 Task: Find connections with filter location Jinjiang with filter topic #customerrelationswith filter profile language English with filter current company Shyft  with filter school Chitkara University with filter industry Wood Product Manufacturing with filter service category Management Consulting with filter keywords title Taper
Action: Mouse moved to (177, 258)
Screenshot: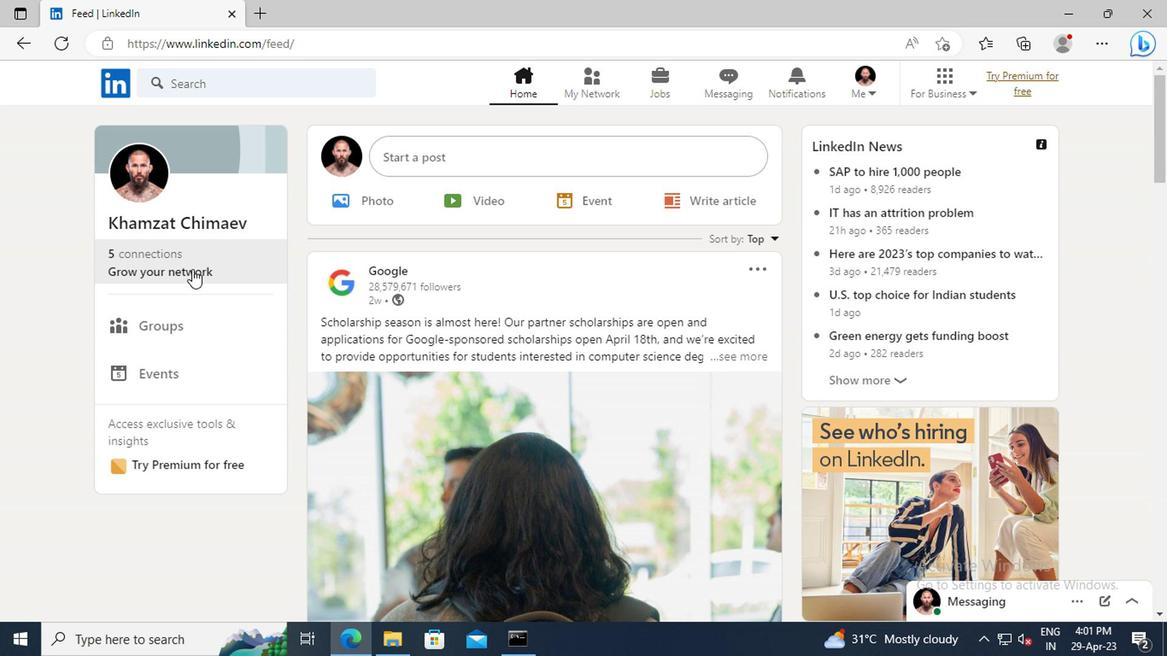 
Action: Mouse pressed left at (177, 258)
Screenshot: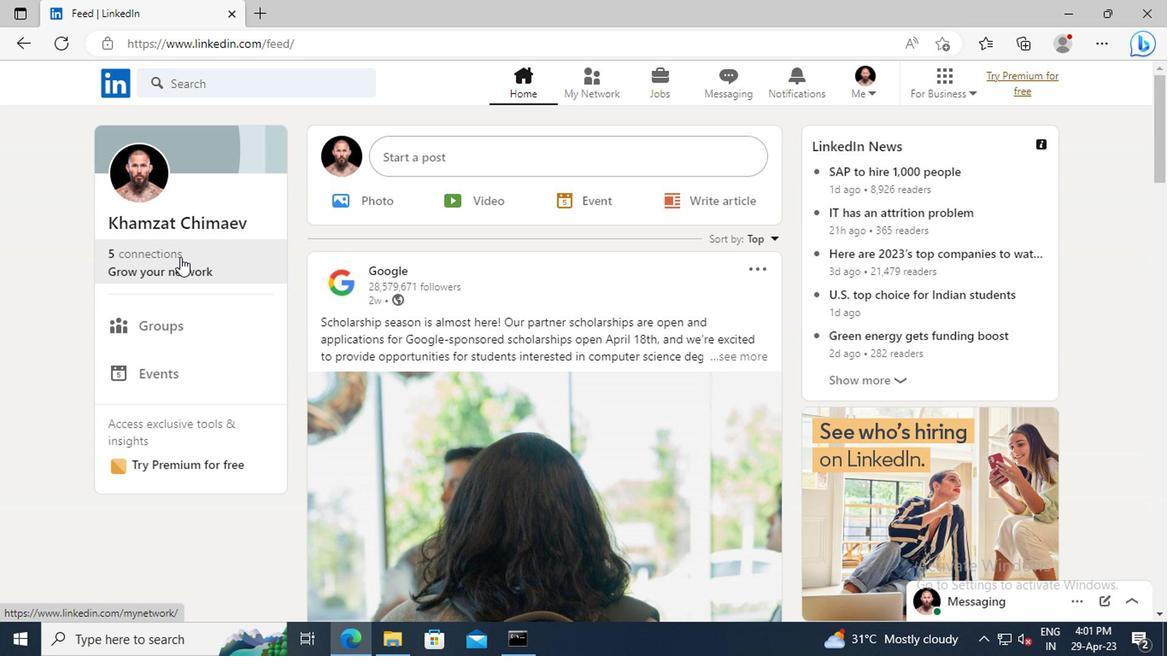 
Action: Mouse moved to (181, 181)
Screenshot: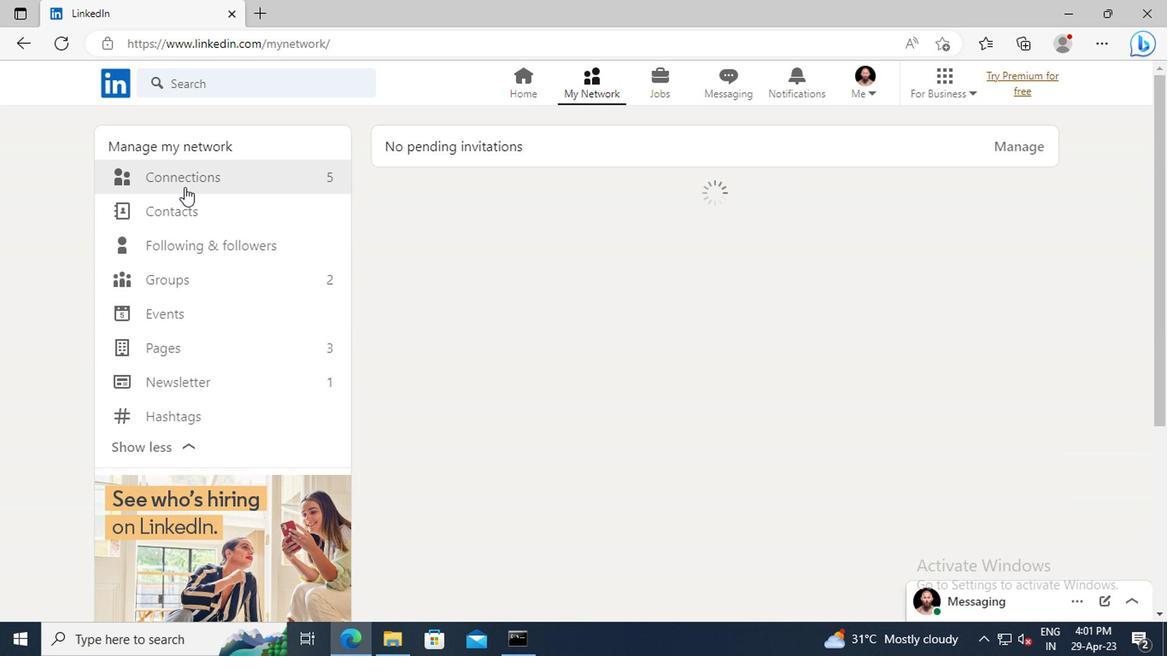 
Action: Mouse pressed left at (181, 181)
Screenshot: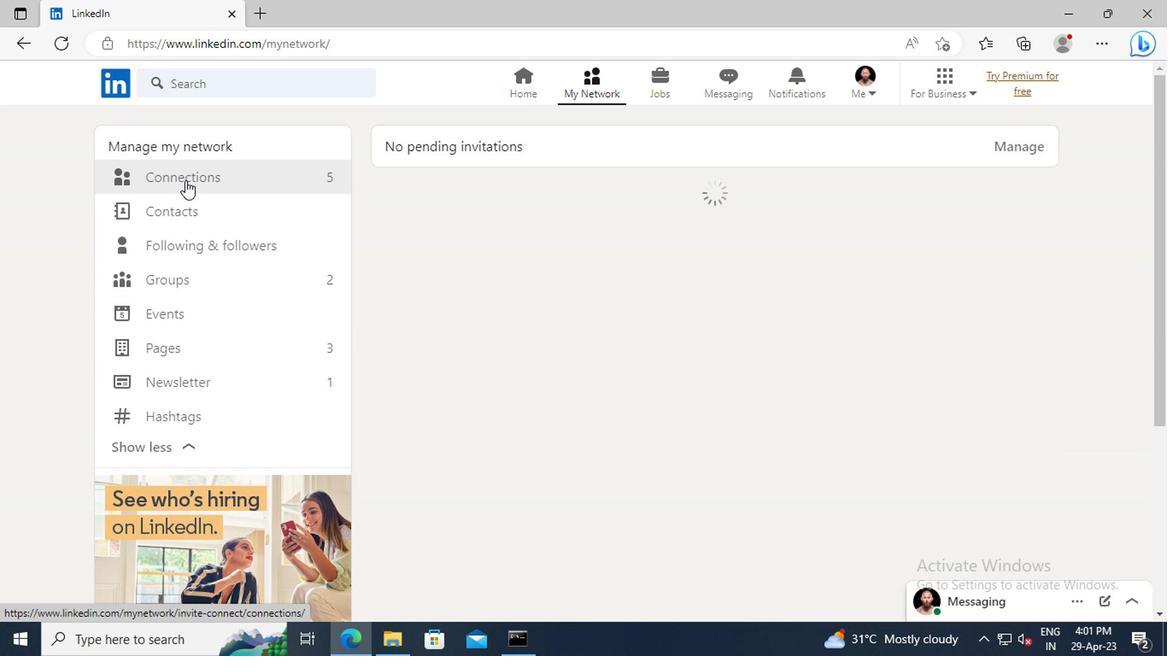 
Action: Mouse moved to (704, 186)
Screenshot: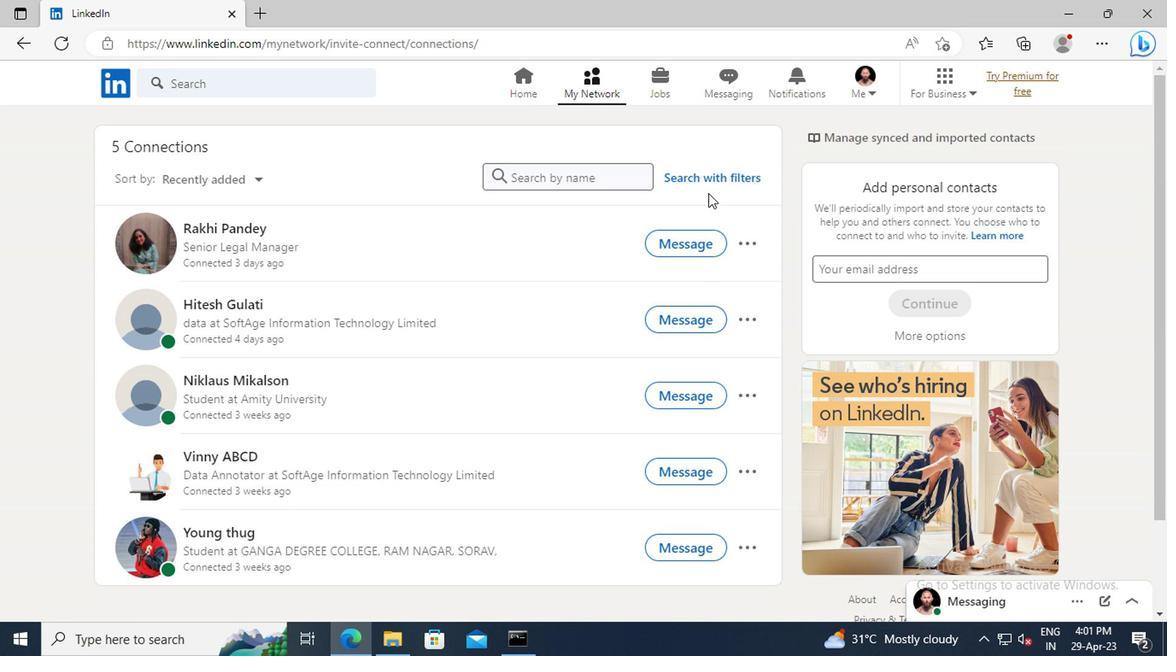 
Action: Mouse pressed left at (704, 186)
Screenshot: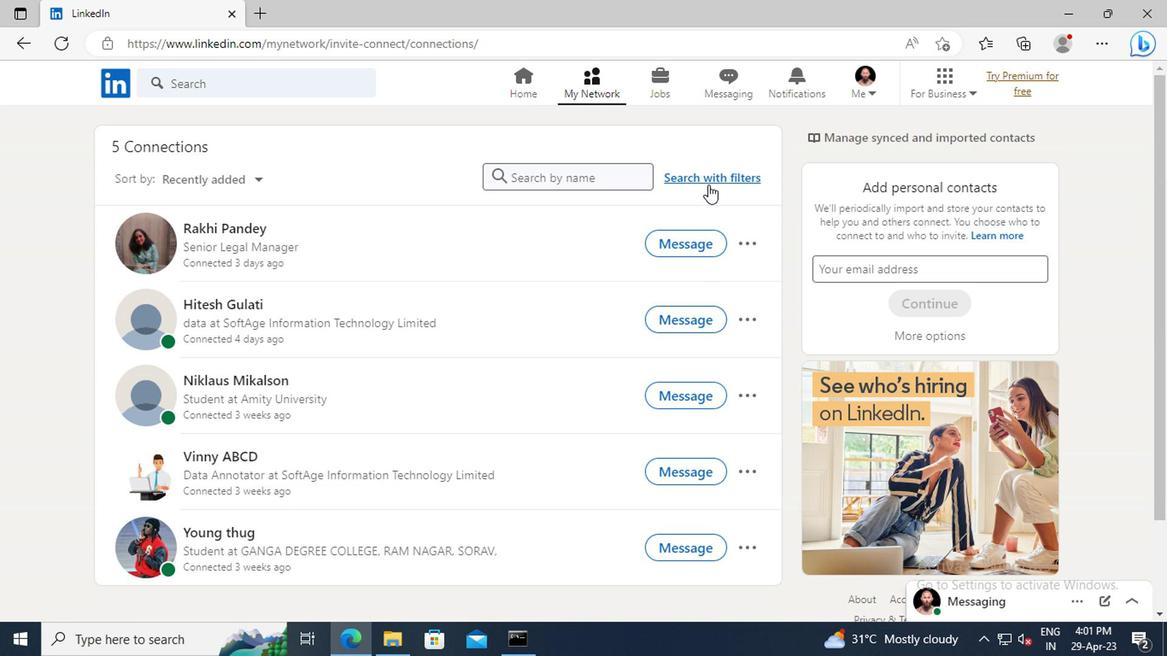 
Action: Mouse moved to (649, 136)
Screenshot: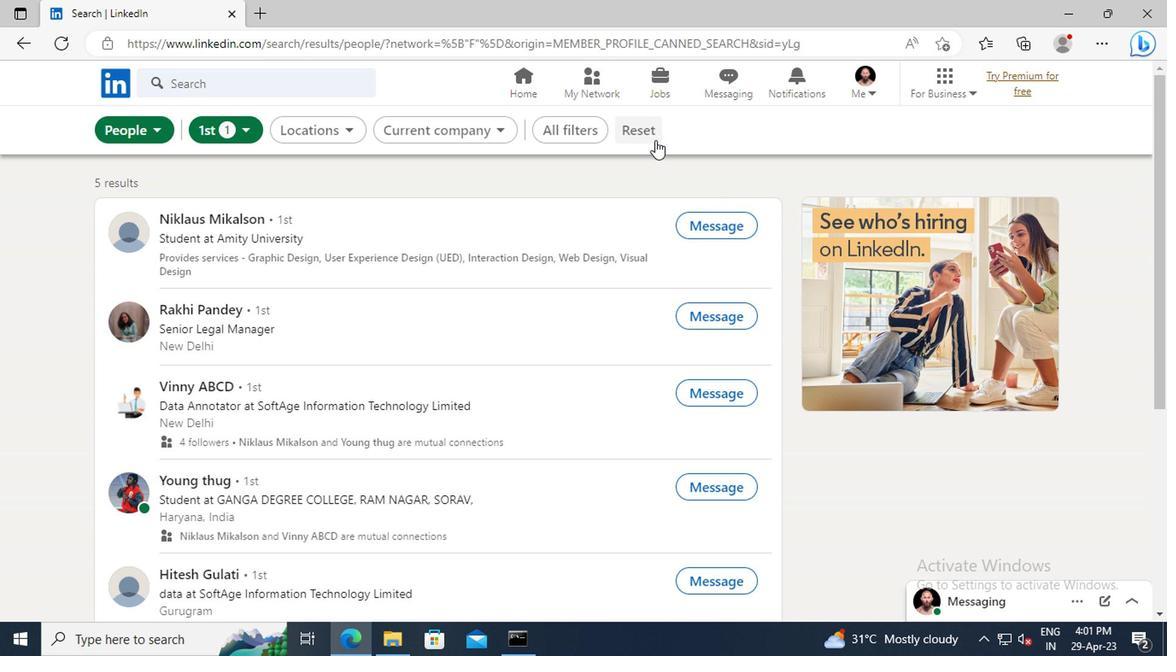 
Action: Mouse pressed left at (649, 136)
Screenshot: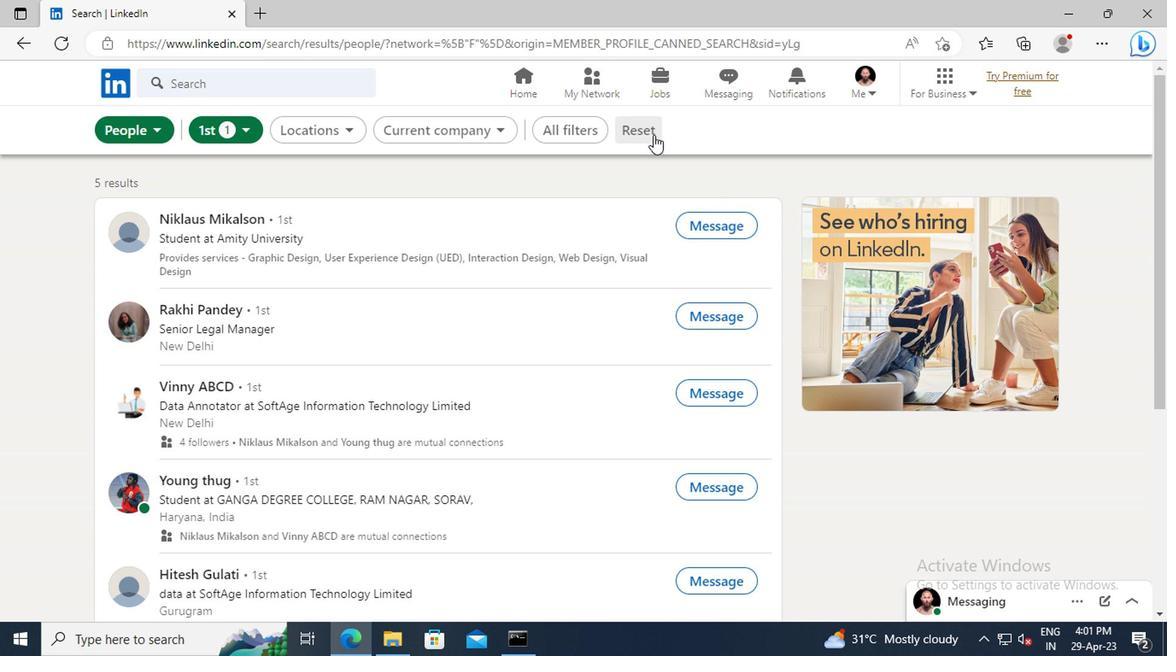 
Action: Mouse moved to (613, 135)
Screenshot: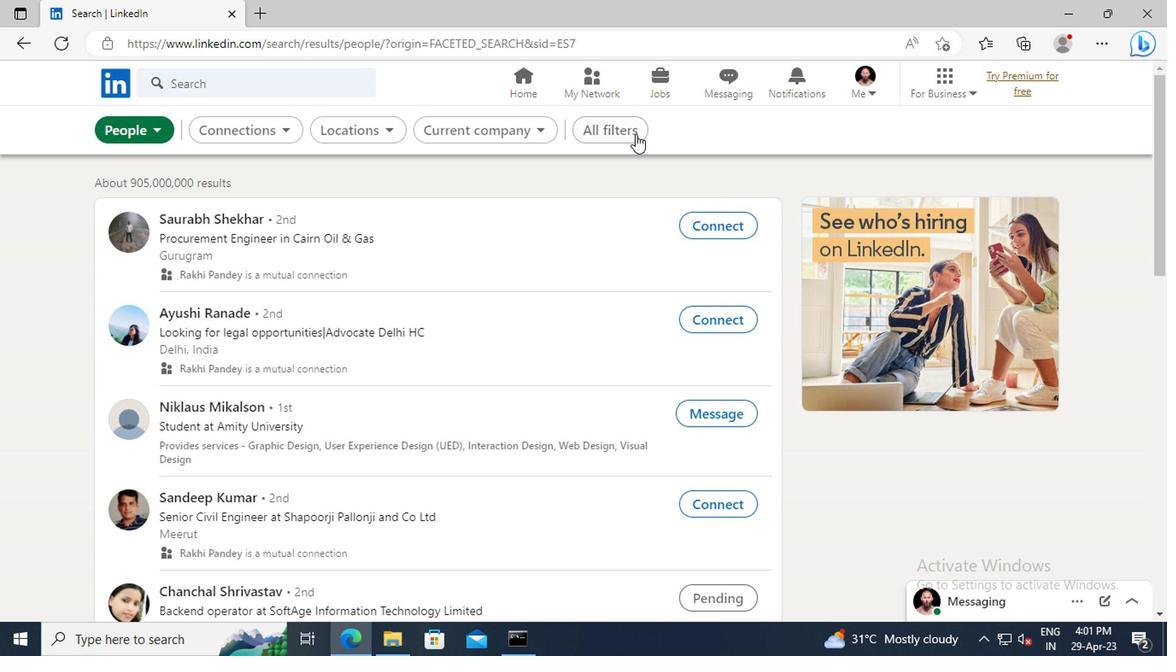 
Action: Mouse pressed left at (613, 135)
Screenshot: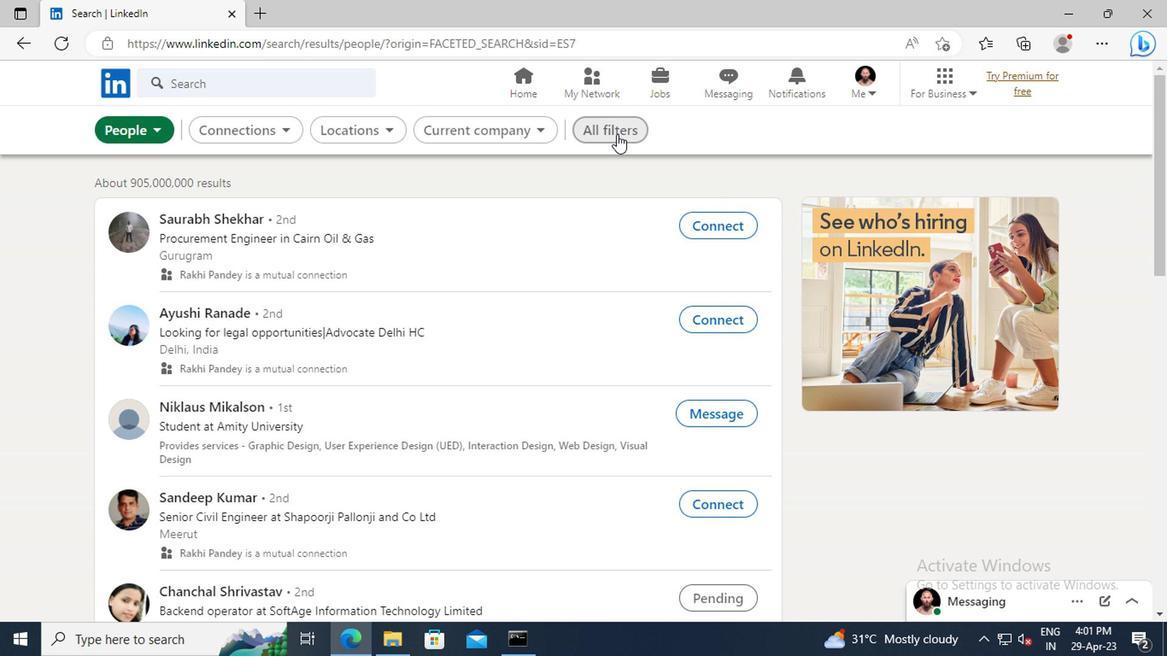 
Action: Mouse moved to (978, 324)
Screenshot: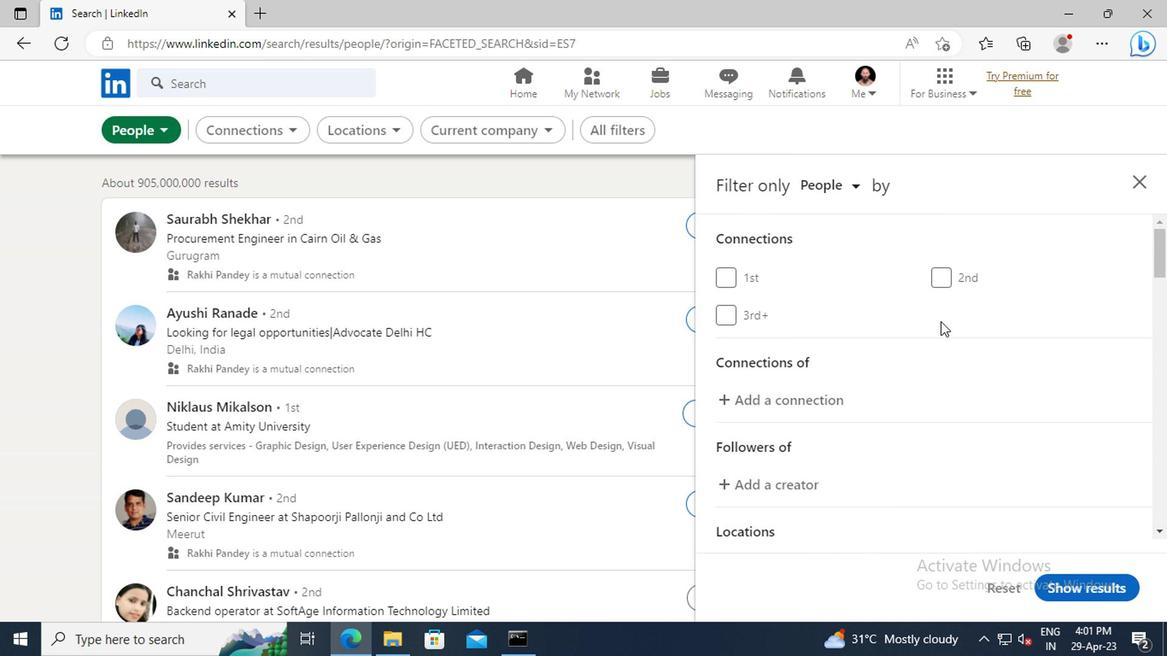 
Action: Mouse scrolled (978, 324) with delta (0, 0)
Screenshot: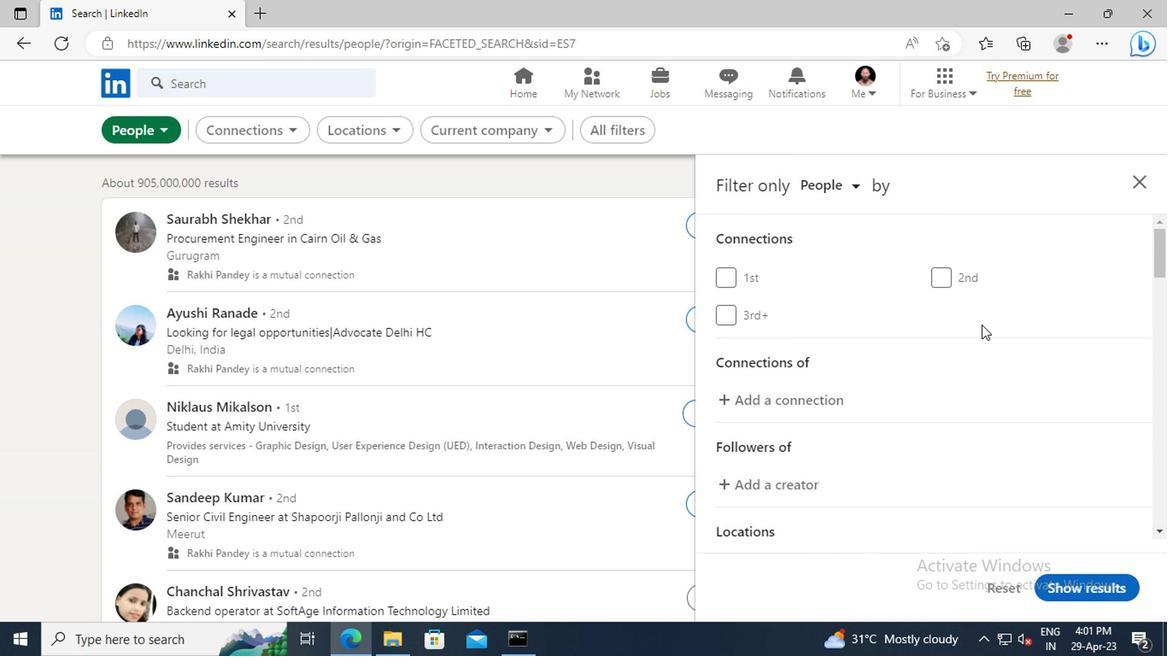 
Action: Mouse scrolled (978, 324) with delta (0, 0)
Screenshot: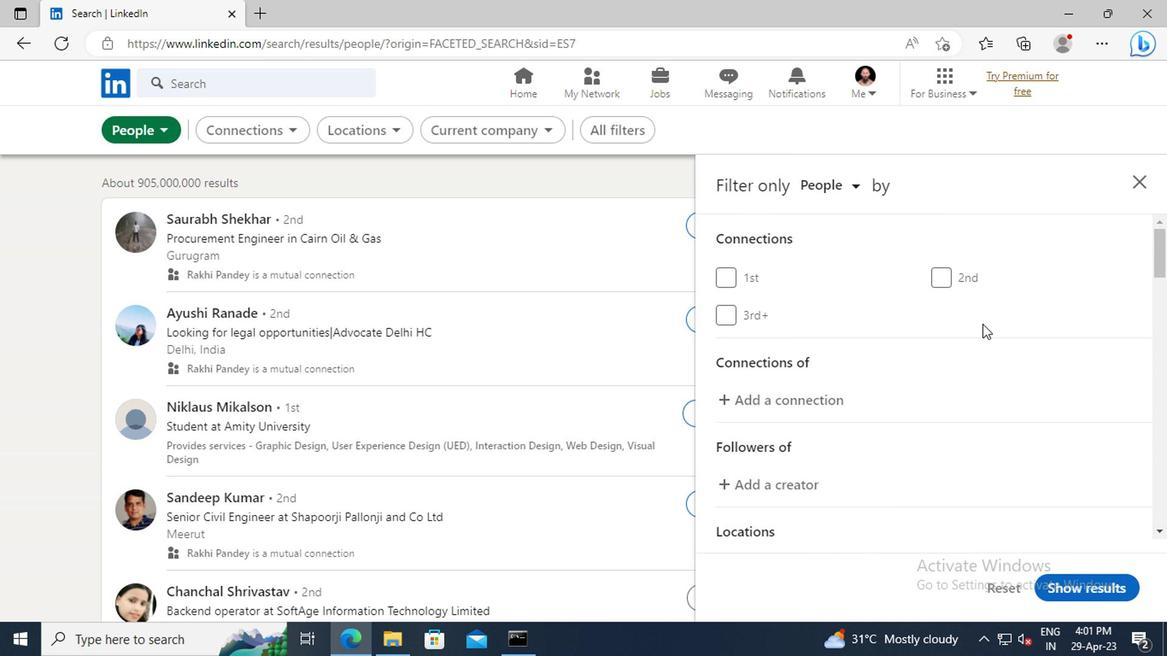 
Action: Mouse scrolled (978, 324) with delta (0, 0)
Screenshot: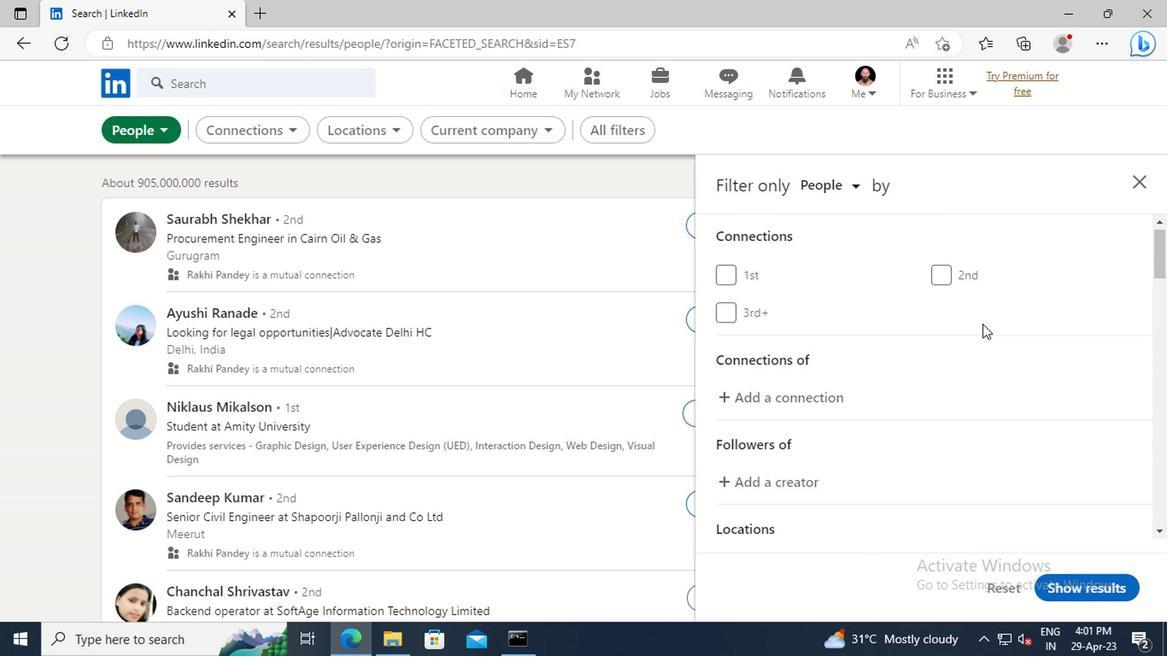 
Action: Mouse scrolled (978, 324) with delta (0, 0)
Screenshot: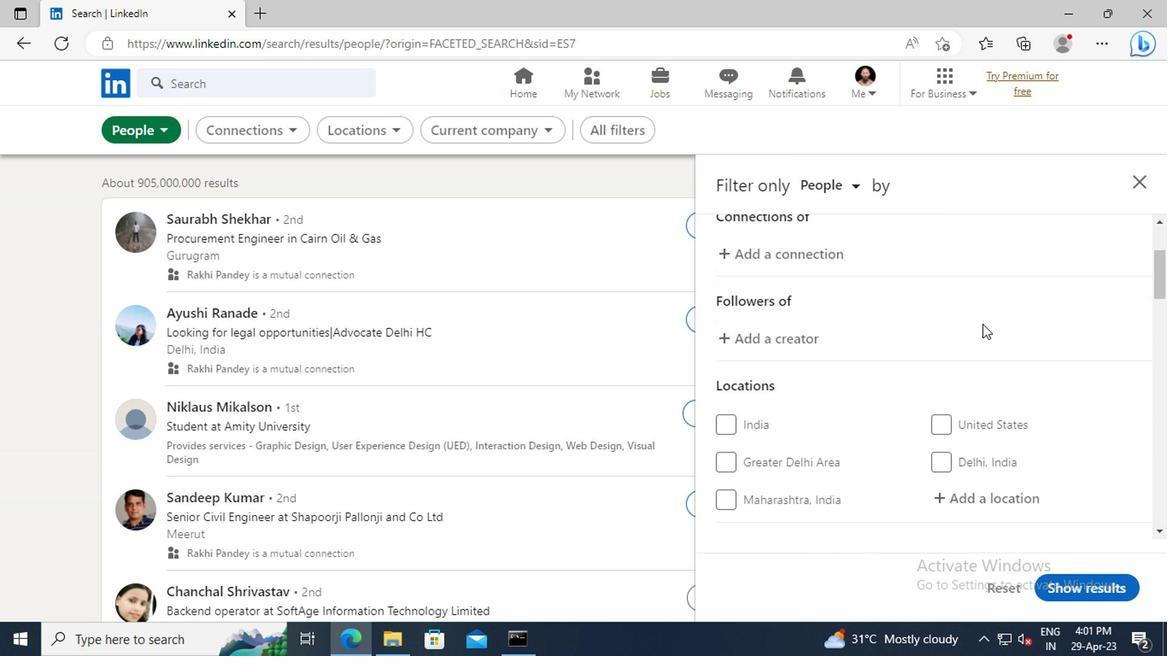 
Action: Mouse scrolled (978, 324) with delta (0, 0)
Screenshot: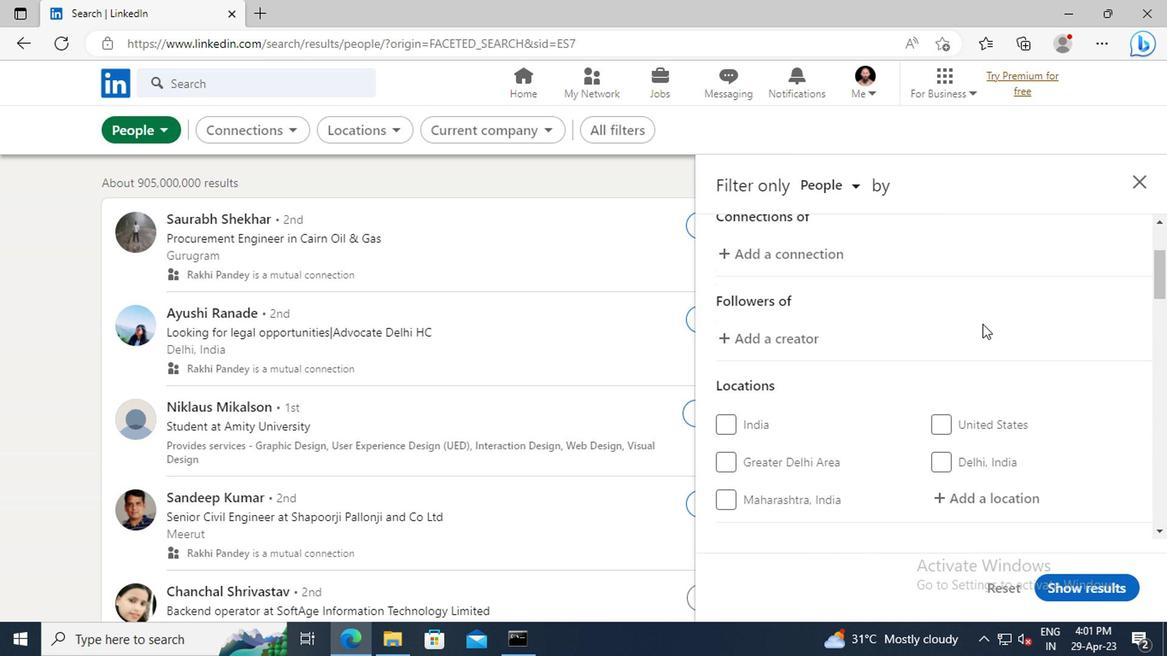 
Action: Mouse scrolled (978, 324) with delta (0, 0)
Screenshot: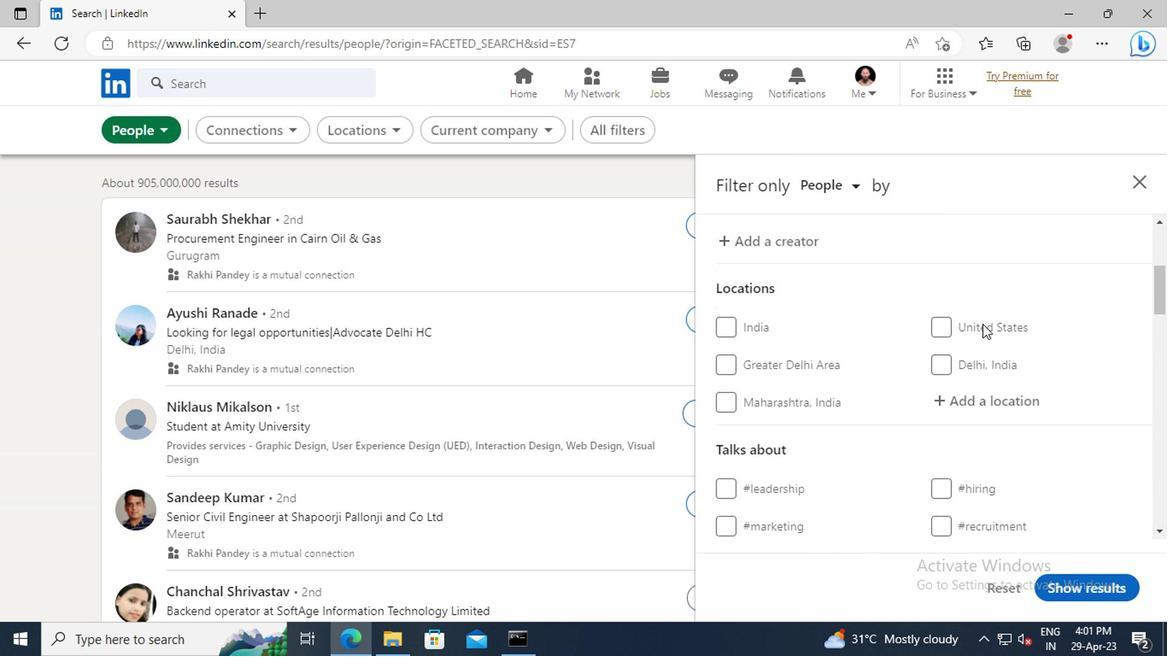 
Action: Mouse moved to (963, 347)
Screenshot: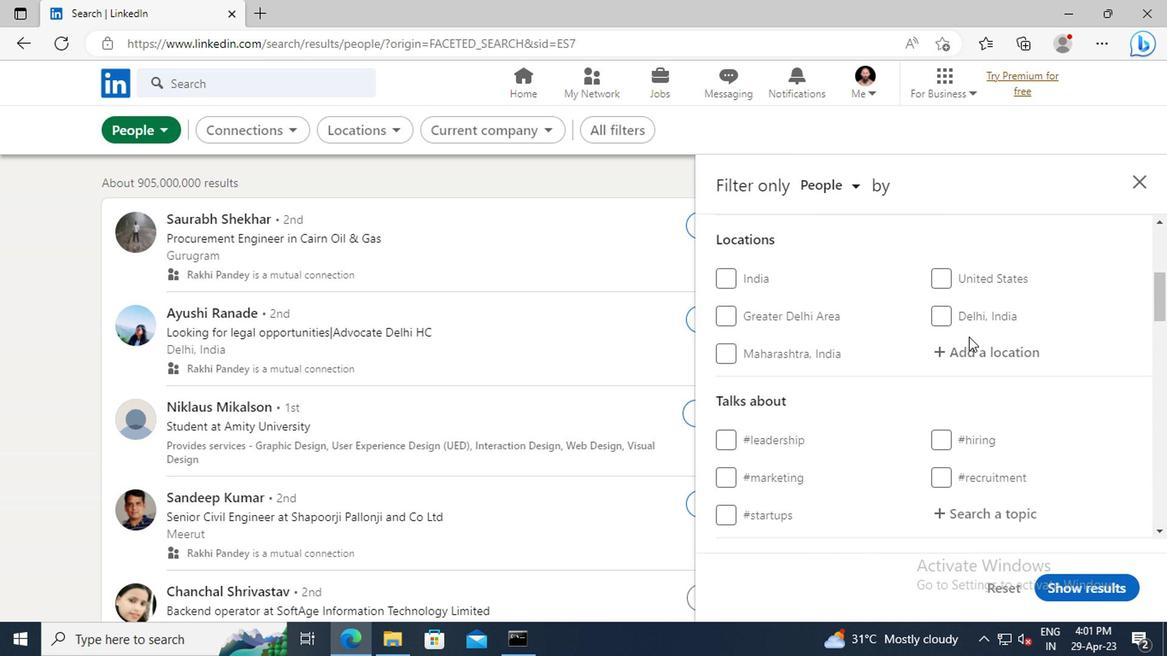 
Action: Mouse pressed left at (963, 347)
Screenshot: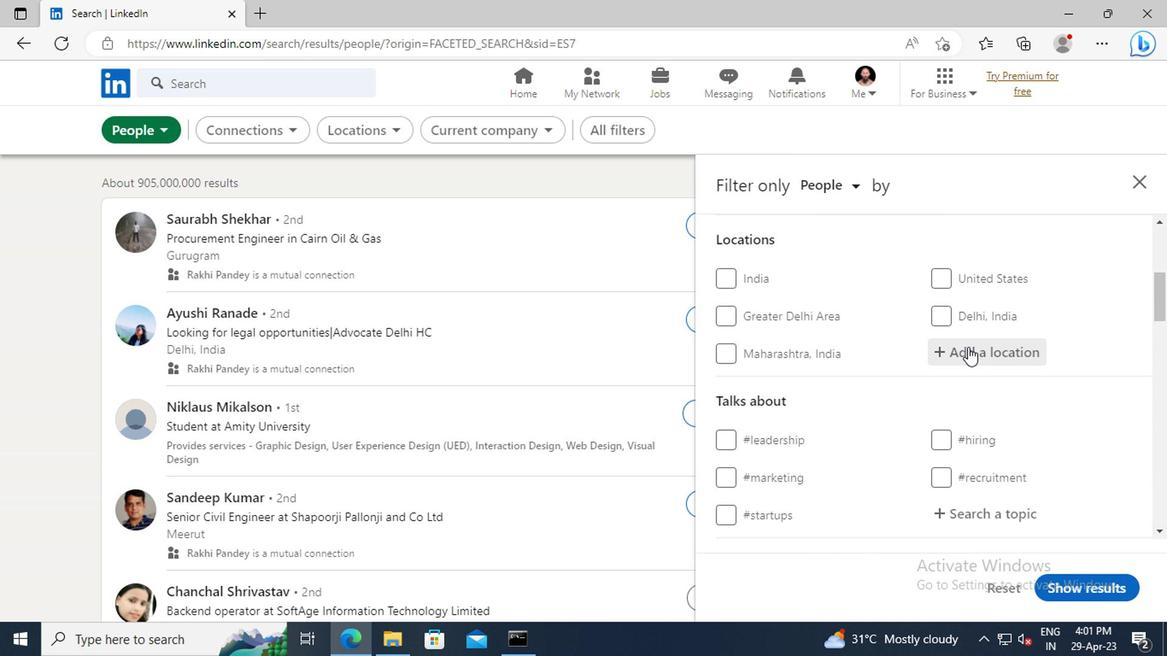 
Action: Key pressed <Key.shift>JINJIANG<Key.enter>
Screenshot: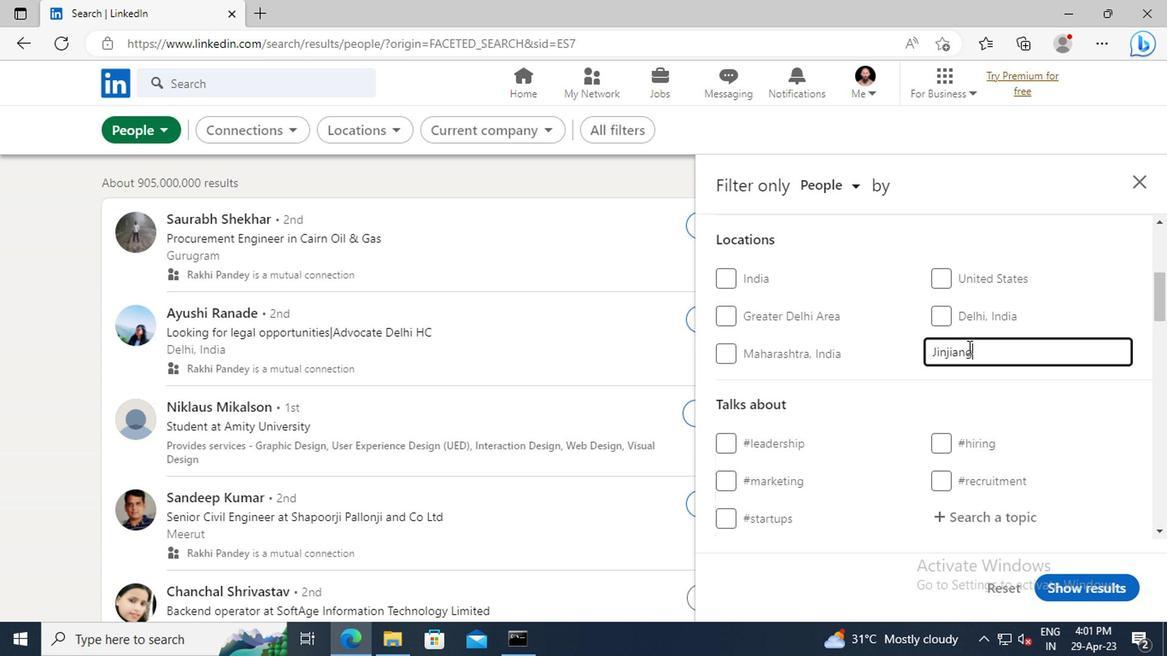 
Action: Mouse scrolled (963, 347) with delta (0, 0)
Screenshot: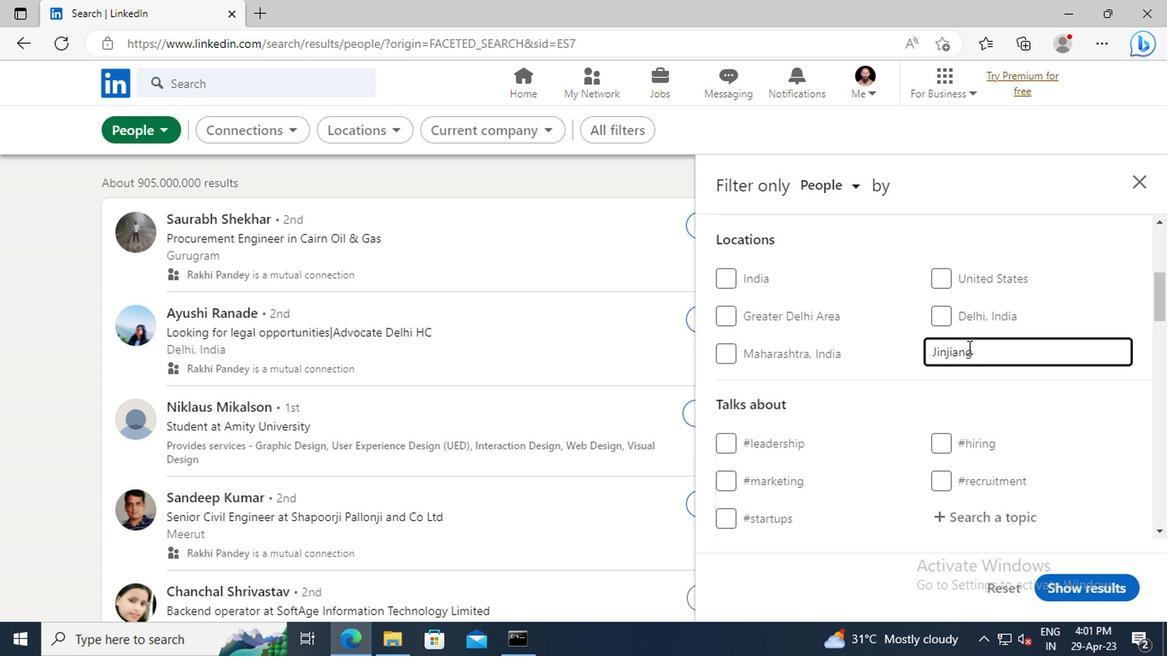 
Action: Mouse moved to (953, 338)
Screenshot: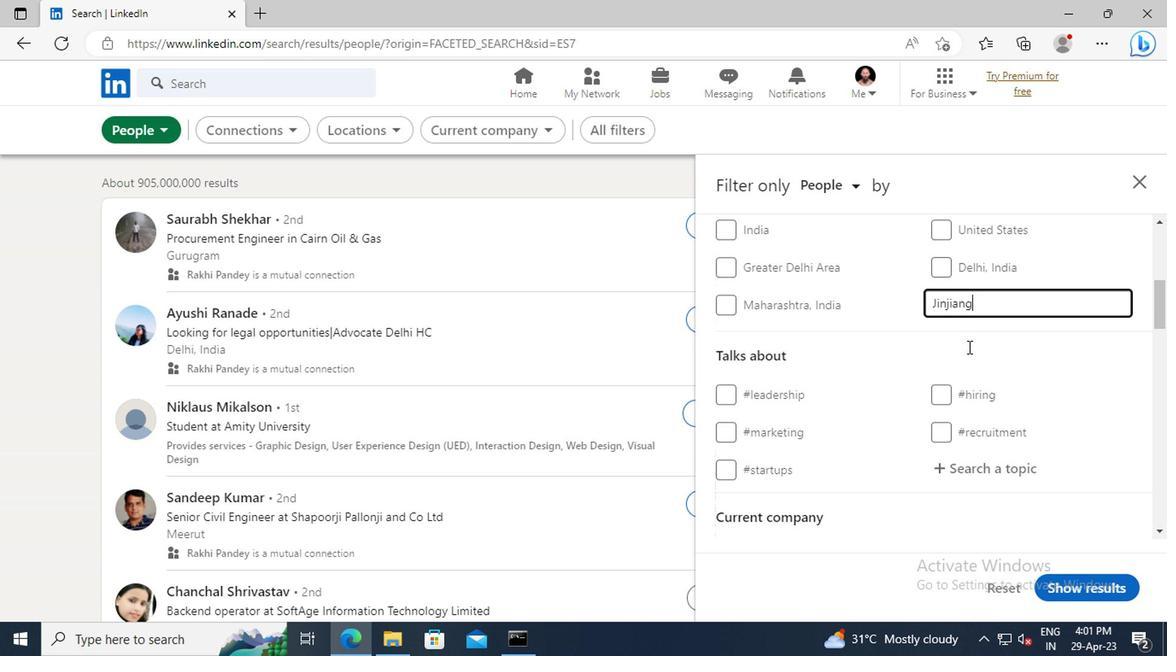 
Action: Mouse scrolled (953, 337) with delta (0, -1)
Screenshot: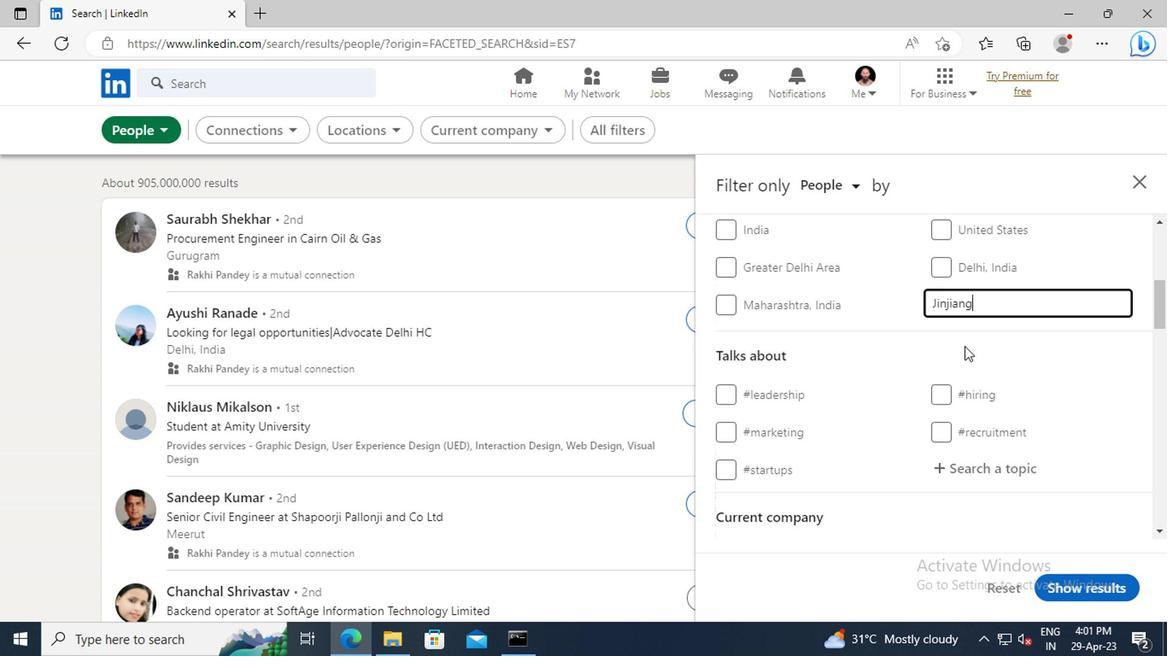 
Action: Mouse scrolled (953, 337) with delta (0, -1)
Screenshot: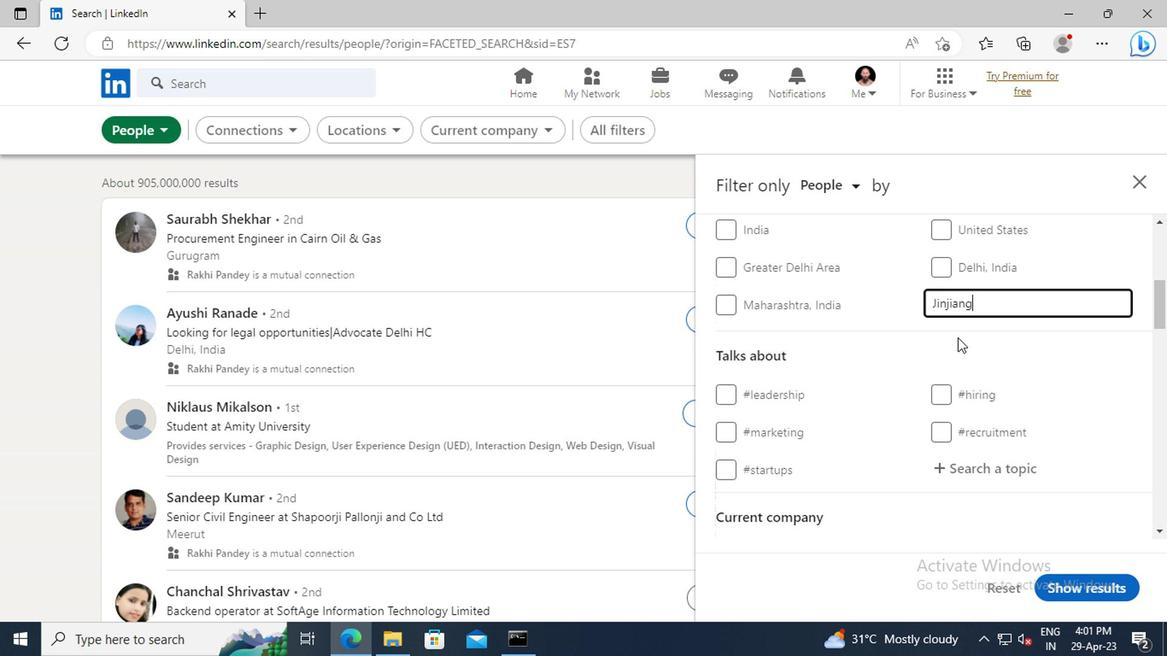 
Action: Mouse moved to (953, 366)
Screenshot: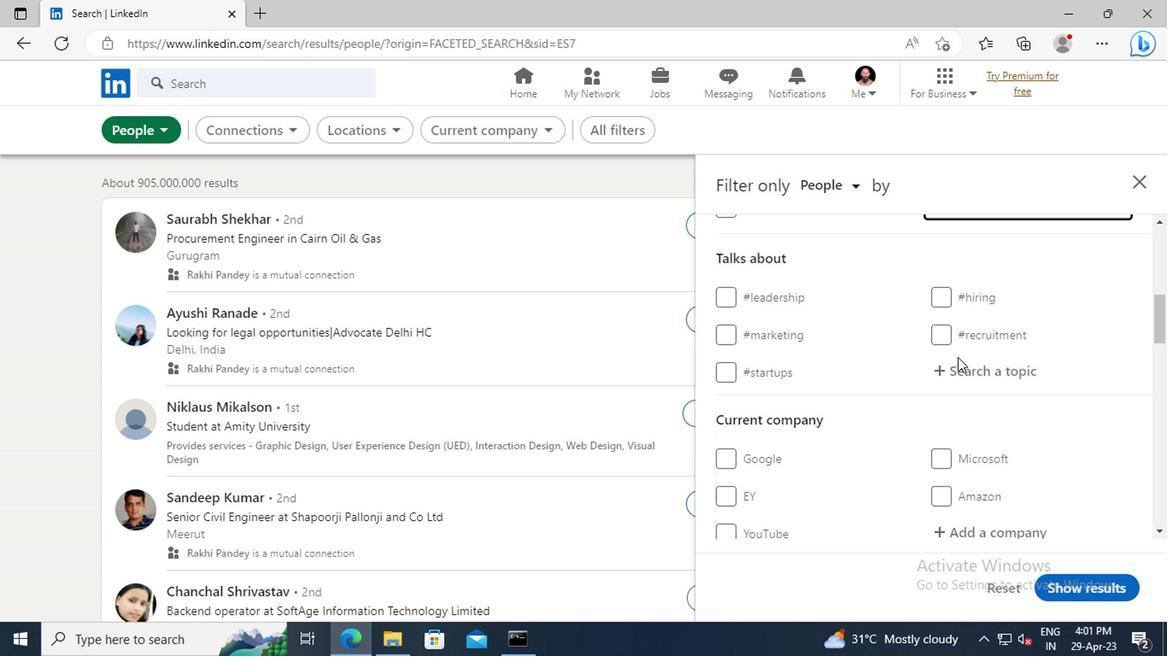 
Action: Mouse pressed left at (953, 366)
Screenshot: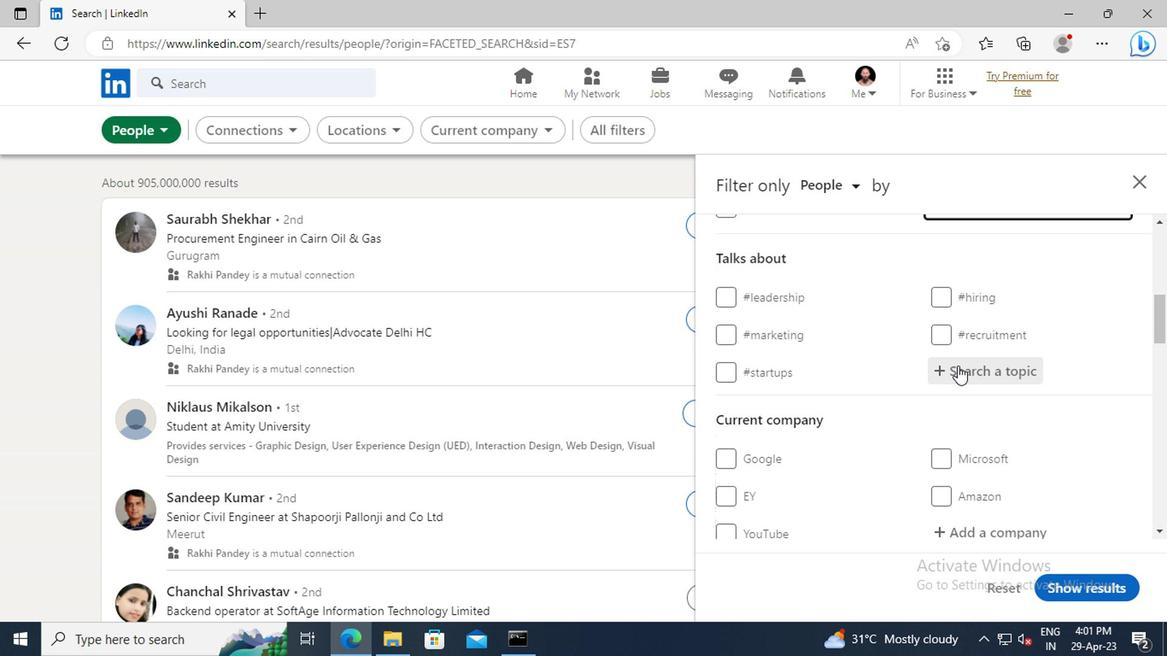 
Action: Key pressed CUSTOMERRELATIONS
Screenshot: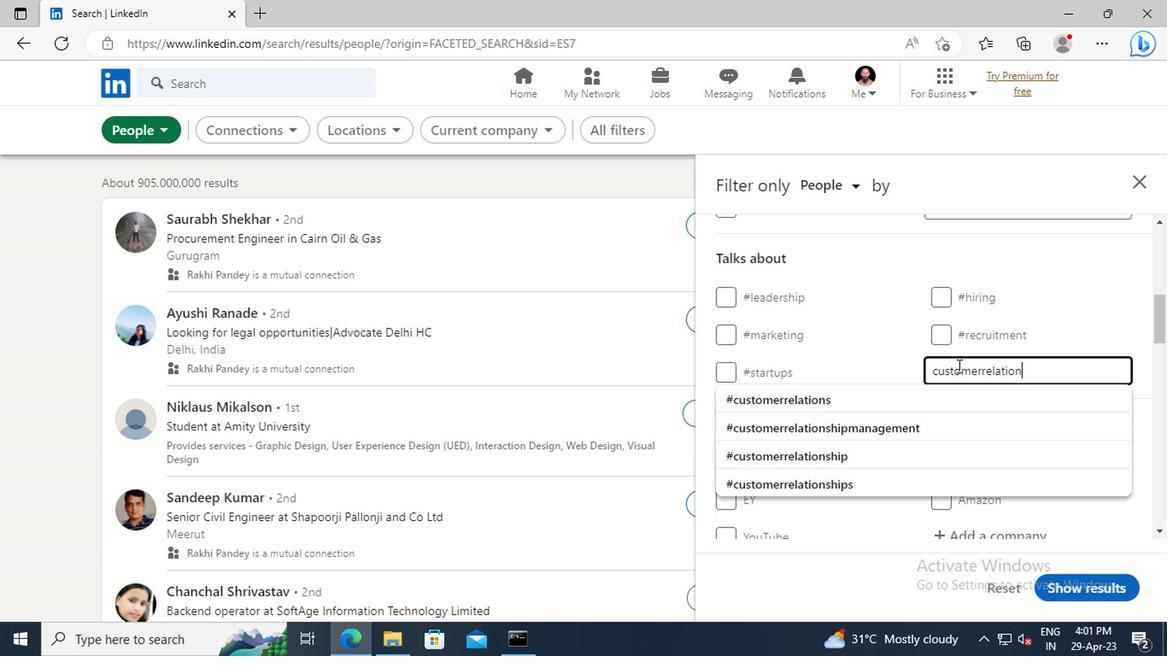 
Action: Mouse moved to (893, 395)
Screenshot: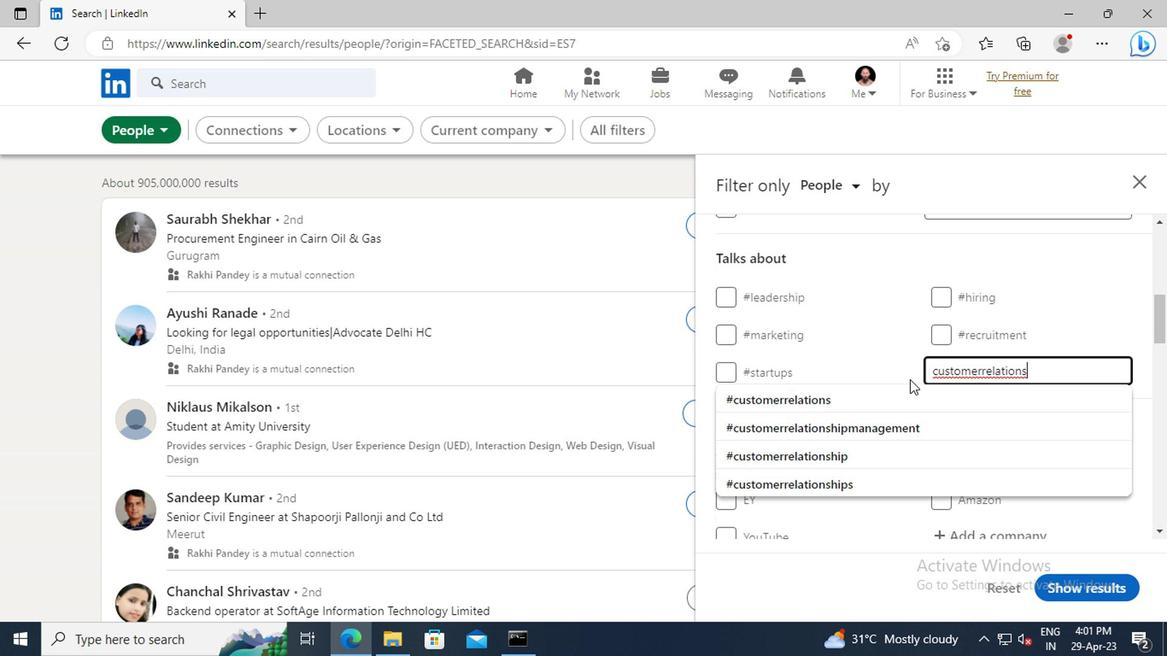 
Action: Mouse pressed left at (893, 395)
Screenshot: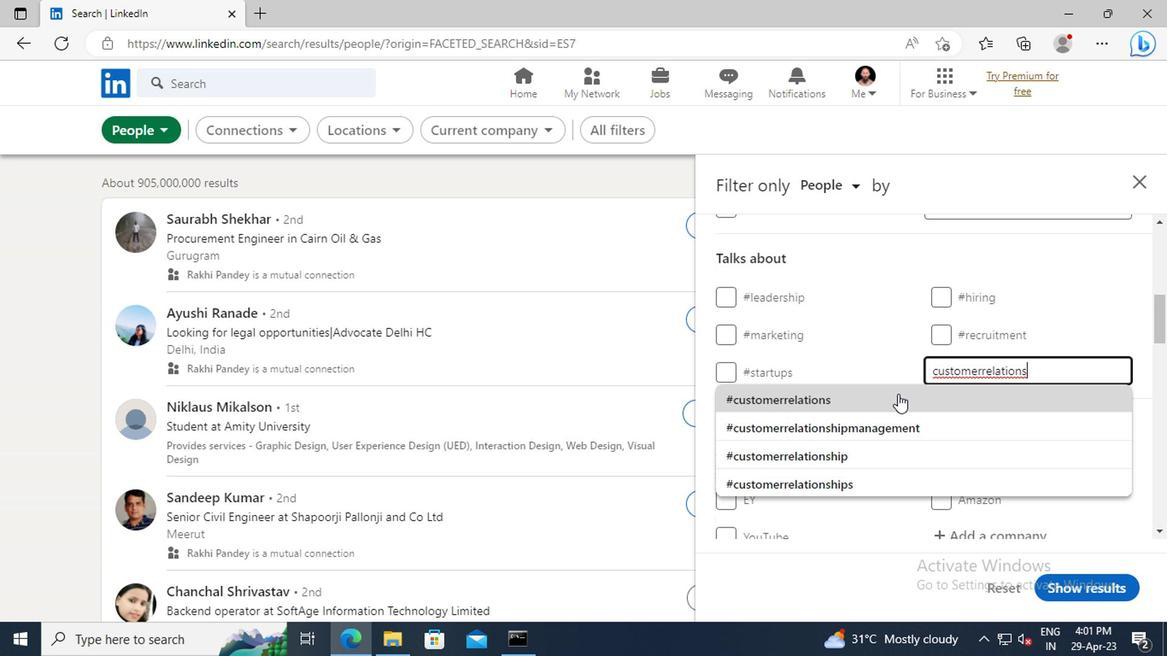 
Action: Mouse scrolled (893, 395) with delta (0, 0)
Screenshot: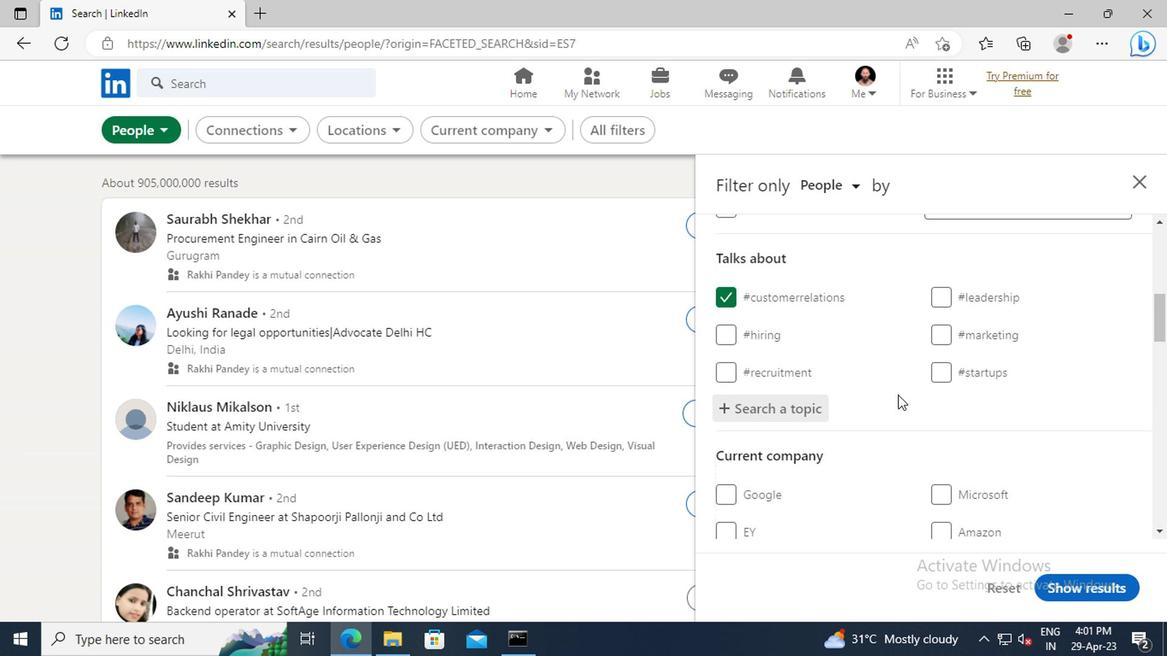 
Action: Mouse scrolled (893, 395) with delta (0, 0)
Screenshot: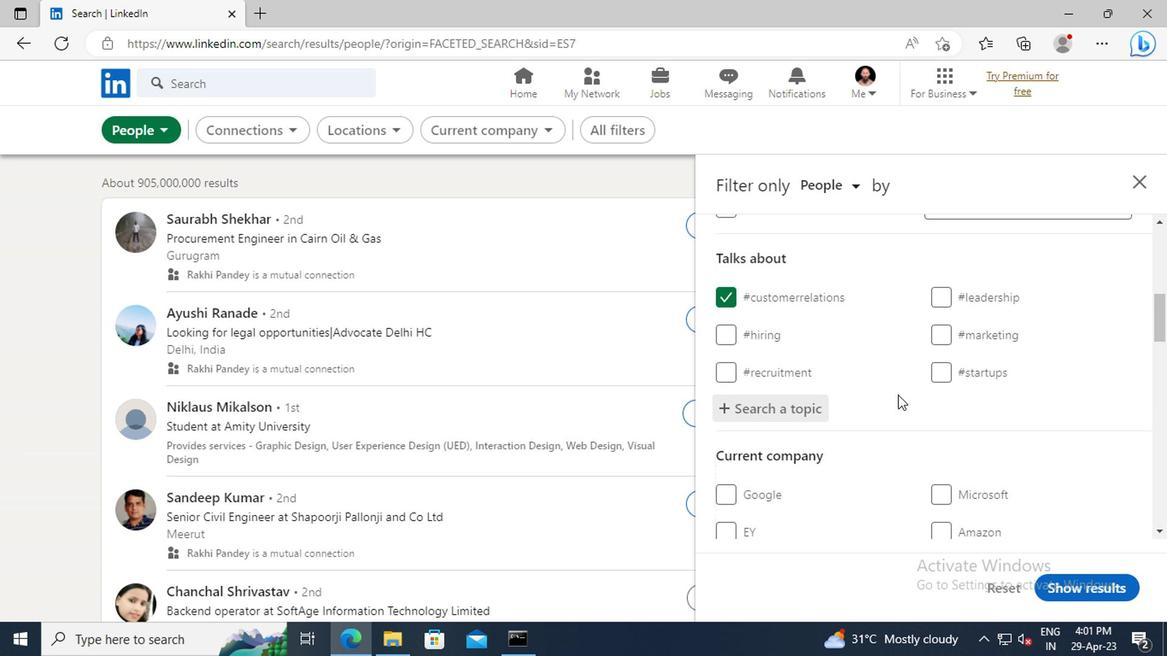 
Action: Mouse moved to (900, 355)
Screenshot: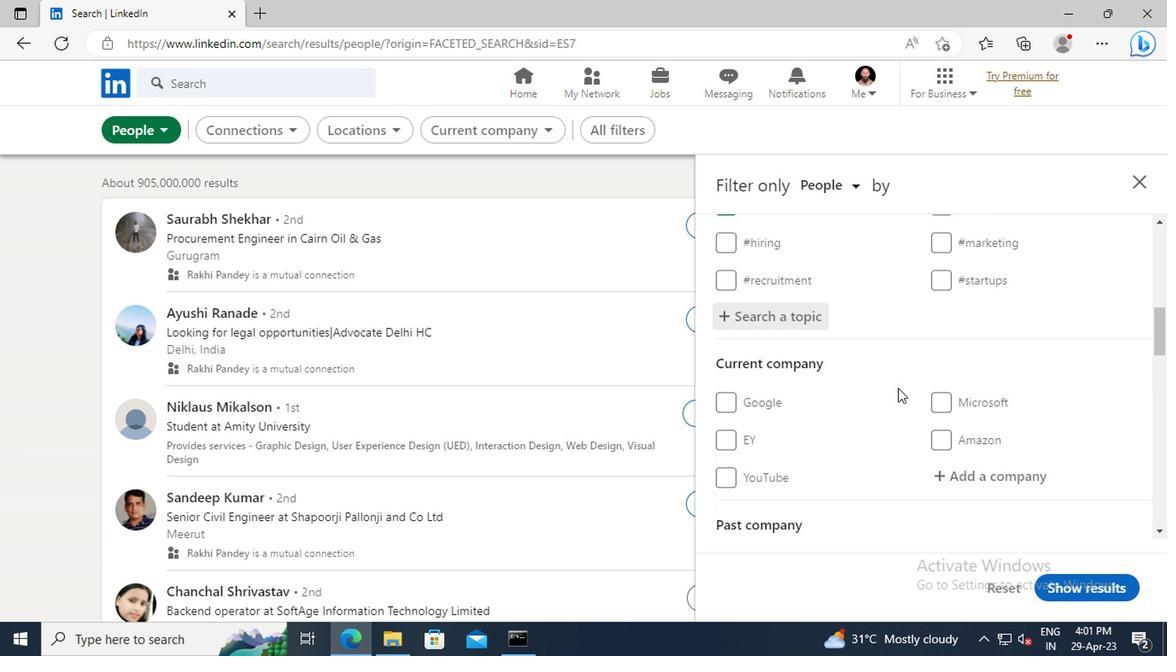 
Action: Mouse scrolled (900, 354) with delta (0, -1)
Screenshot: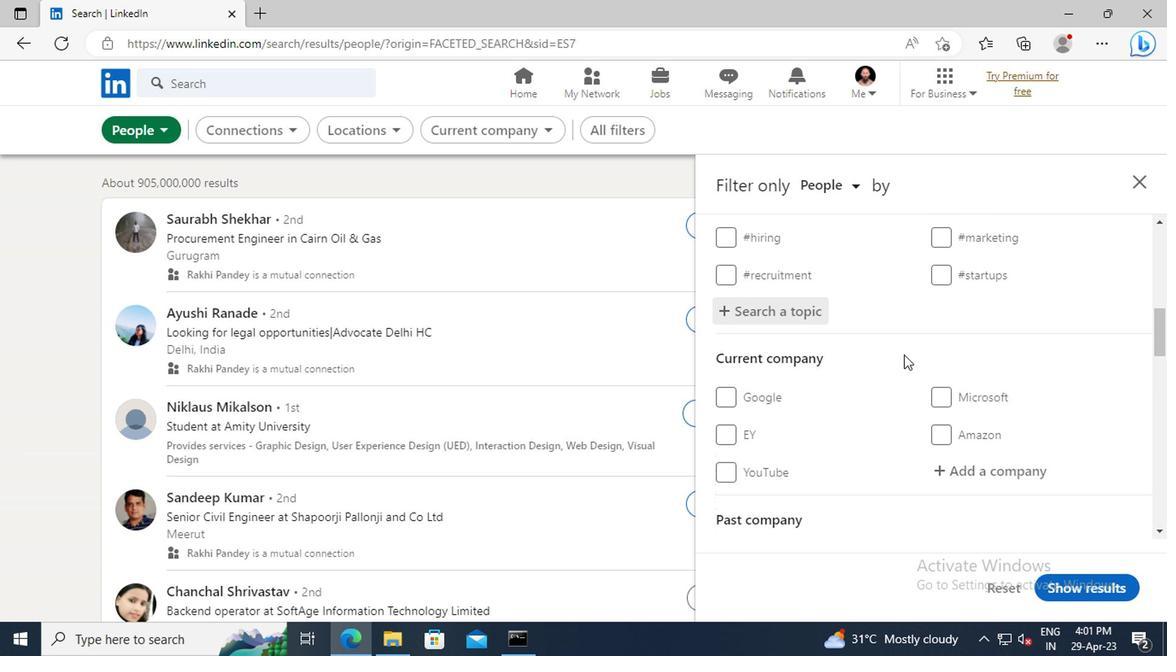 
Action: Mouse scrolled (900, 354) with delta (0, -1)
Screenshot: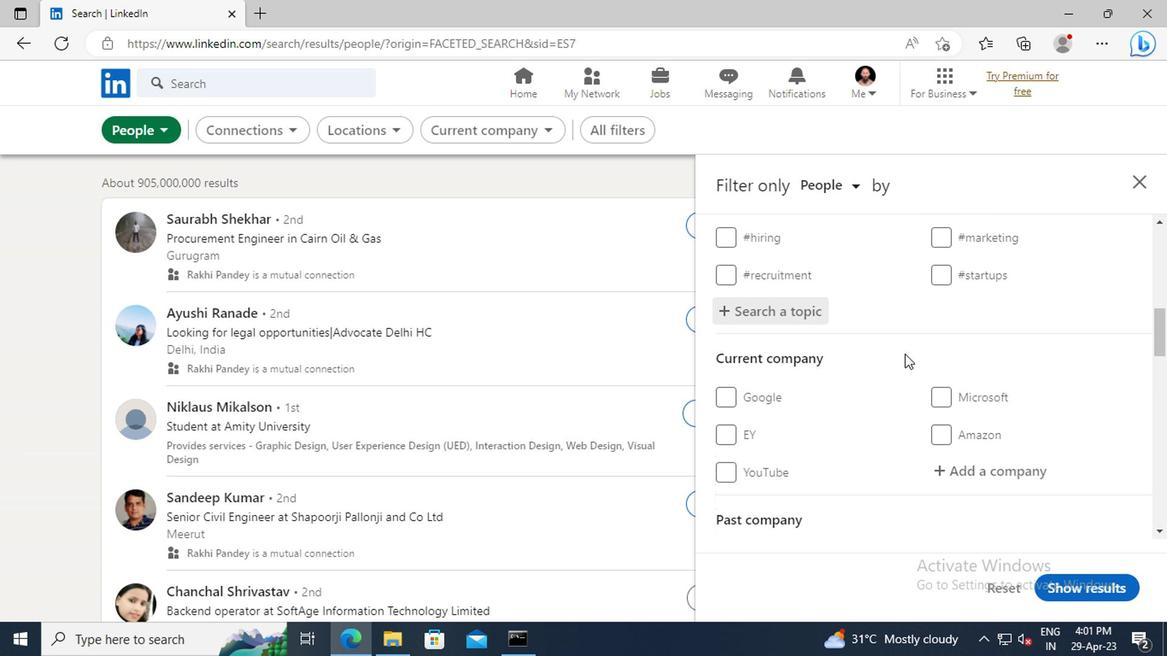 
Action: Mouse scrolled (900, 354) with delta (0, -1)
Screenshot: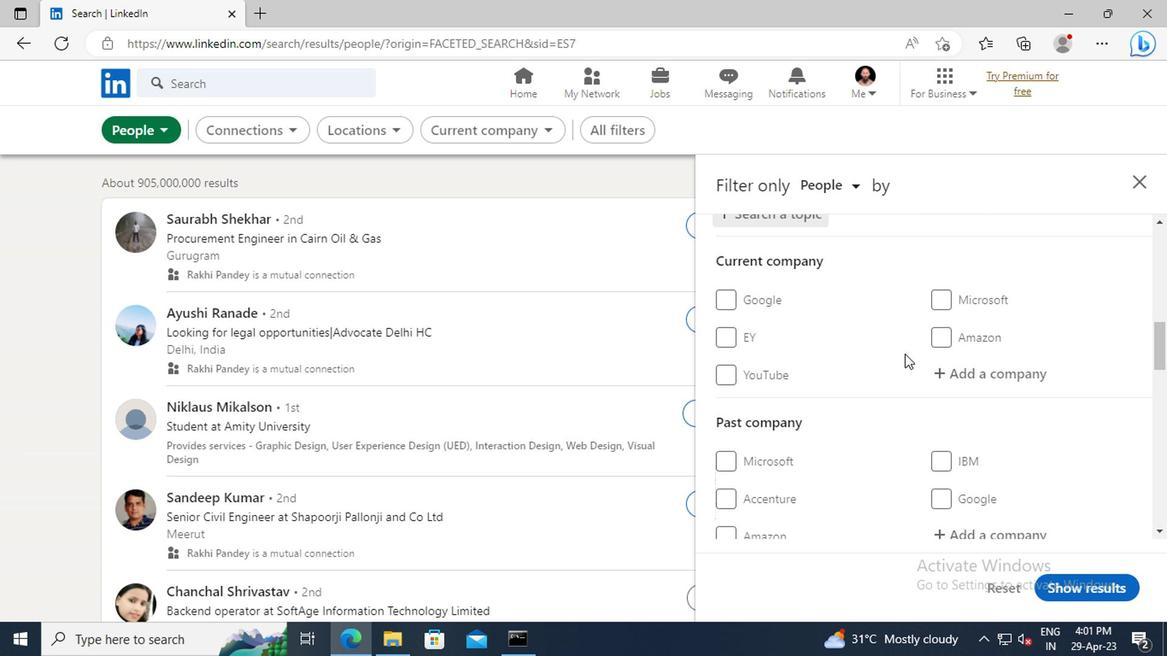 
Action: Mouse scrolled (900, 354) with delta (0, -1)
Screenshot: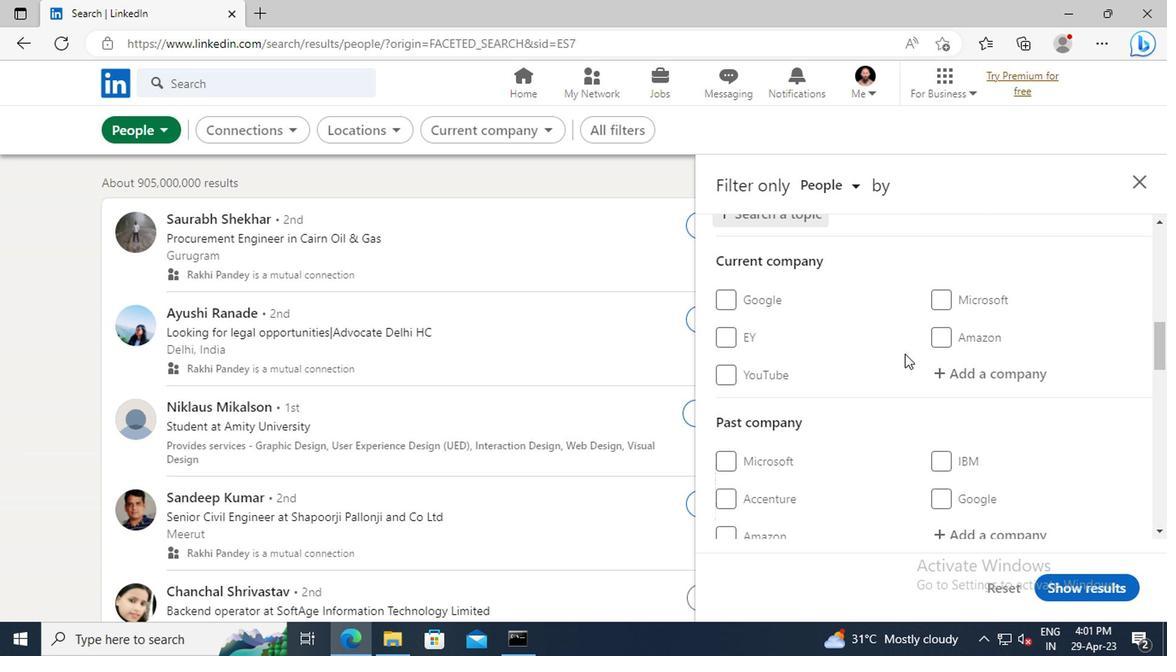 
Action: Mouse scrolled (900, 354) with delta (0, -1)
Screenshot: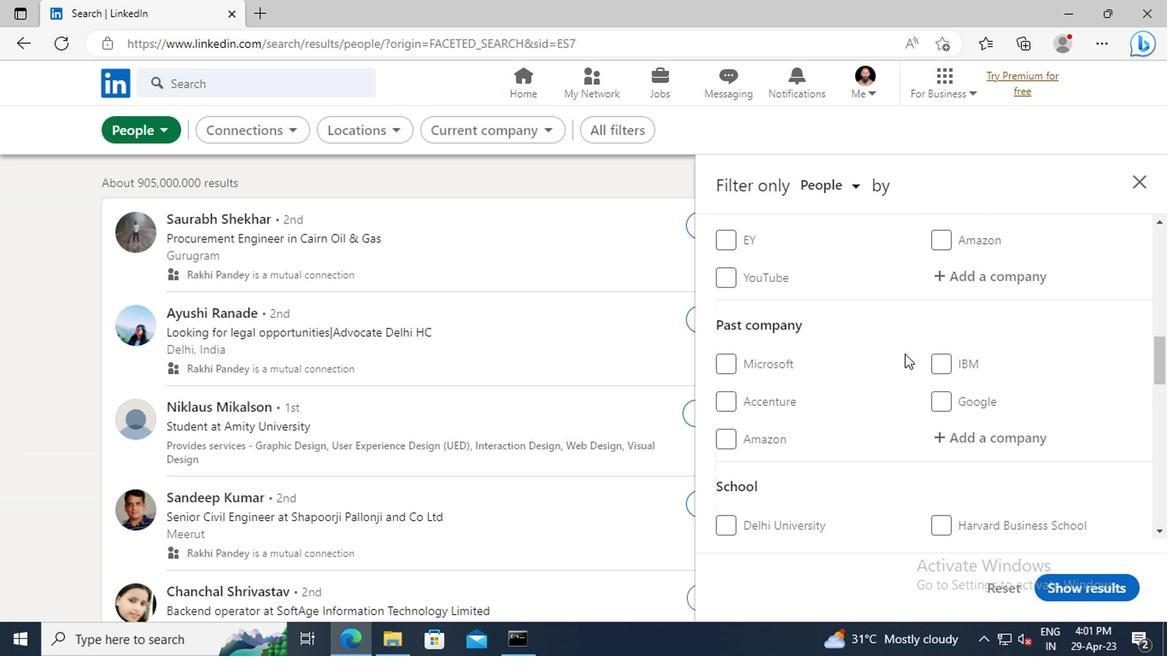
Action: Mouse scrolled (900, 354) with delta (0, -1)
Screenshot: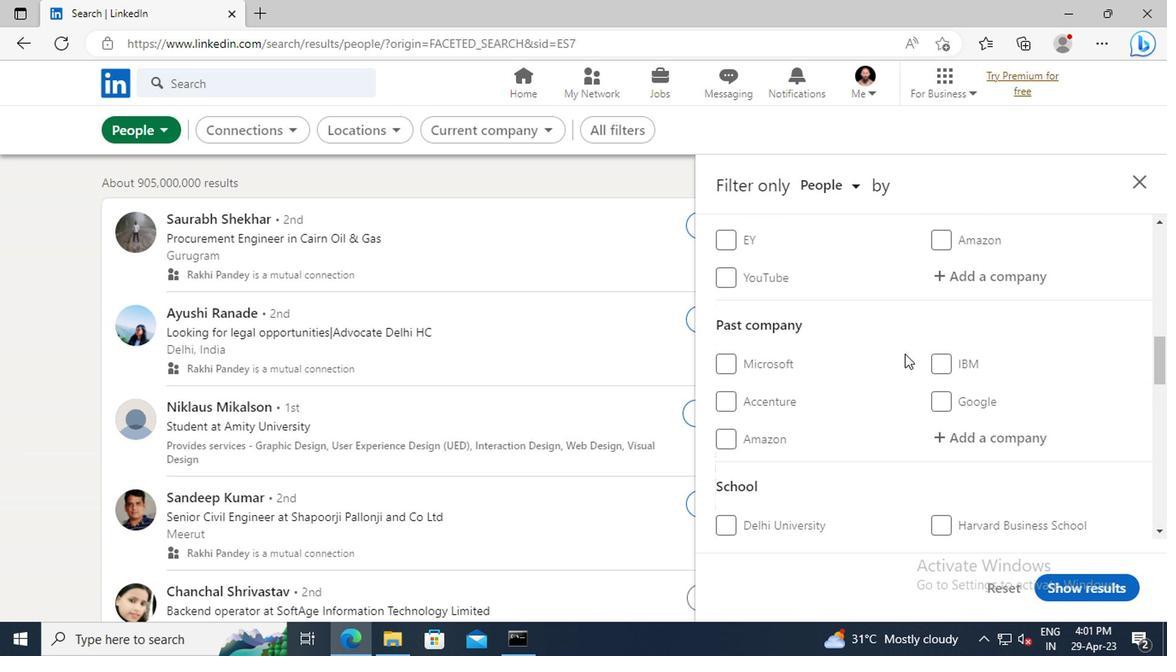 
Action: Mouse scrolled (900, 354) with delta (0, -1)
Screenshot: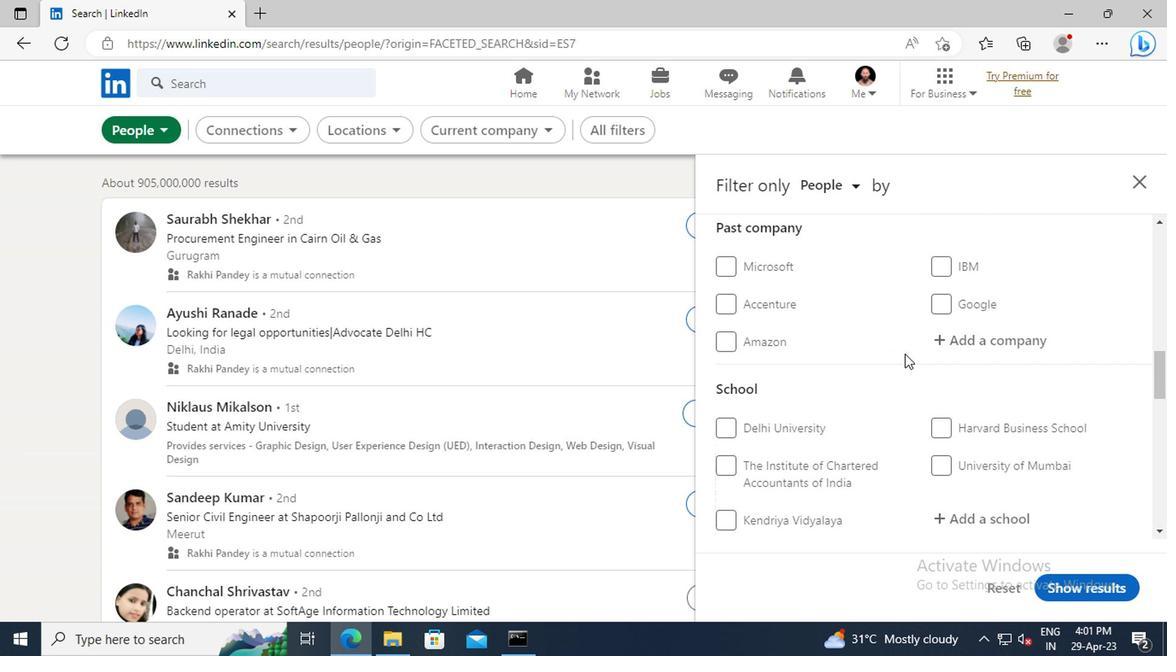 
Action: Mouse scrolled (900, 354) with delta (0, -1)
Screenshot: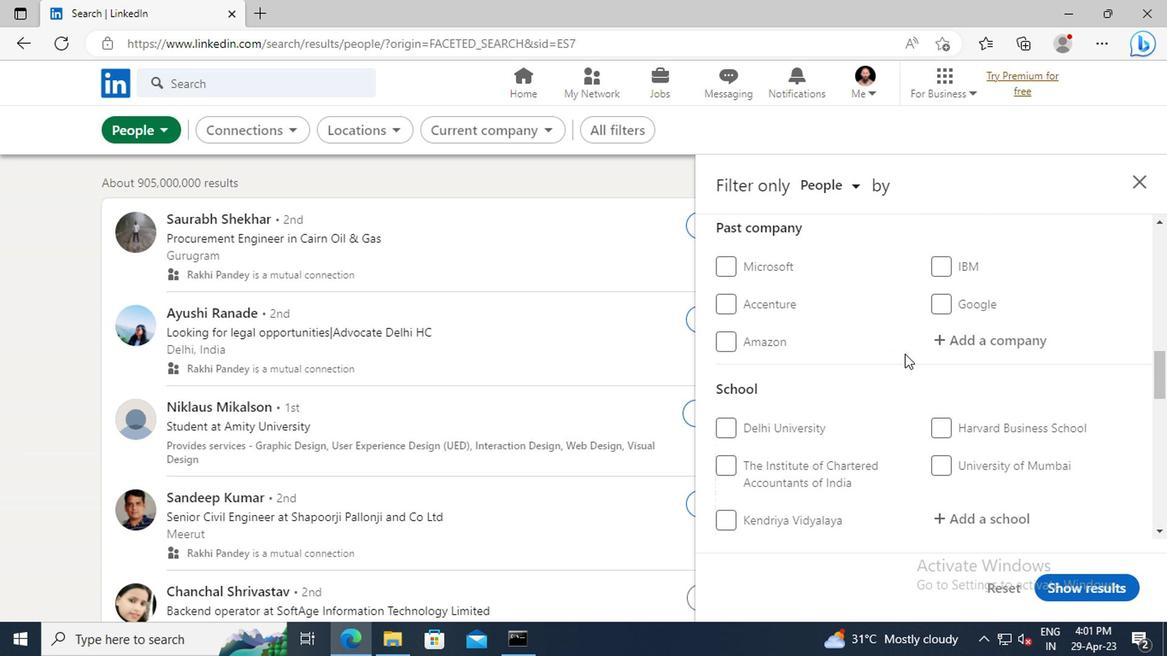 
Action: Mouse scrolled (900, 354) with delta (0, -1)
Screenshot: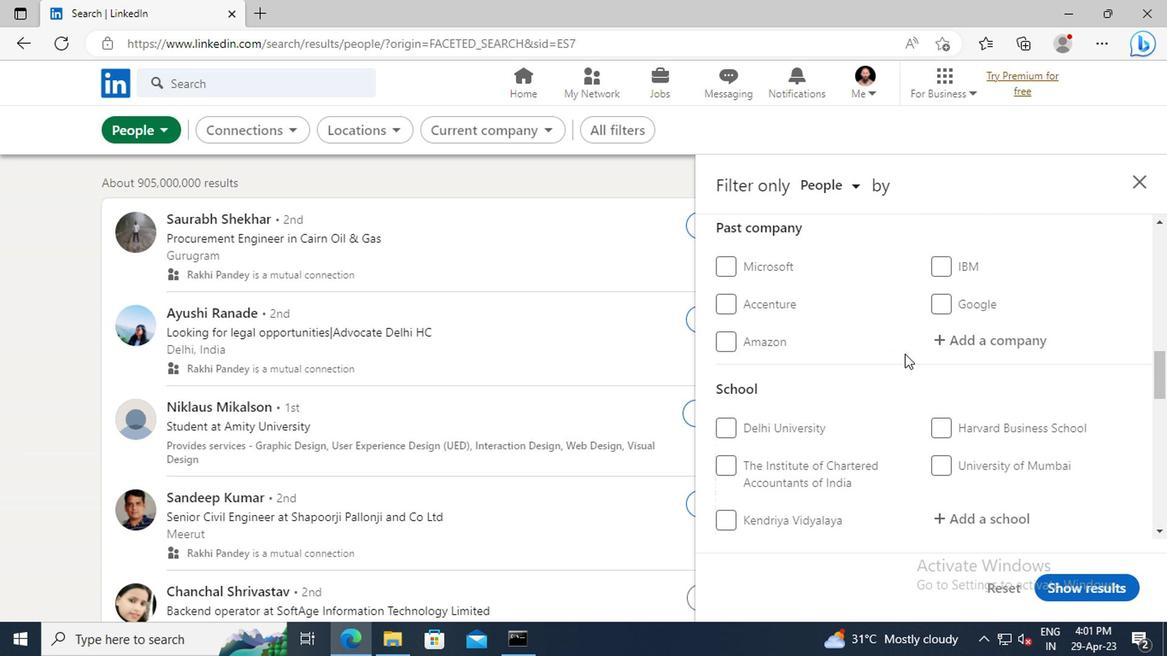 
Action: Mouse scrolled (900, 354) with delta (0, -1)
Screenshot: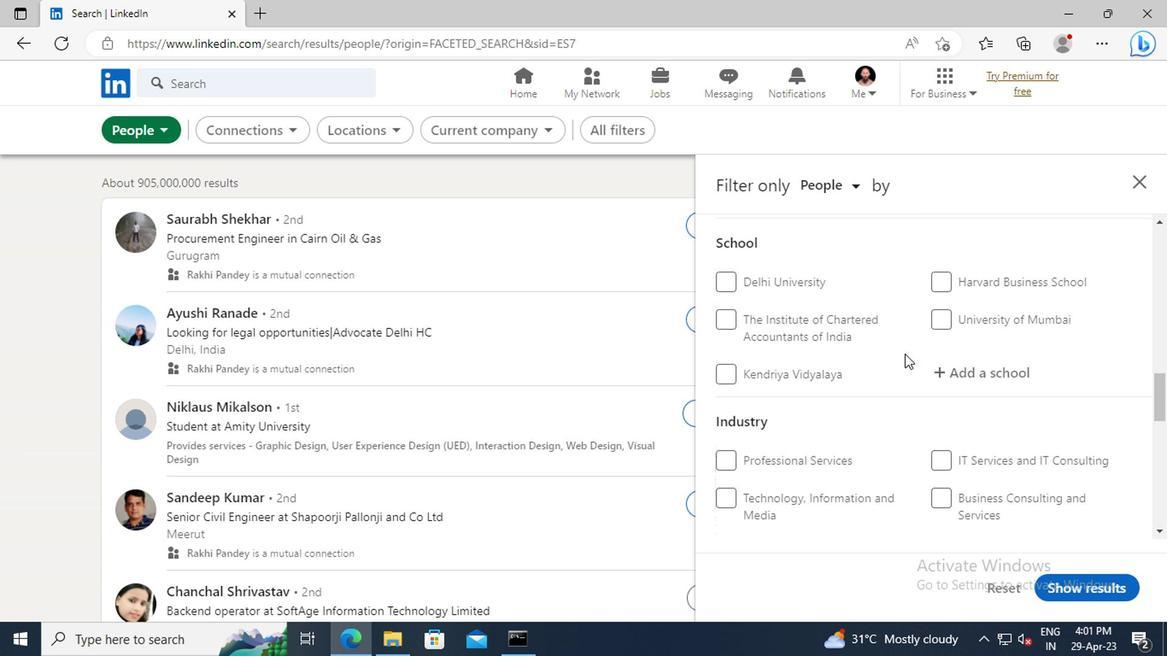 
Action: Mouse scrolled (900, 354) with delta (0, -1)
Screenshot: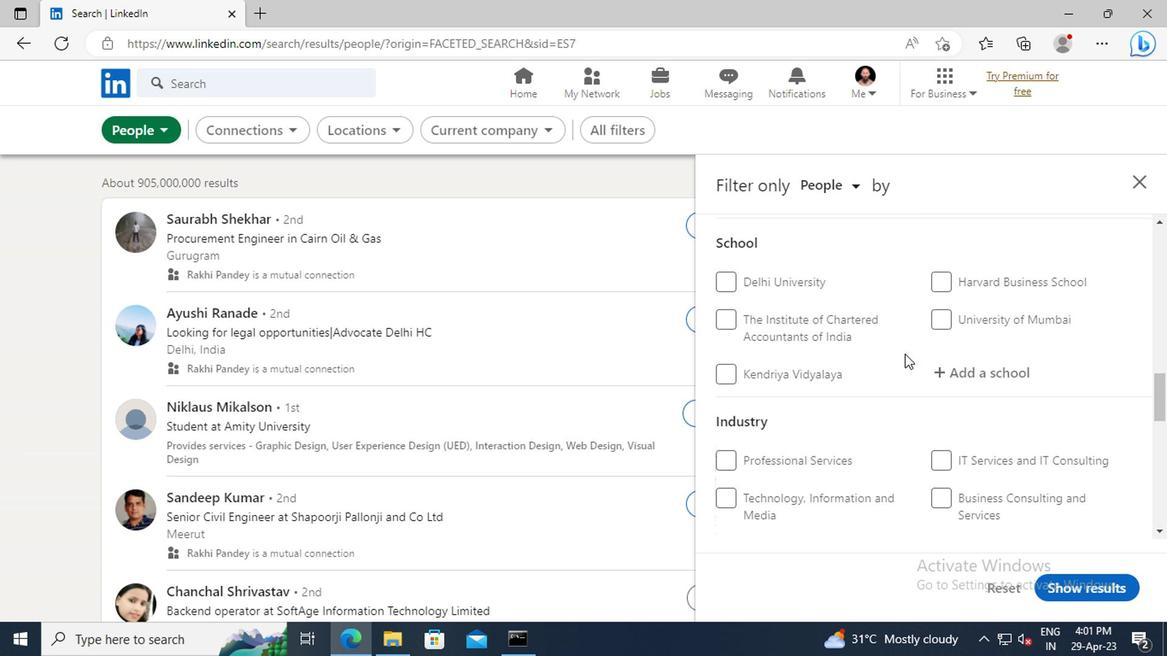 
Action: Mouse moved to (906, 350)
Screenshot: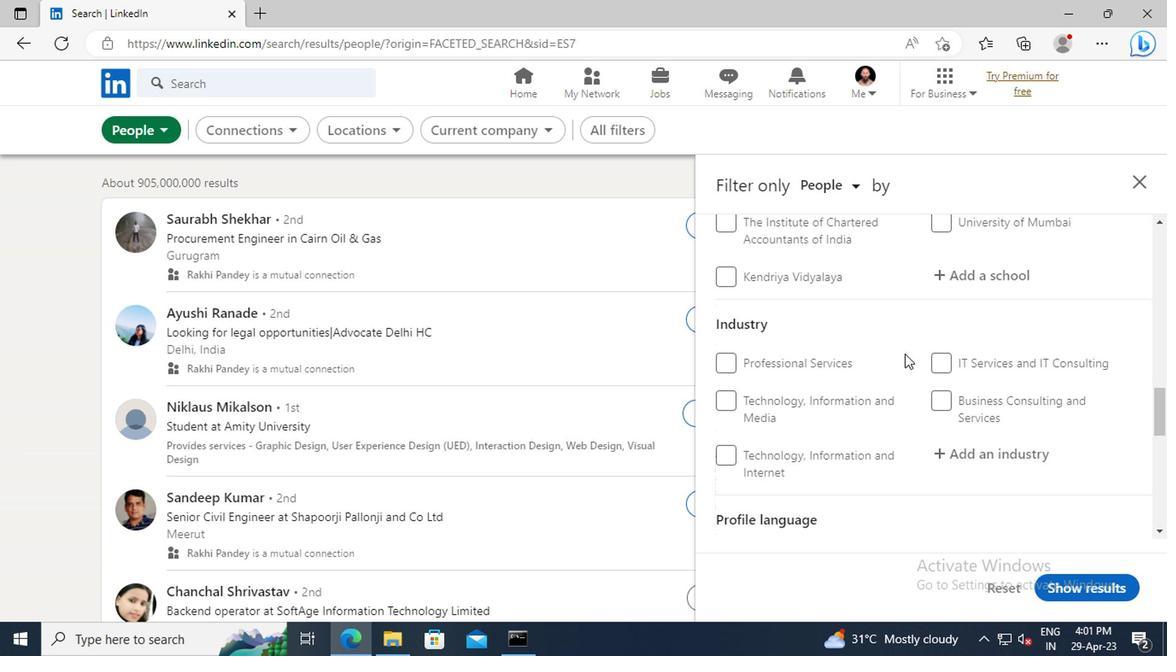 
Action: Mouse scrolled (906, 349) with delta (0, -1)
Screenshot: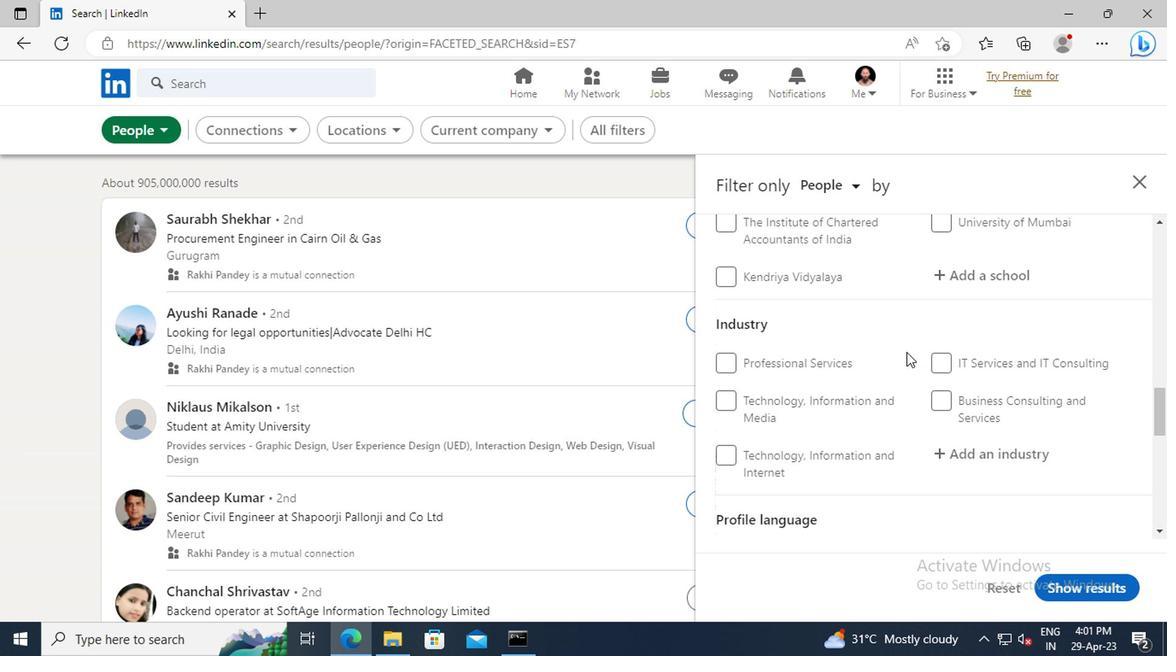 
Action: Mouse scrolled (906, 349) with delta (0, -1)
Screenshot: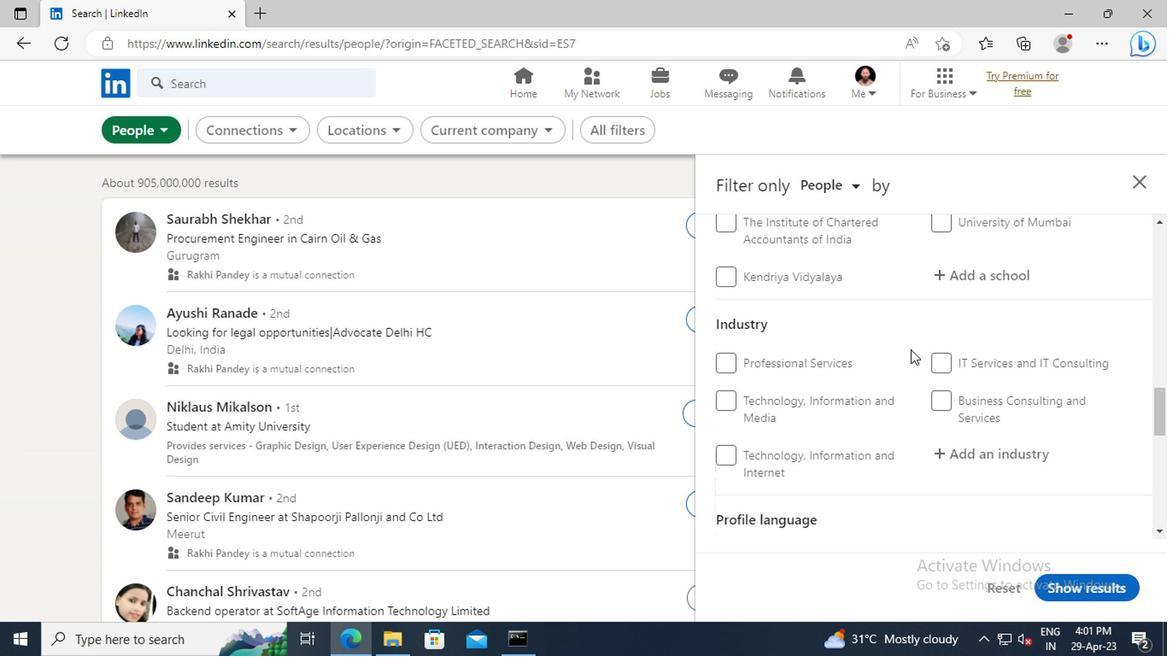 
Action: Mouse scrolled (906, 349) with delta (0, -1)
Screenshot: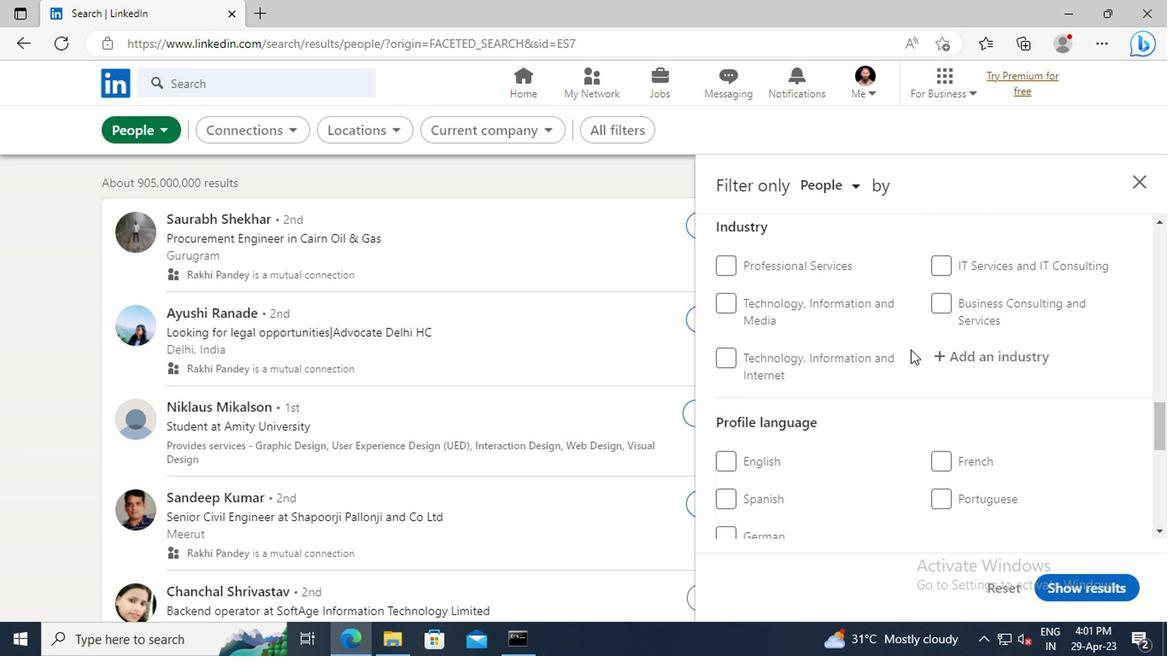 
Action: Mouse scrolled (906, 349) with delta (0, -1)
Screenshot: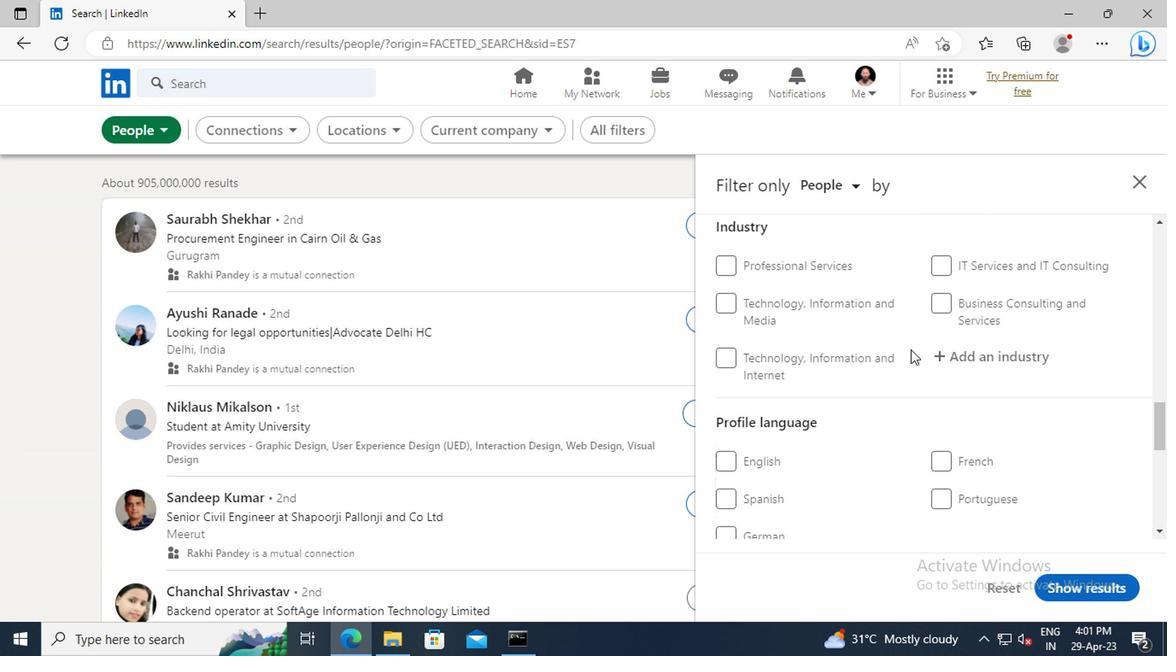 
Action: Mouse moved to (729, 366)
Screenshot: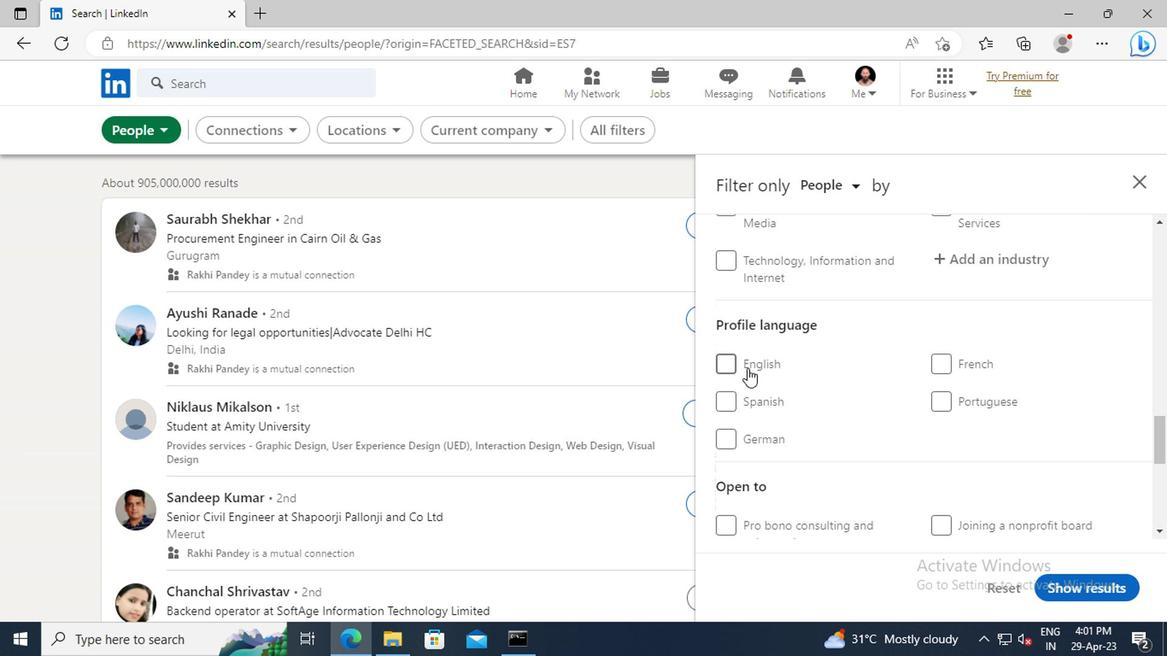 
Action: Mouse pressed left at (729, 366)
Screenshot: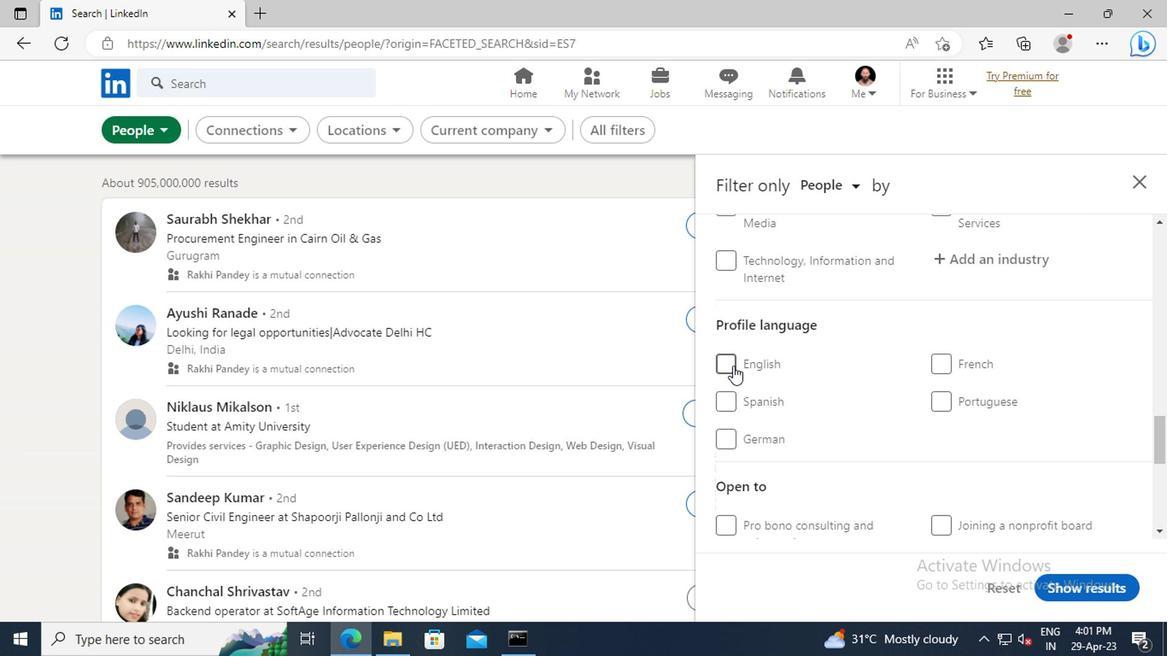 
Action: Mouse moved to (946, 353)
Screenshot: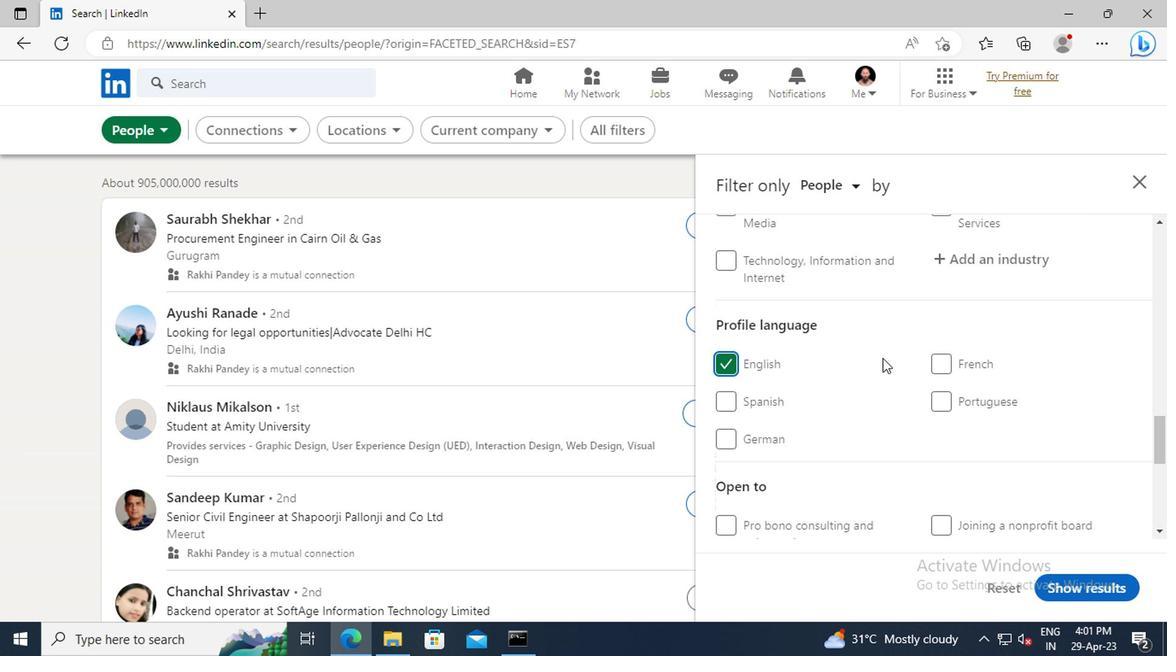 
Action: Mouse scrolled (946, 354) with delta (0, 0)
Screenshot: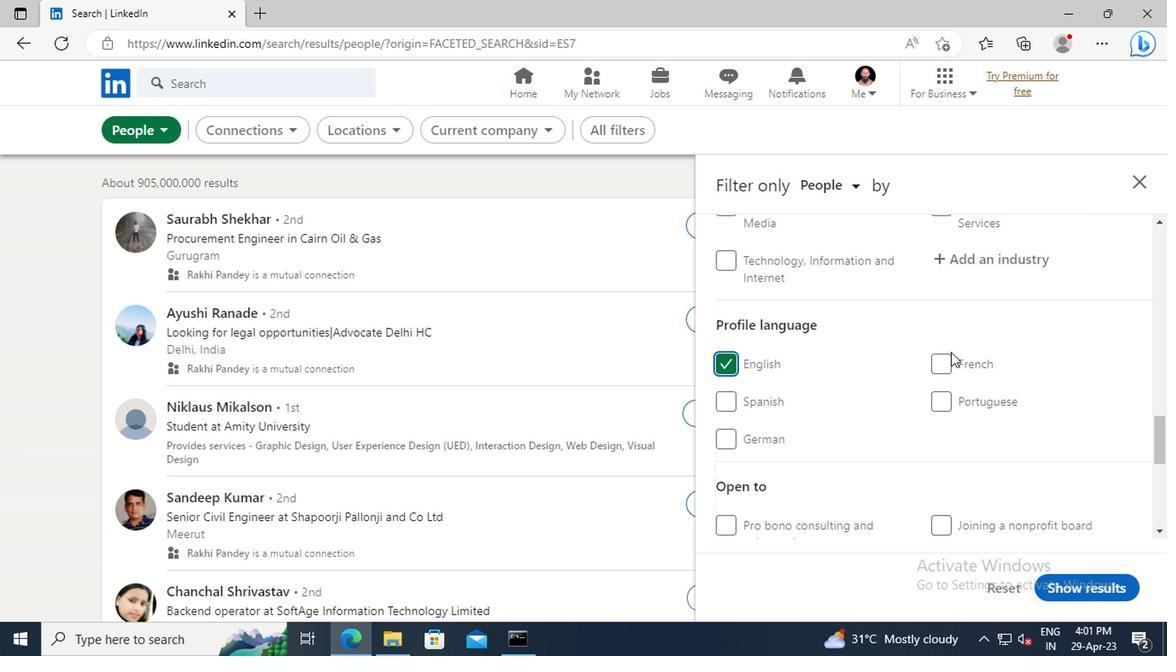 
Action: Mouse scrolled (946, 354) with delta (0, 0)
Screenshot: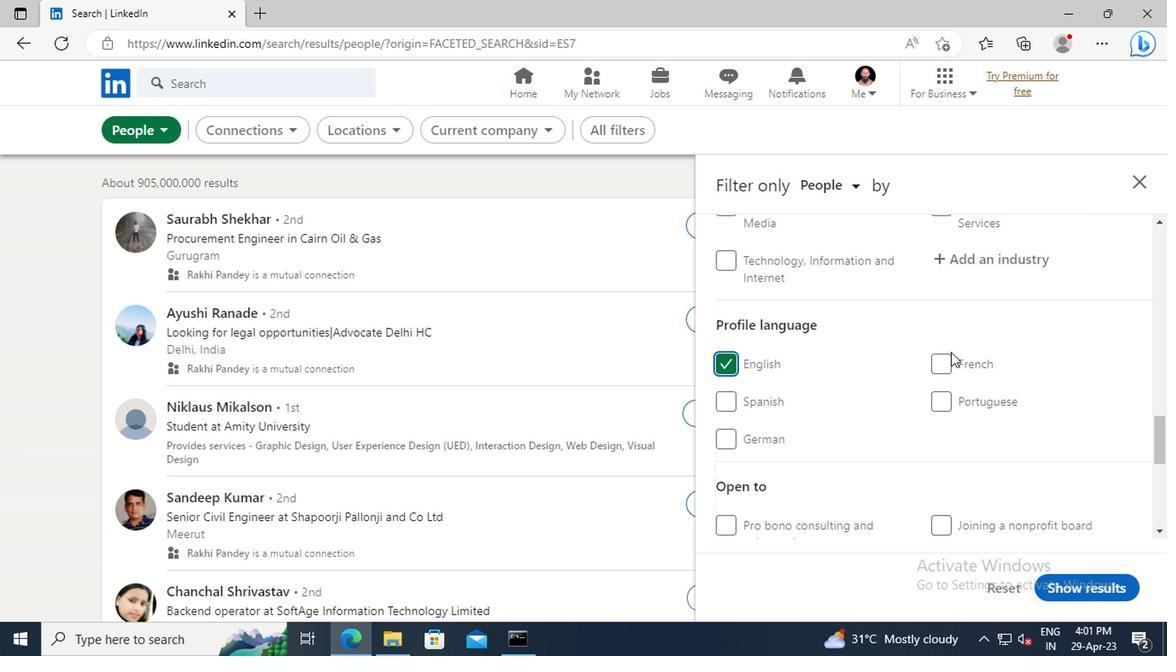 
Action: Mouse scrolled (946, 354) with delta (0, 0)
Screenshot: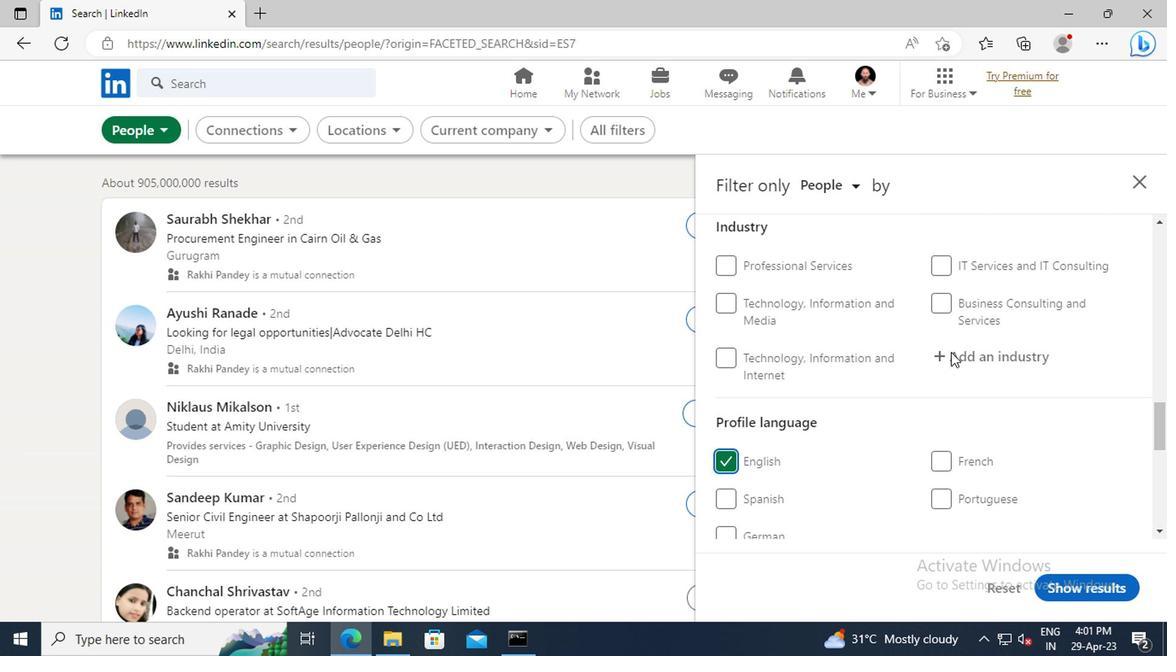 
Action: Mouse scrolled (946, 354) with delta (0, 0)
Screenshot: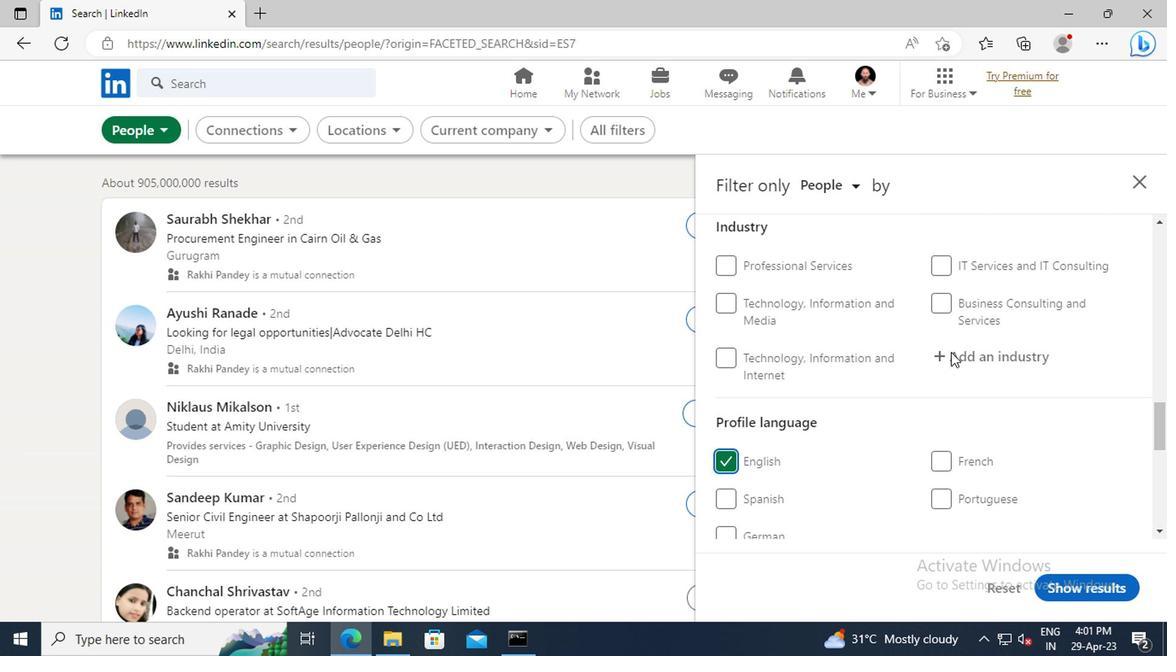 
Action: Mouse scrolled (946, 354) with delta (0, 0)
Screenshot: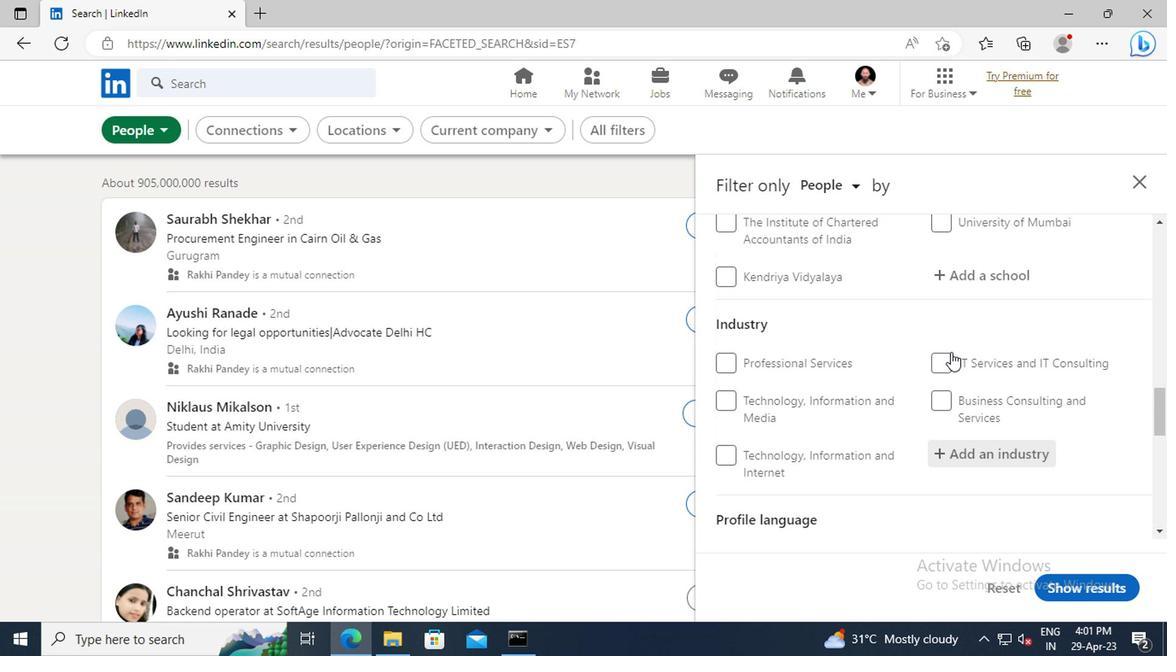 
Action: Mouse scrolled (946, 354) with delta (0, 0)
Screenshot: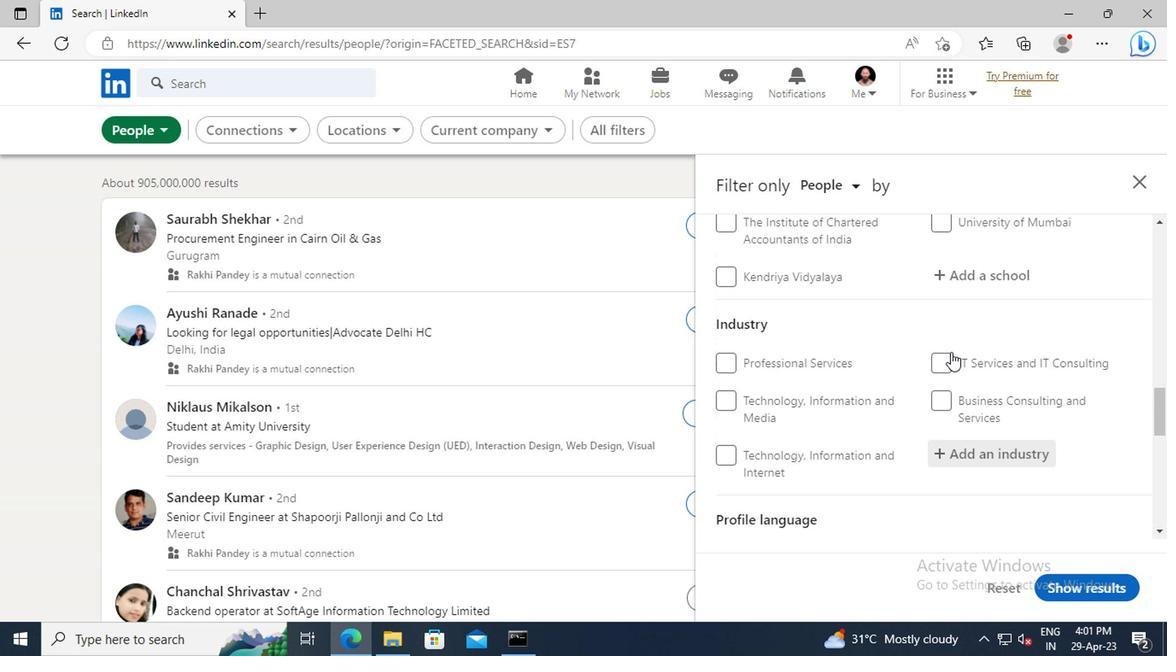 
Action: Mouse scrolled (946, 354) with delta (0, 0)
Screenshot: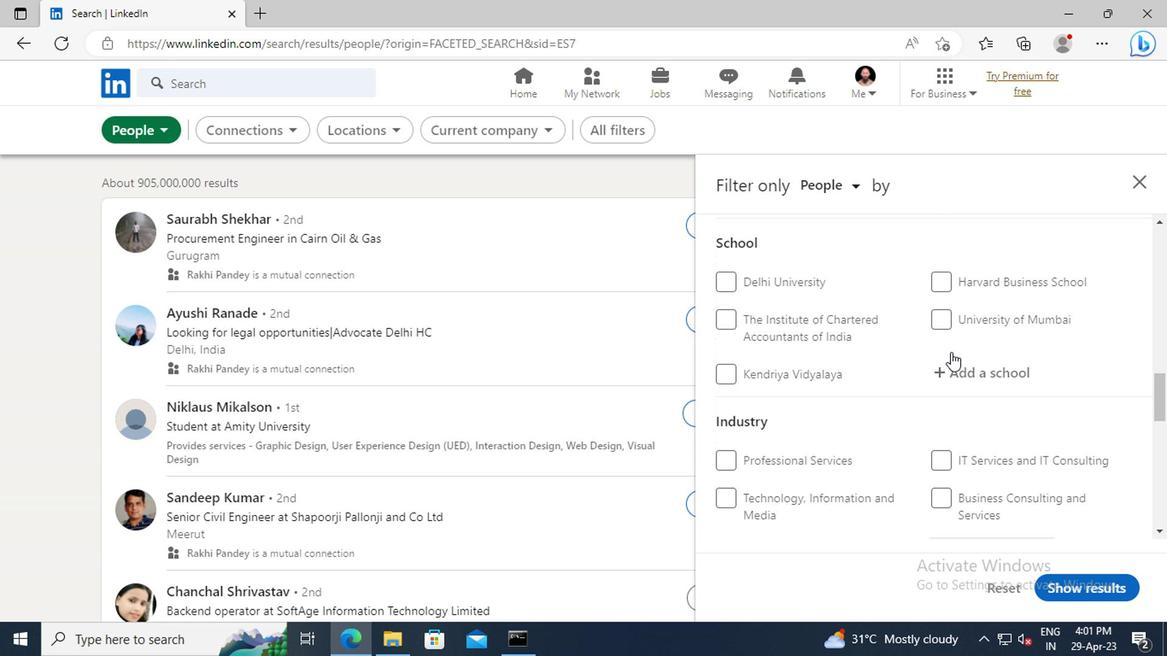 
Action: Mouse scrolled (946, 354) with delta (0, 0)
Screenshot: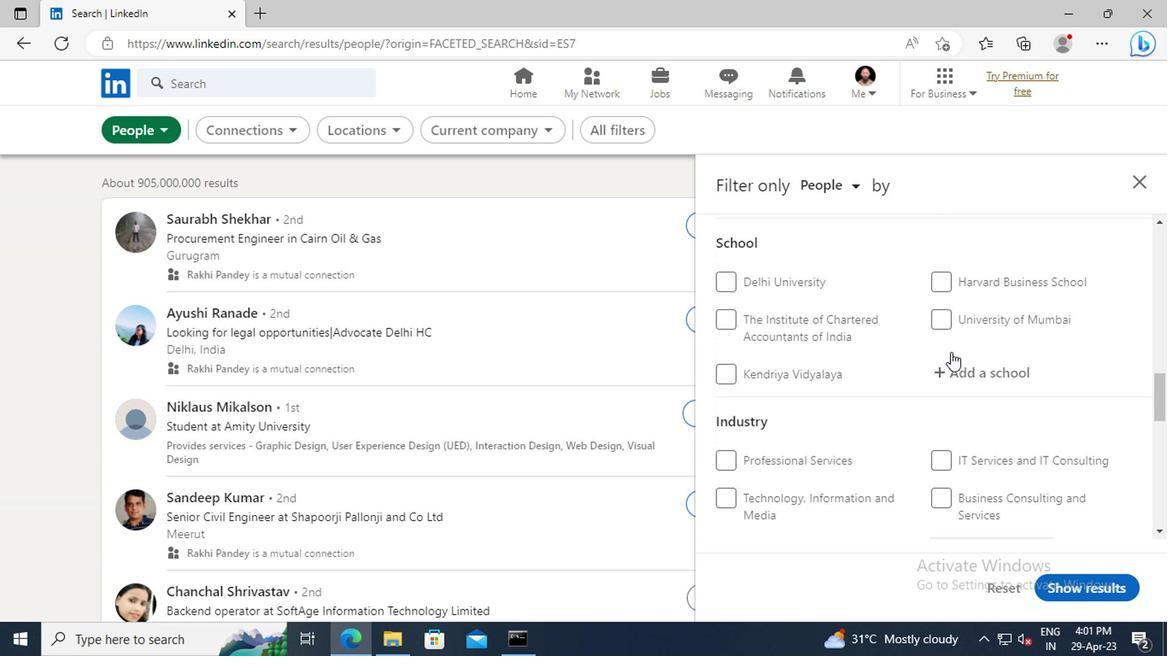 
Action: Mouse scrolled (946, 354) with delta (0, 0)
Screenshot: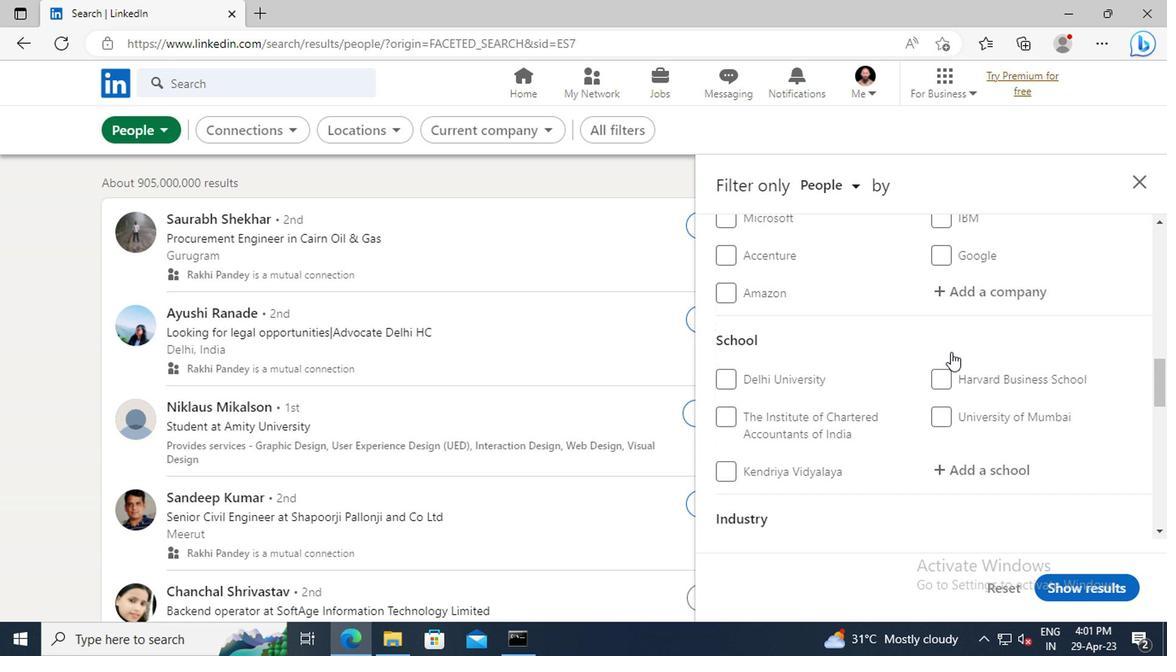 
Action: Mouse scrolled (946, 354) with delta (0, 0)
Screenshot: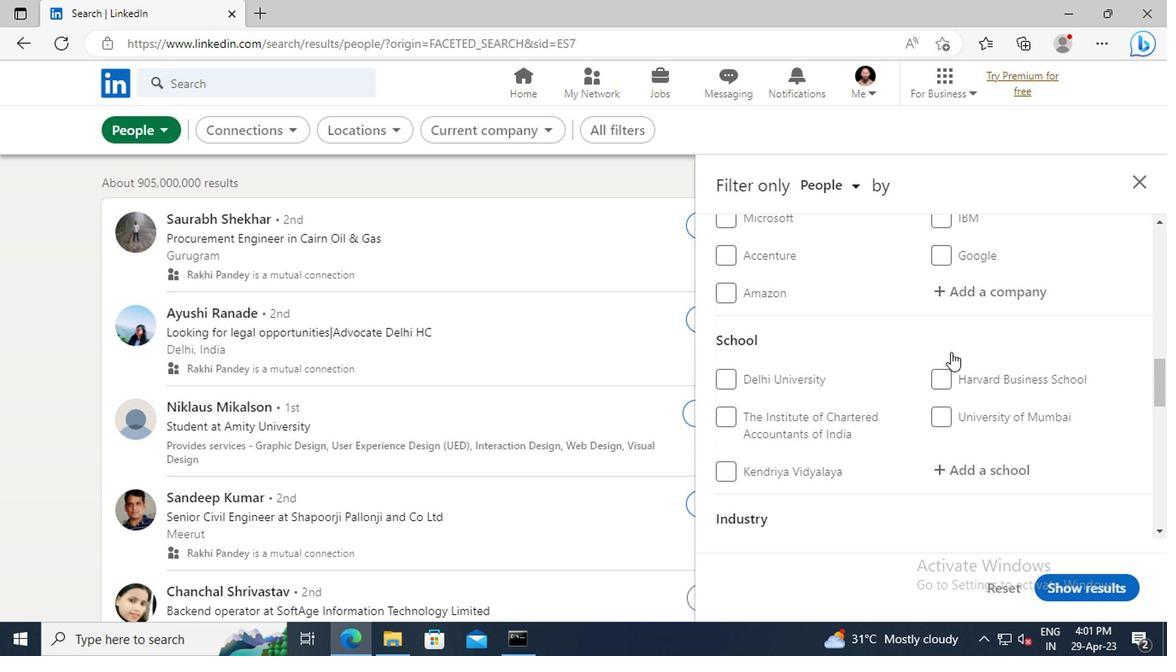 
Action: Mouse scrolled (946, 354) with delta (0, 0)
Screenshot: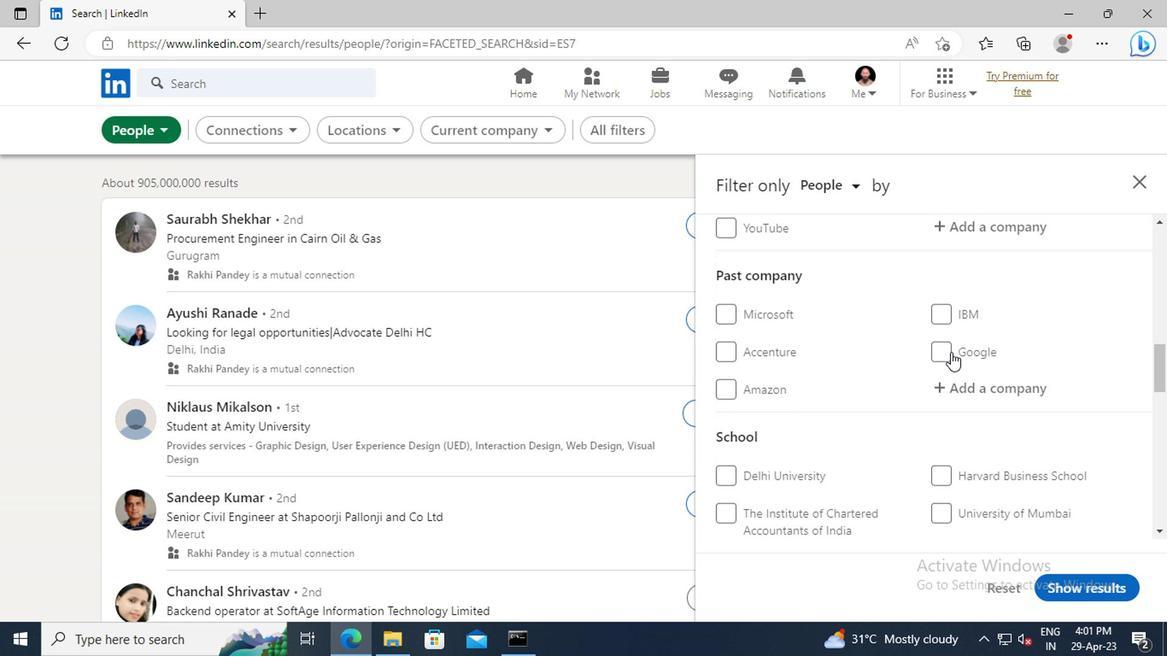 
Action: Mouse scrolled (946, 354) with delta (0, 0)
Screenshot: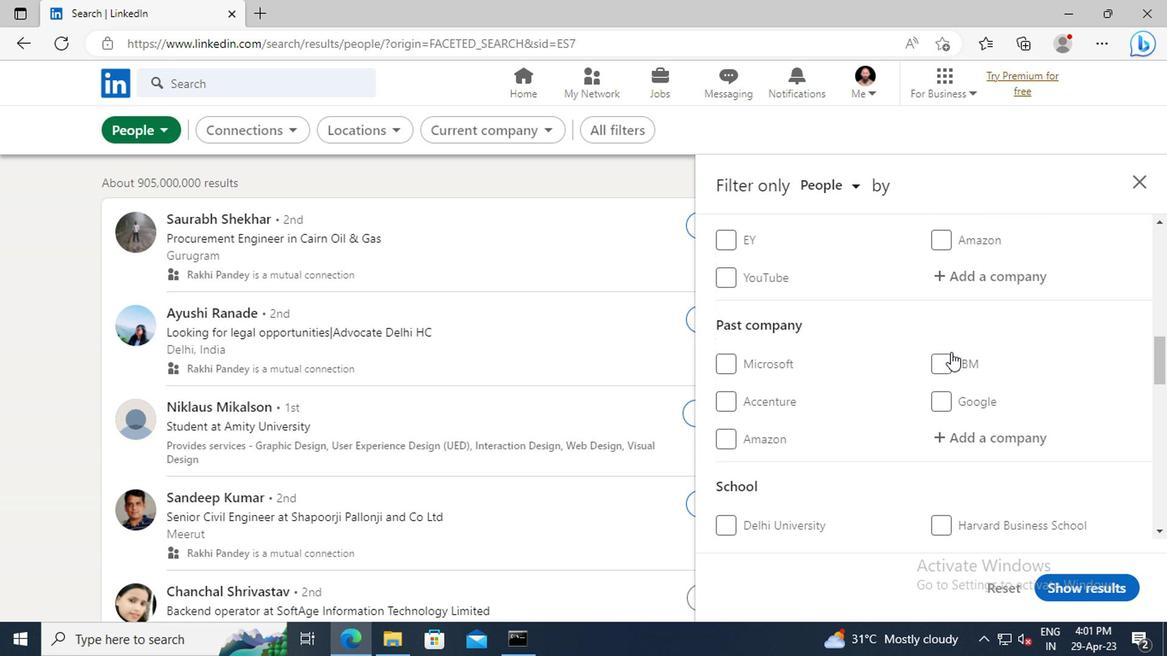 
Action: Mouse scrolled (946, 354) with delta (0, 0)
Screenshot: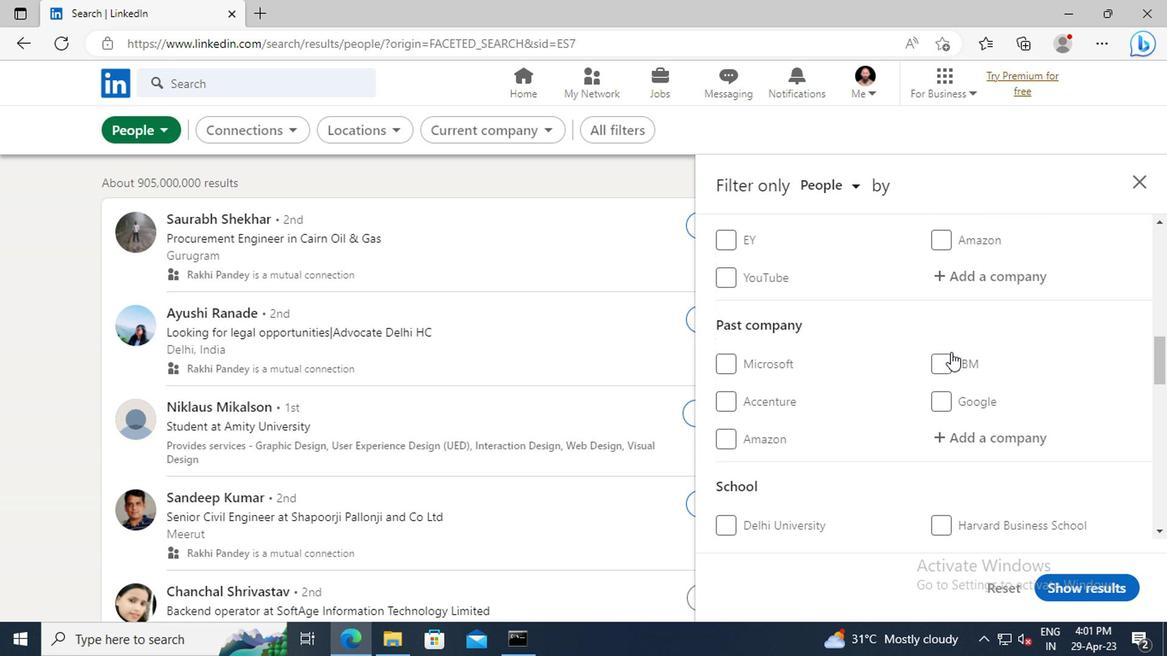 
Action: Mouse moved to (944, 372)
Screenshot: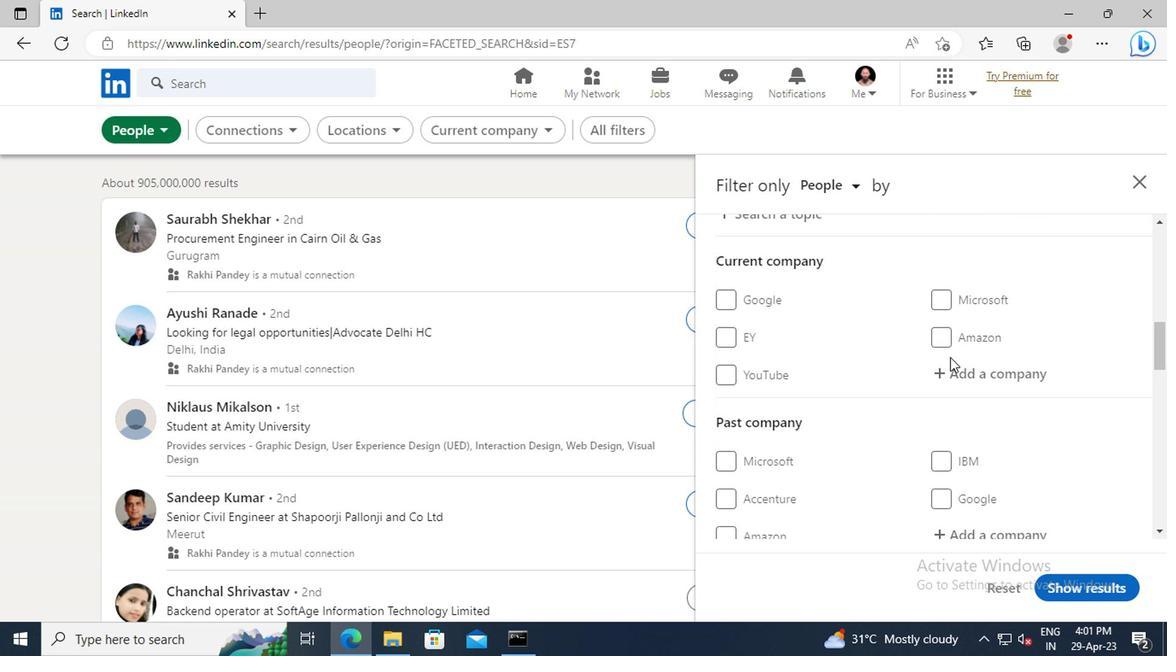 
Action: Mouse pressed left at (944, 372)
Screenshot: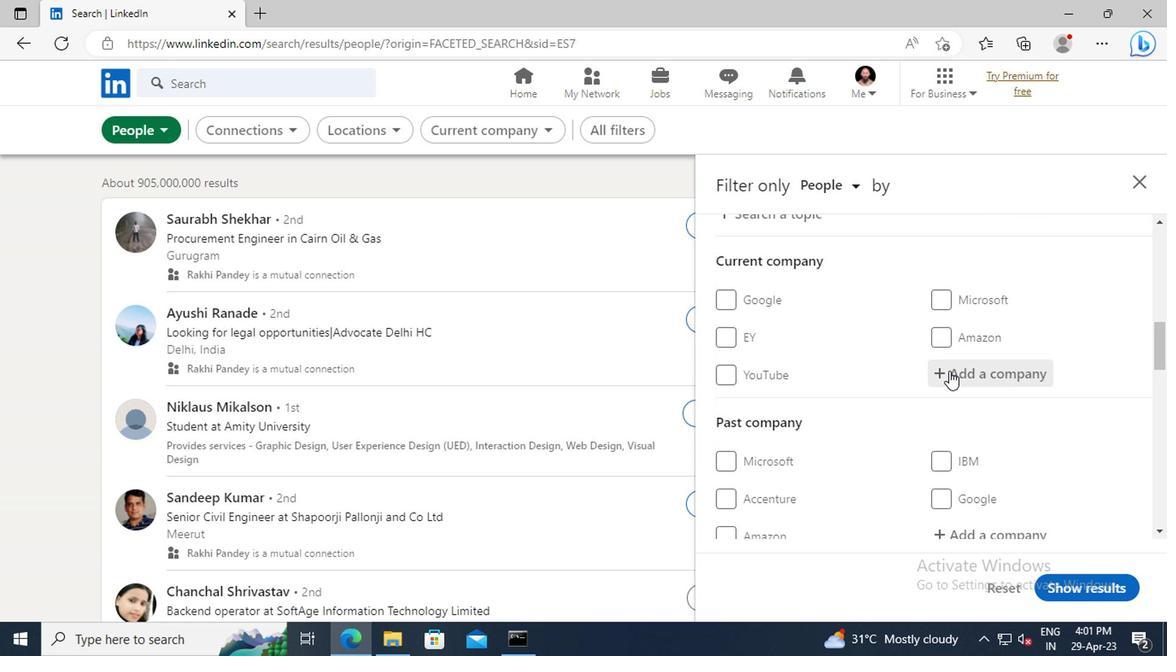 
Action: Key pressed <Key.shift>SHYFT
Screenshot: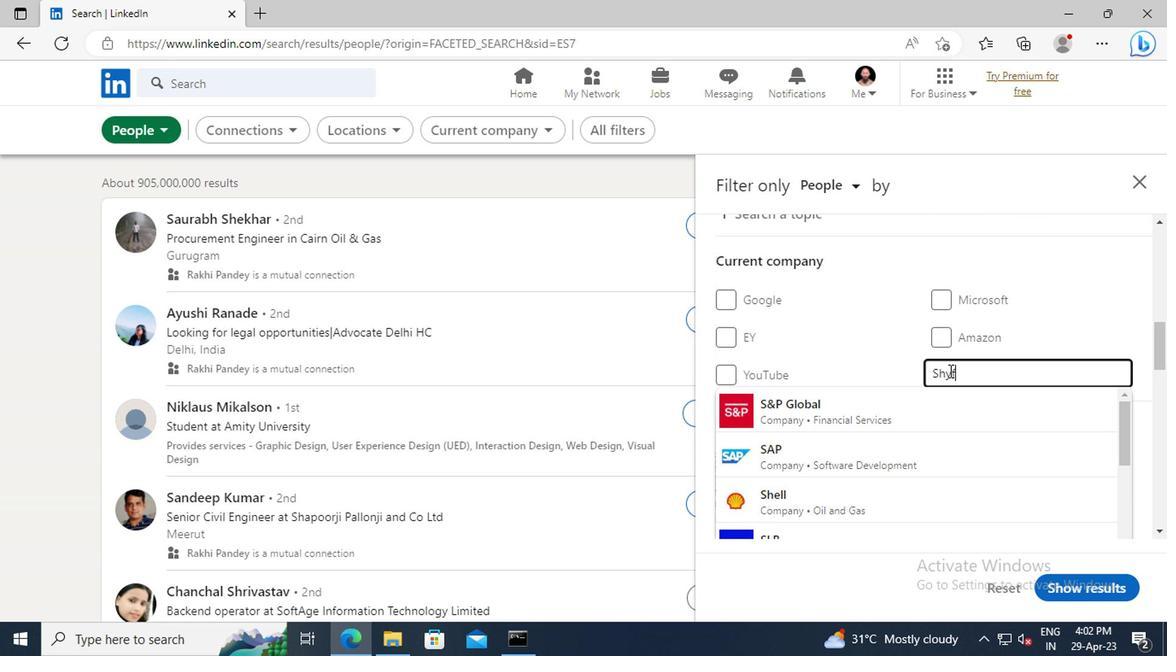 
Action: Mouse moved to (933, 404)
Screenshot: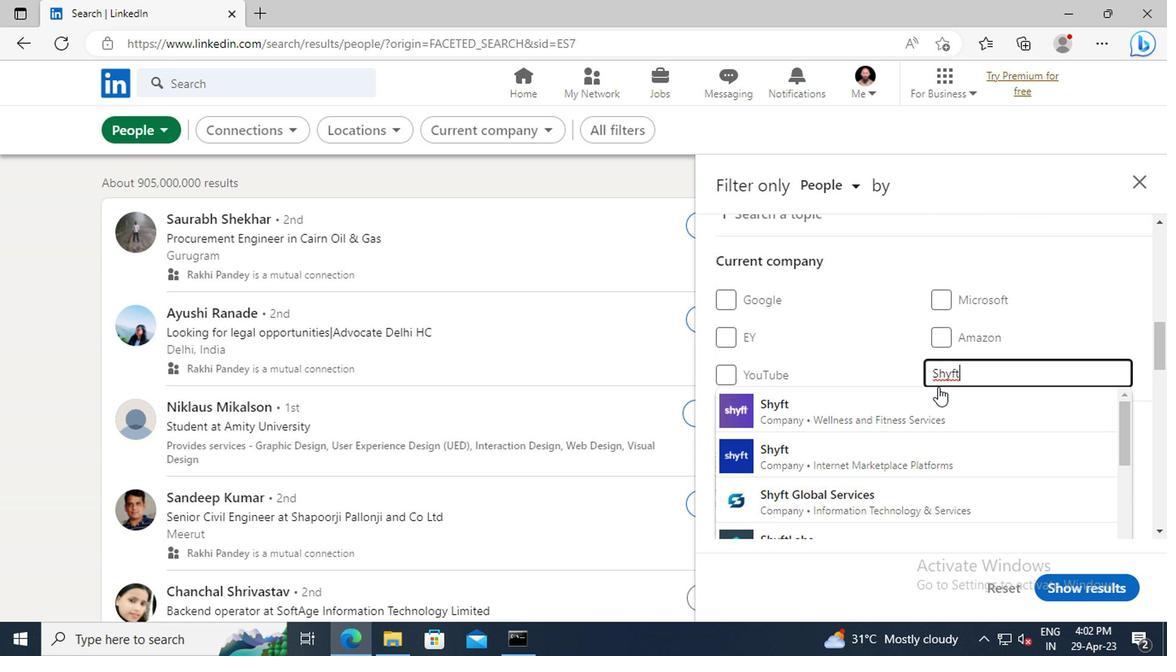 
Action: Mouse pressed left at (933, 404)
Screenshot: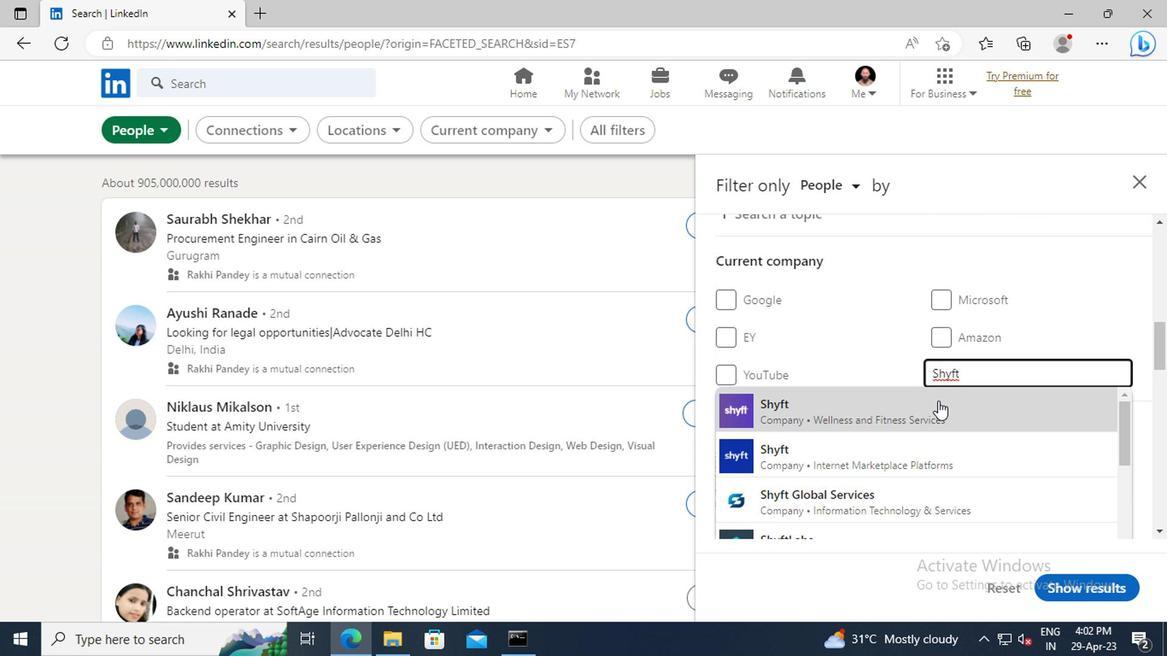 
Action: Mouse scrolled (933, 403) with delta (0, 0)
Screenshot: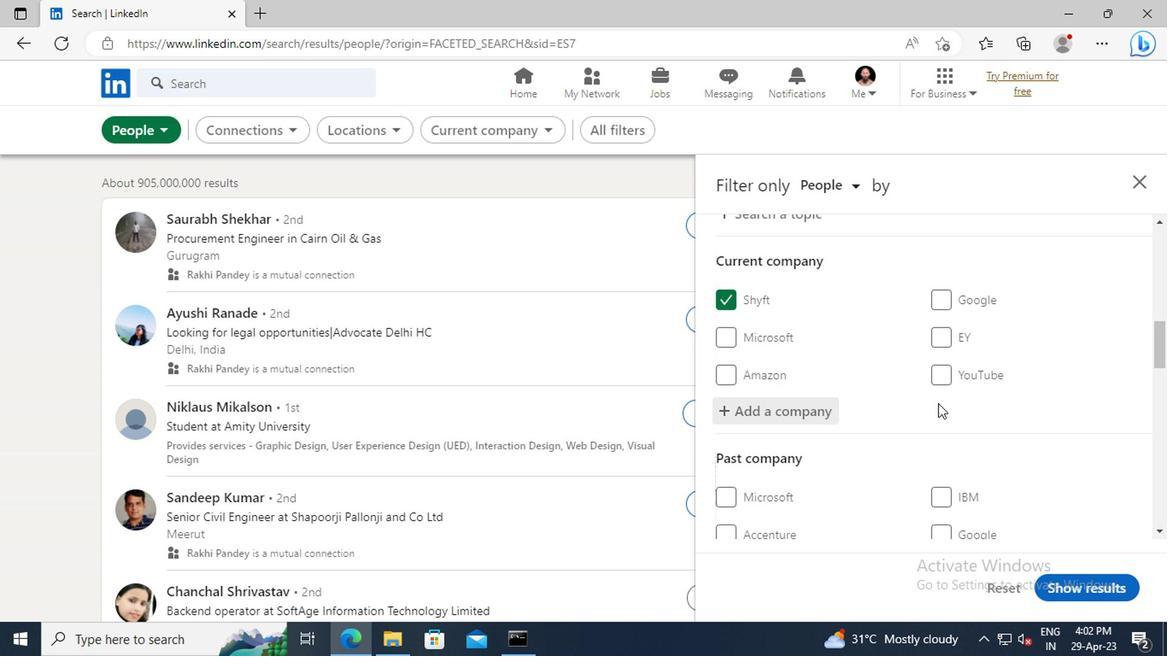 
Action: Mouse scrolled (933, 403) with delta (0, 0)
Screenshot: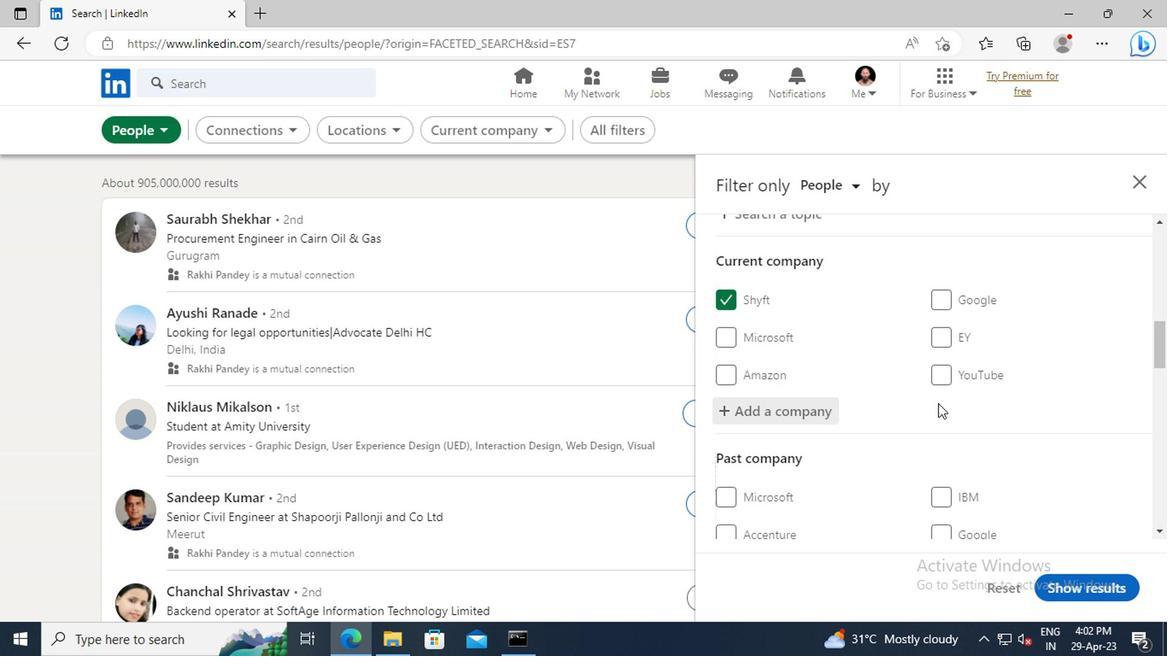 
Action: Mouse moved to (939, 343)
Screenshot: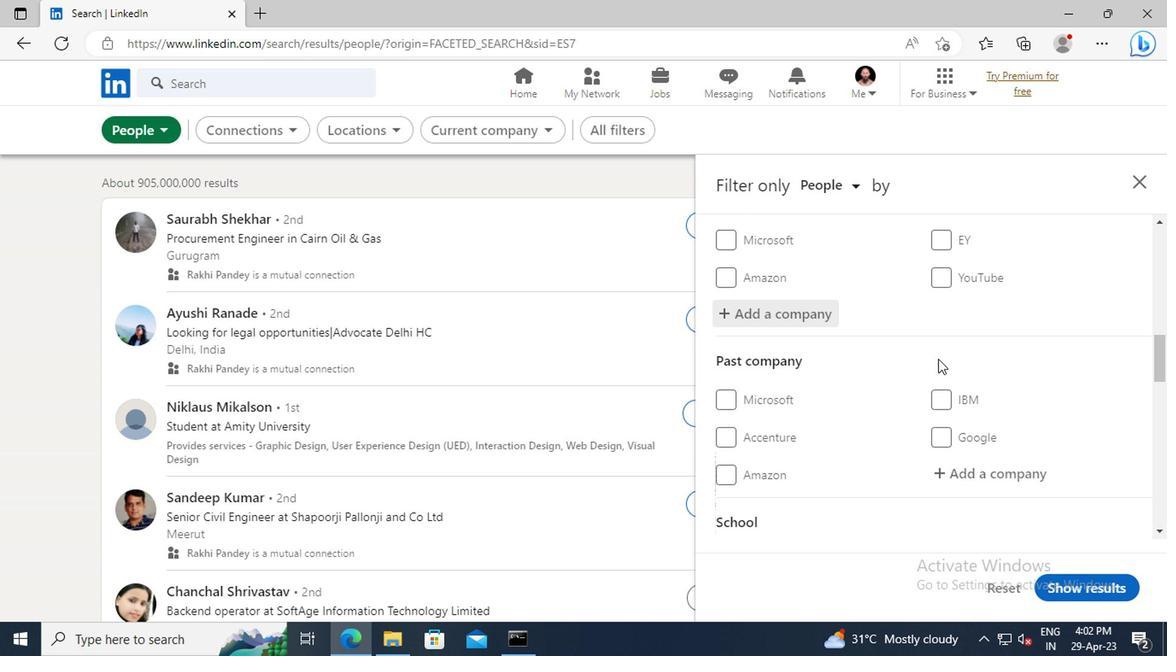 
Action: Mouse scrolled (939, 343) with delta (0, 0)
Screenshot: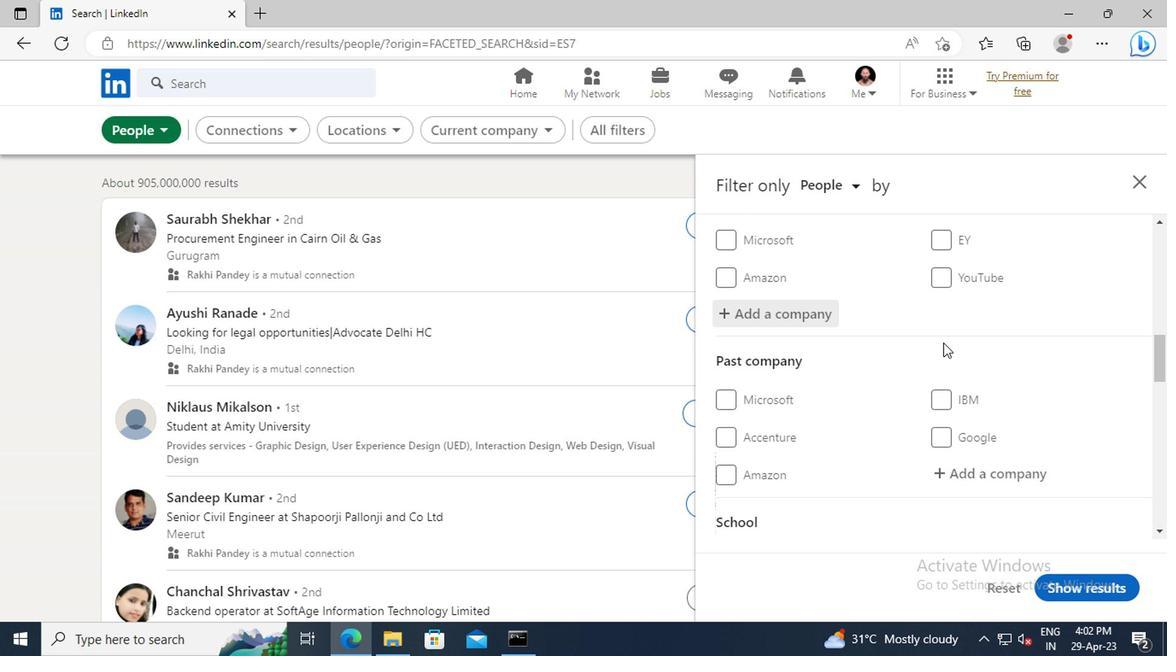 
Action: Mouse scrolled (939, 343) with delta (0, 0)
Screenshot: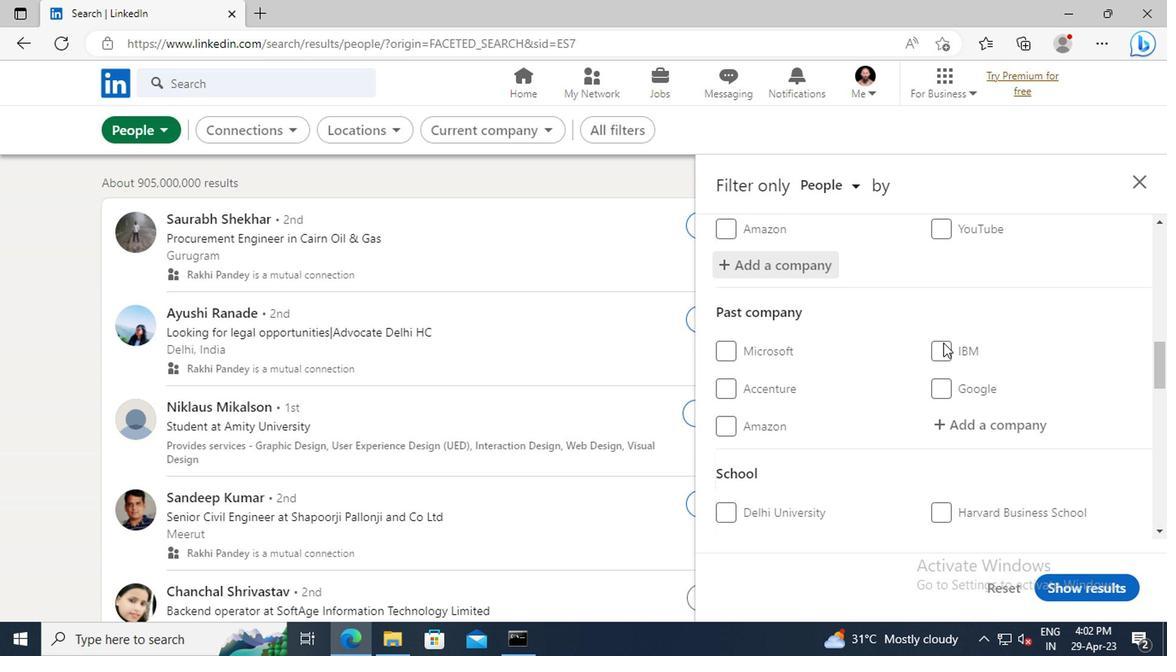 
Action: Mouse scrolled (939, 343) with delta (0, 0)
Screenshot: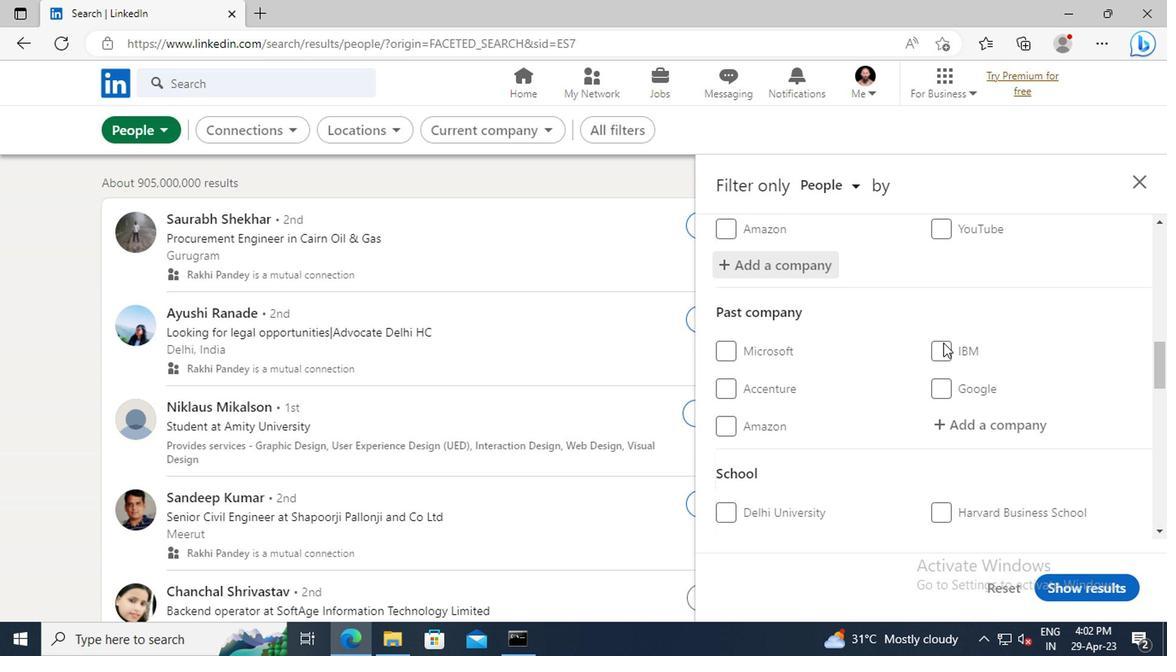 
Action: Mouse scrolled (939, 343) with delta (0, 0)
Screenshot: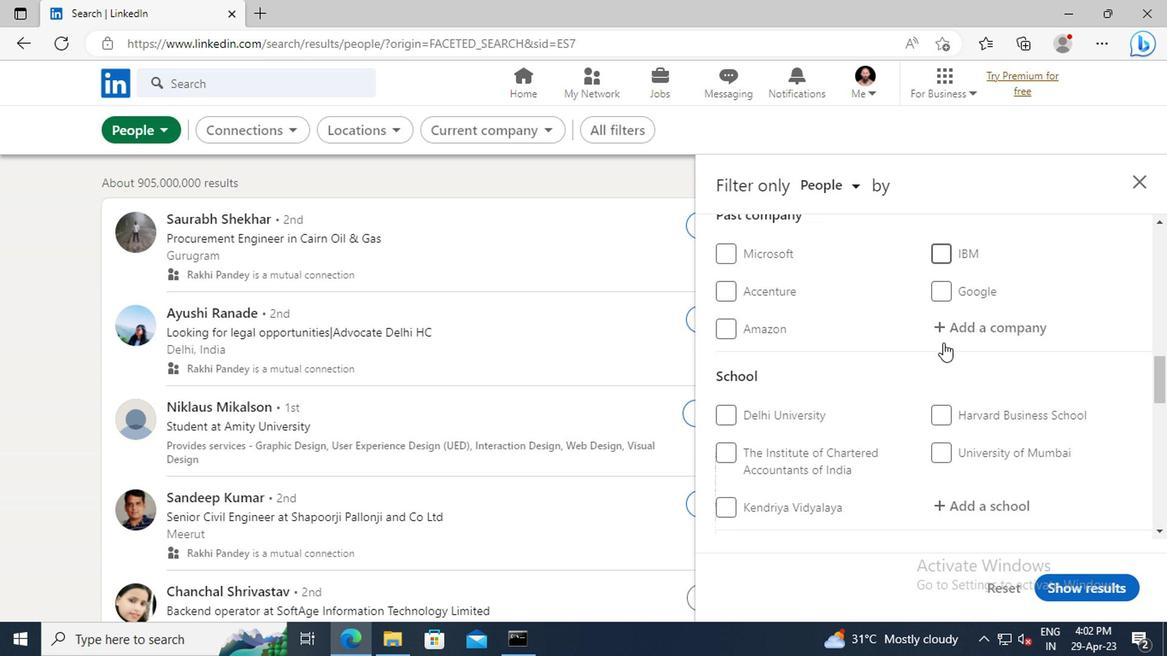 
Action: Mouse scrolled (939, 343) with delta (0, 0)
Screenshot: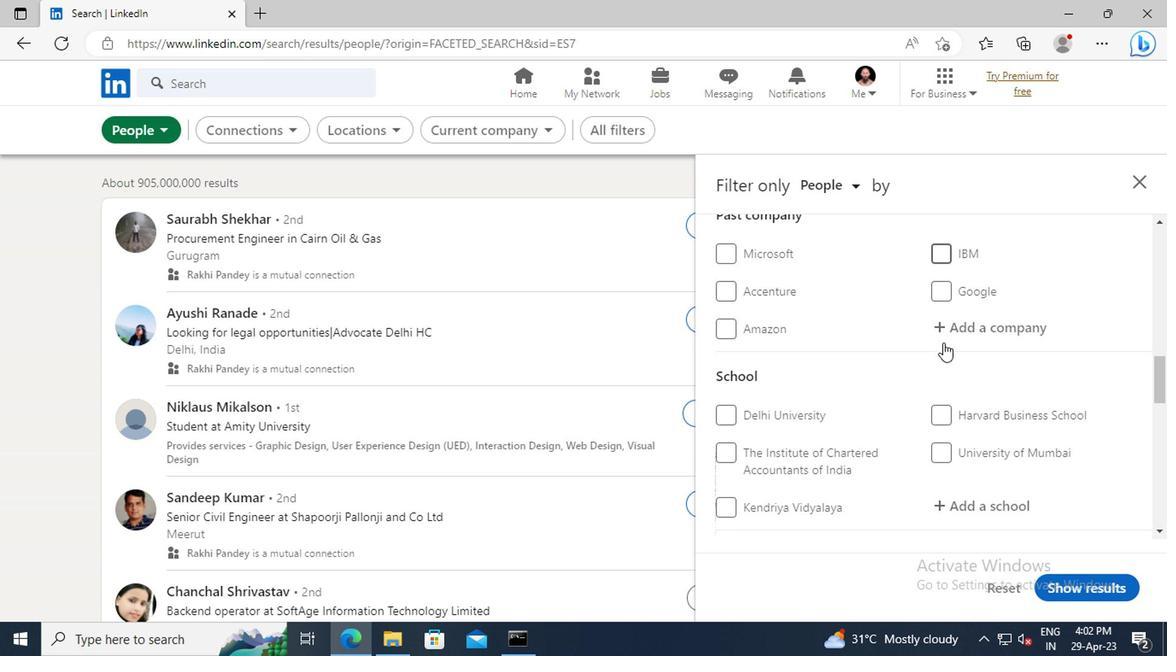 
Action: Mouse scrolled (939, 343) with delta (0, 0)
Screenshot: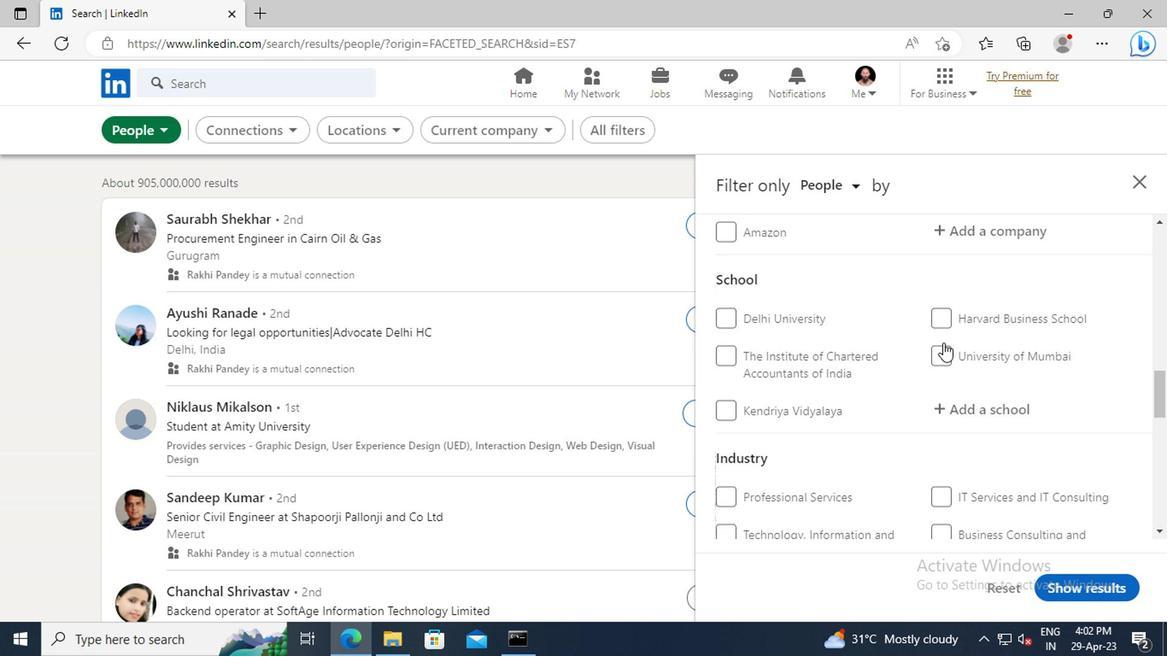 
Action: Mouse moved to (944, 357)
Screenshot: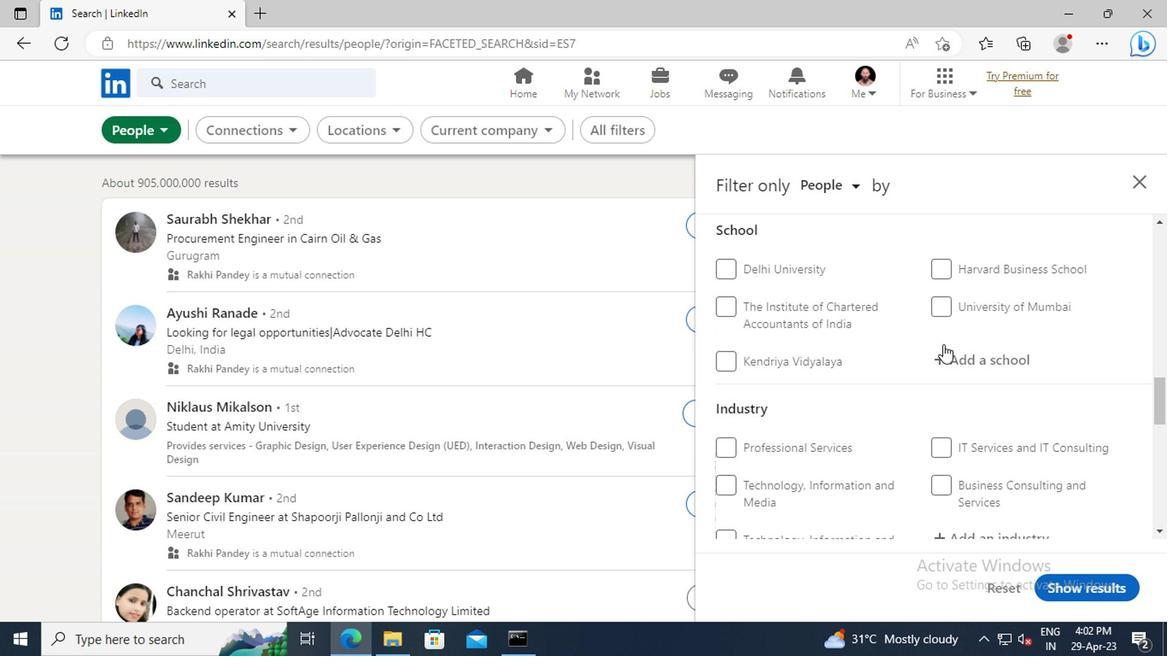 
Action: Mouse pressed left at (944, 357)
Screenshot: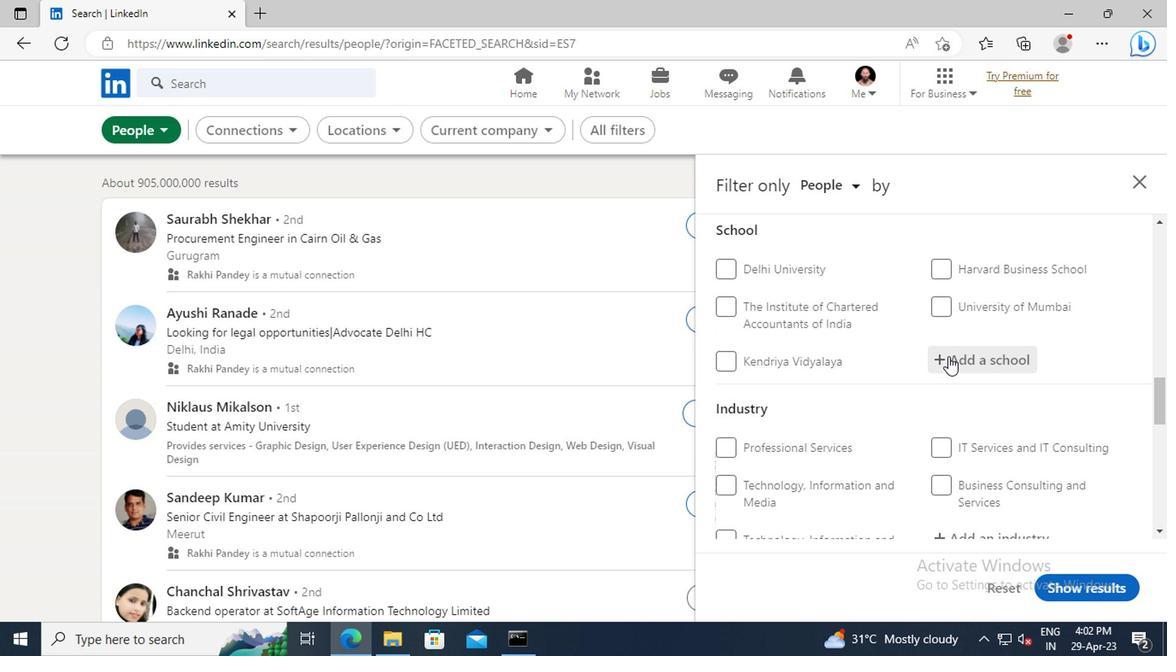 
Action: Key pressed <Key.shift>CHITKARA<Key.space><Key.shift>UNI
Screenshot: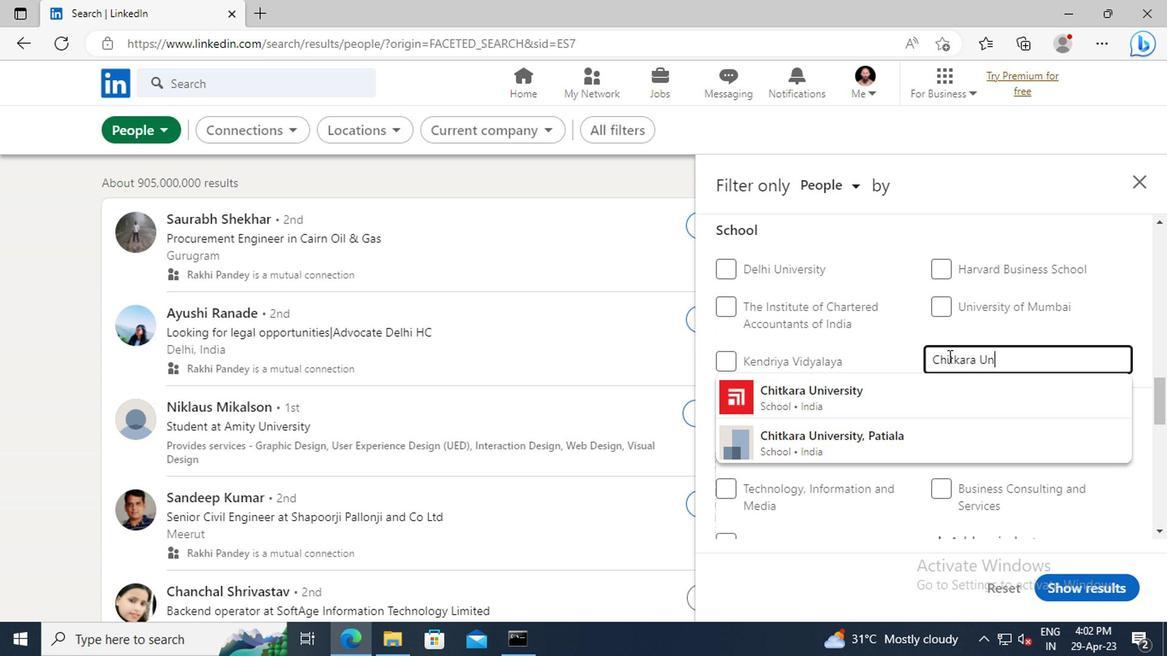
Action: Mouse moved to (909, 385)
Screenshot: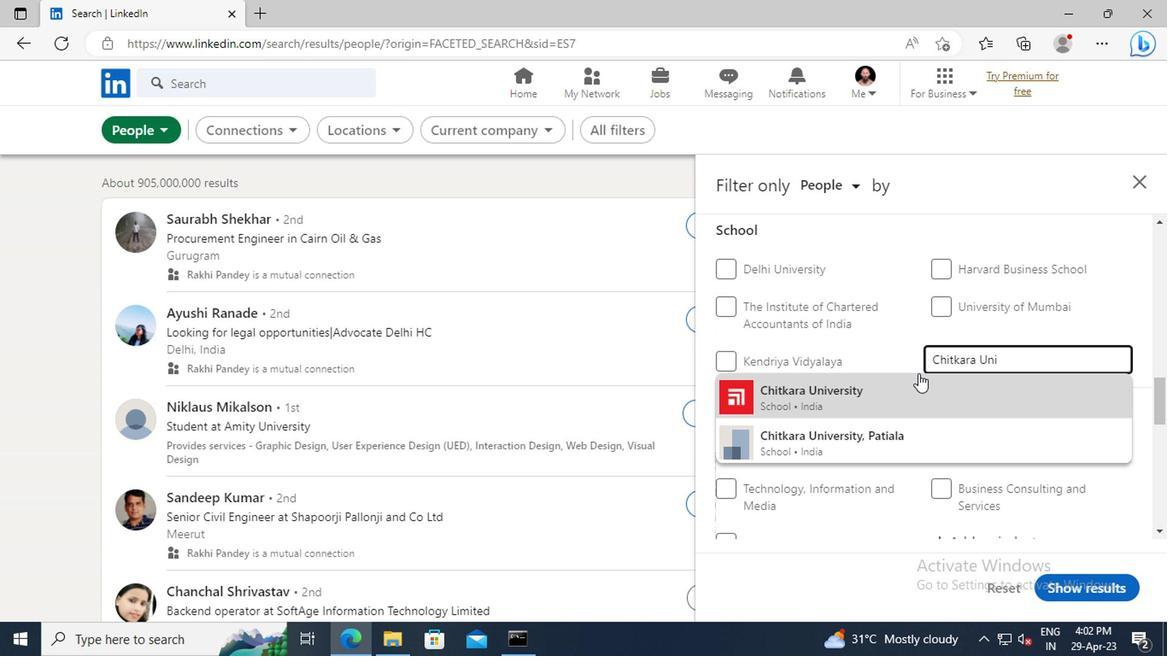
Action: Mouse pressed left at (909, 385)
Screenshot: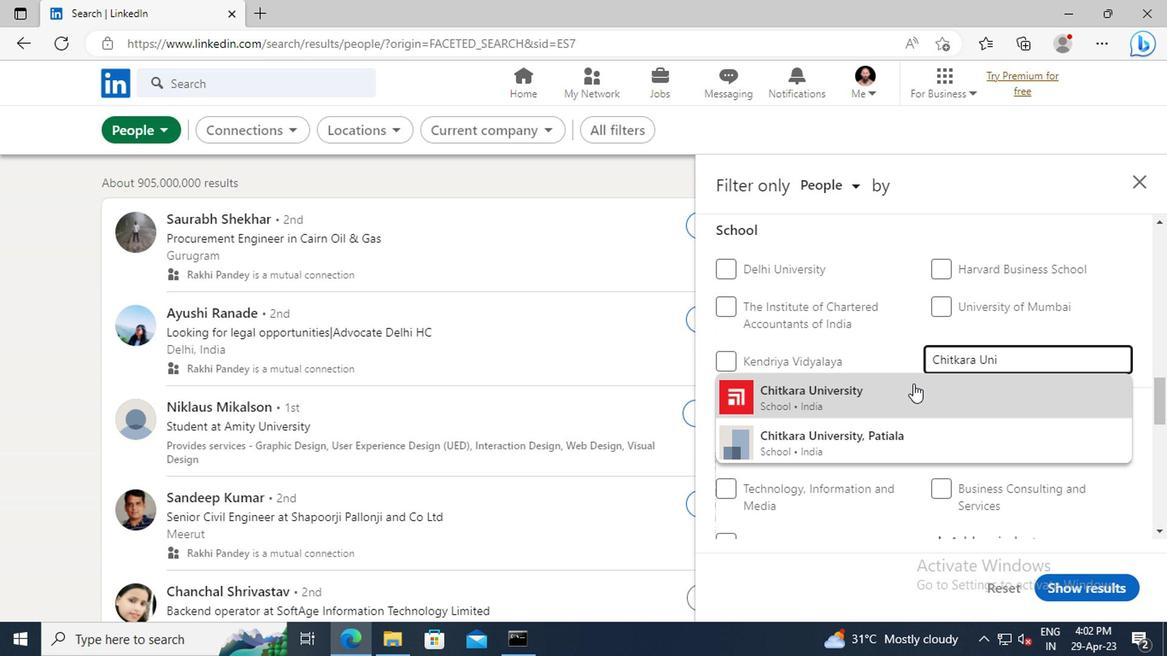 
Action: Mouse scrolled (909, 385) with delta (0, 0)
Screenshot: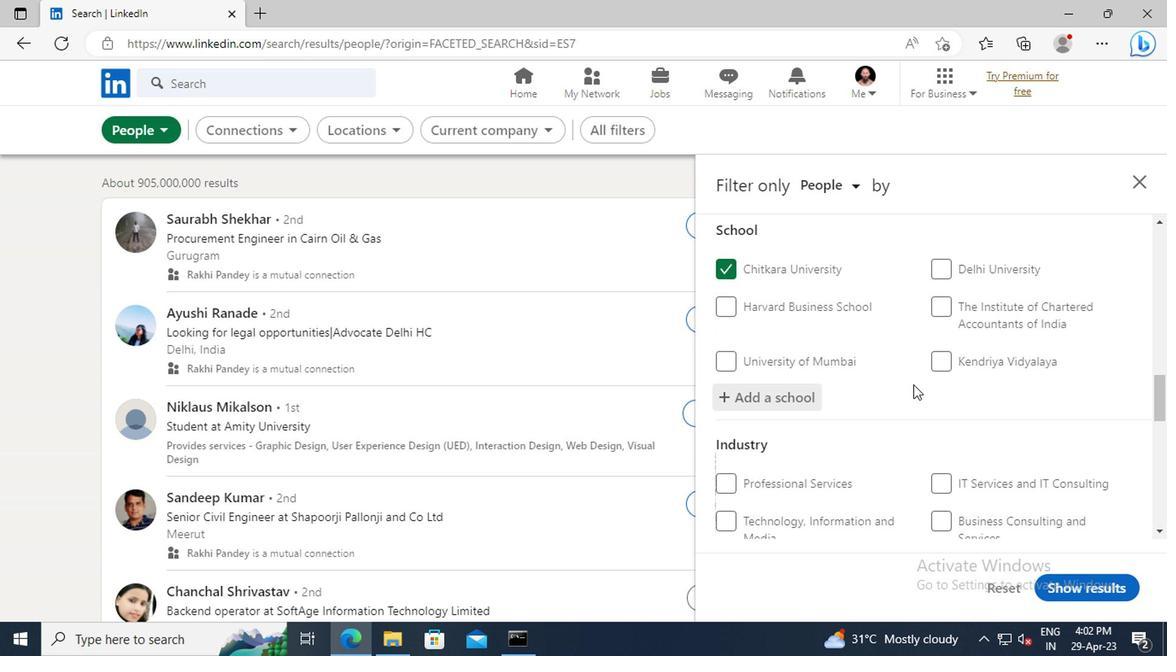 
Action: Mouse scrolled (909, 385) with delta (0, 0)
Screenshot: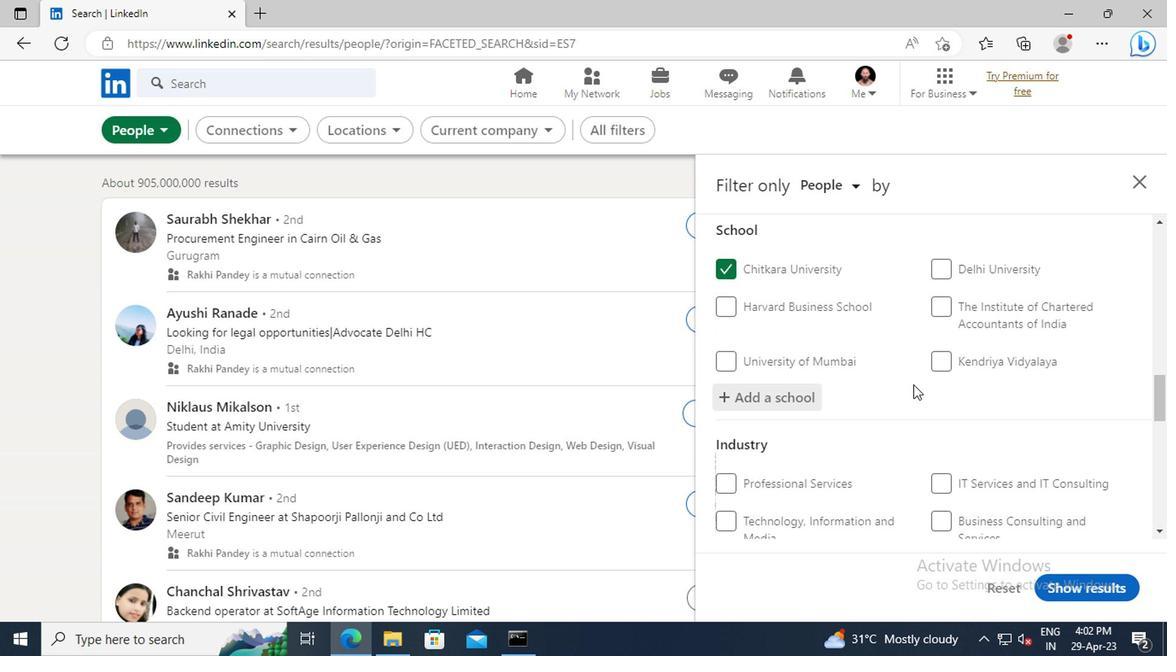 
Action: Mouse moved to (909, 358)
Screenshot: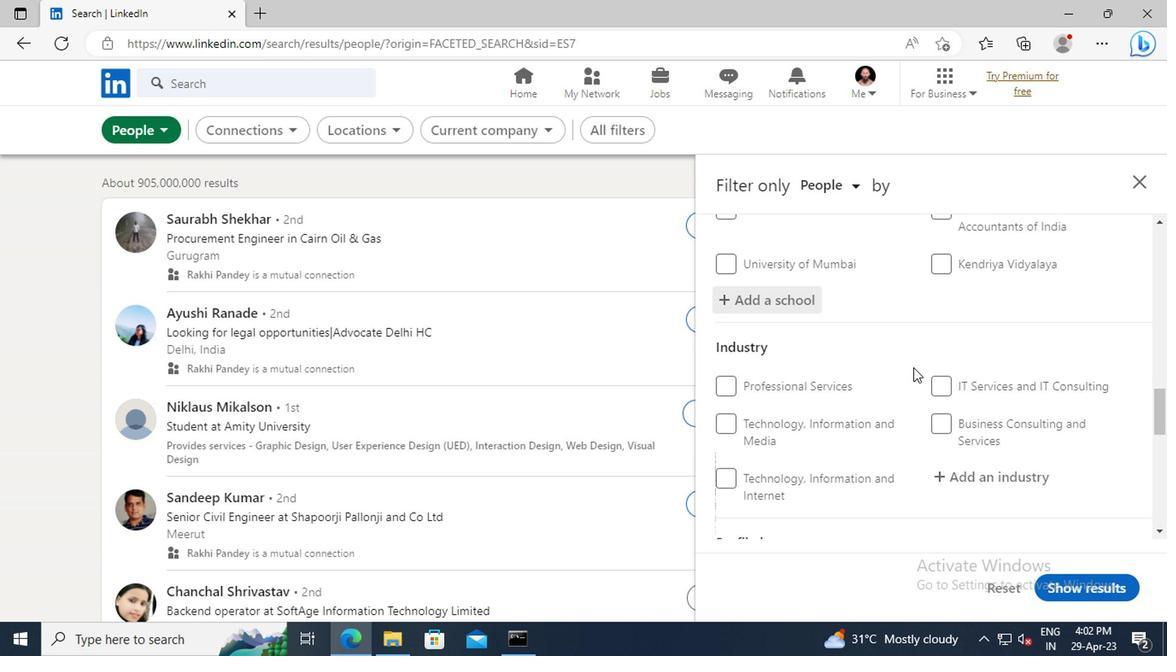 
Action: Mouse scrolled (909, 357) with delta (0, 0)
Screenshot: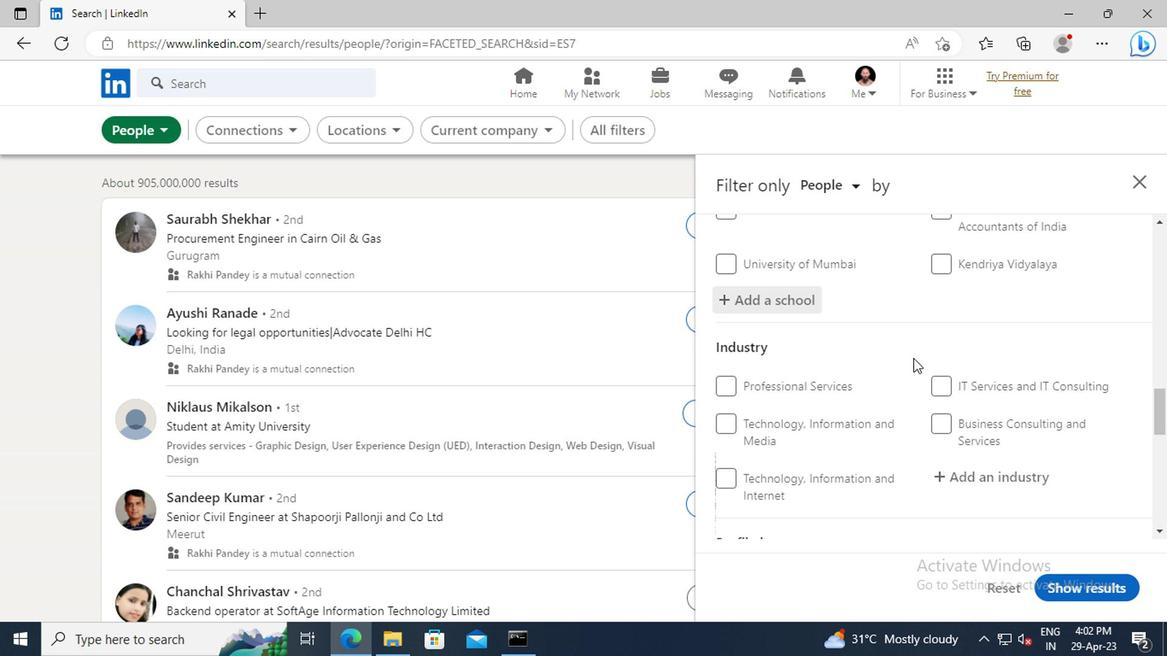 
Action: Mouse scrolled (909, 357) with delta (0, 0)
Screenshot: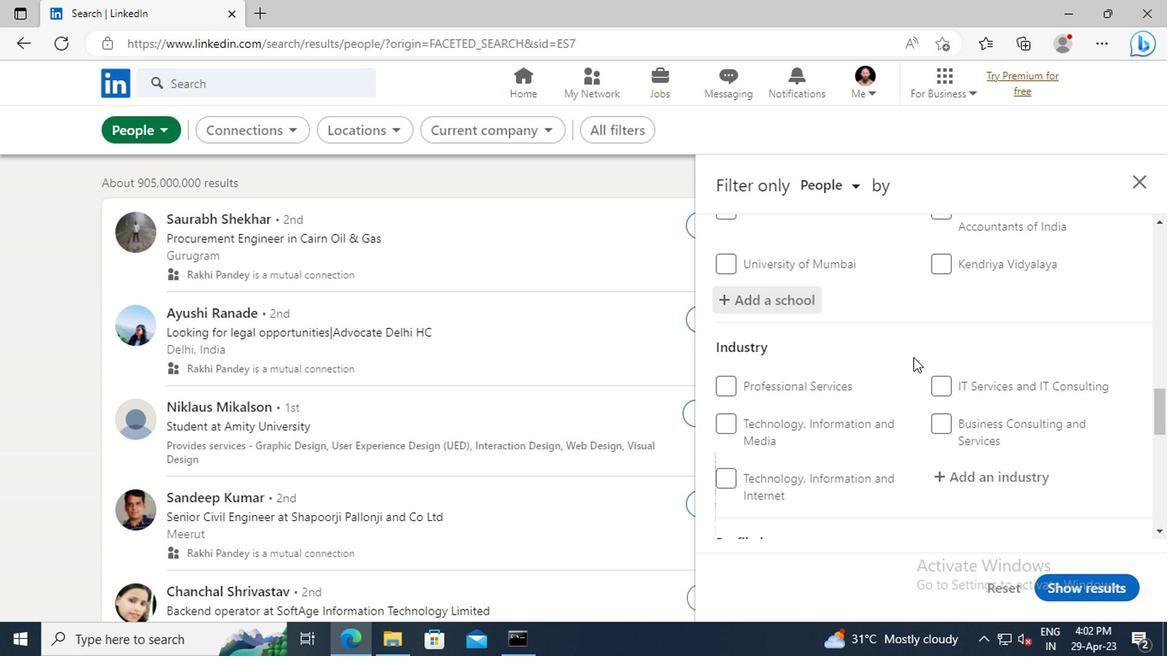 
Action: Mouse moved to (939, 377)
Screenshot: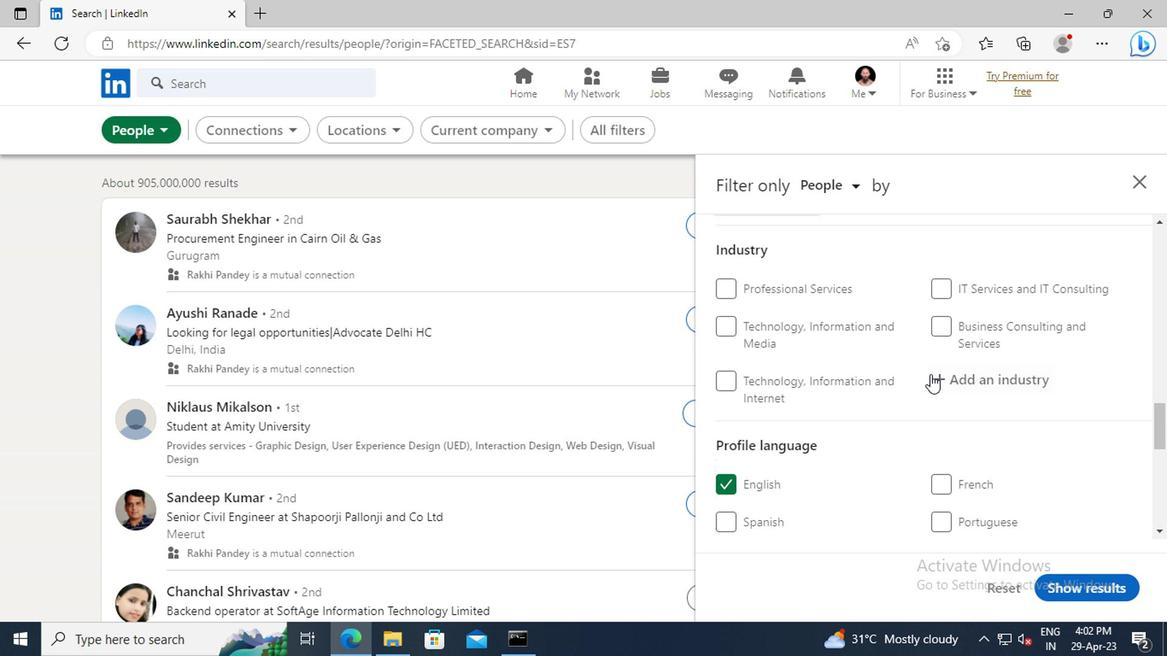 
Action: Mouse pressed left at (939, 377)
Screenshot: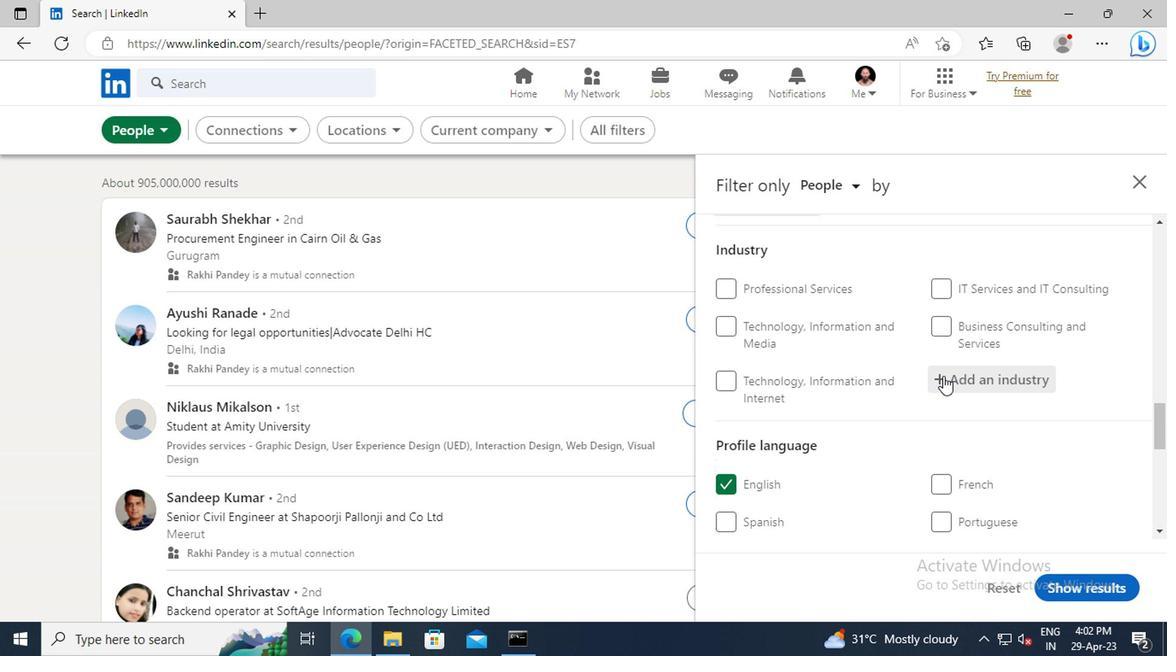 
Action: Key pressed <Key.shift>WOOD<Key.space><Key.shift>PRODUCT<Key.space><Key.shift>MAN
Screenshot: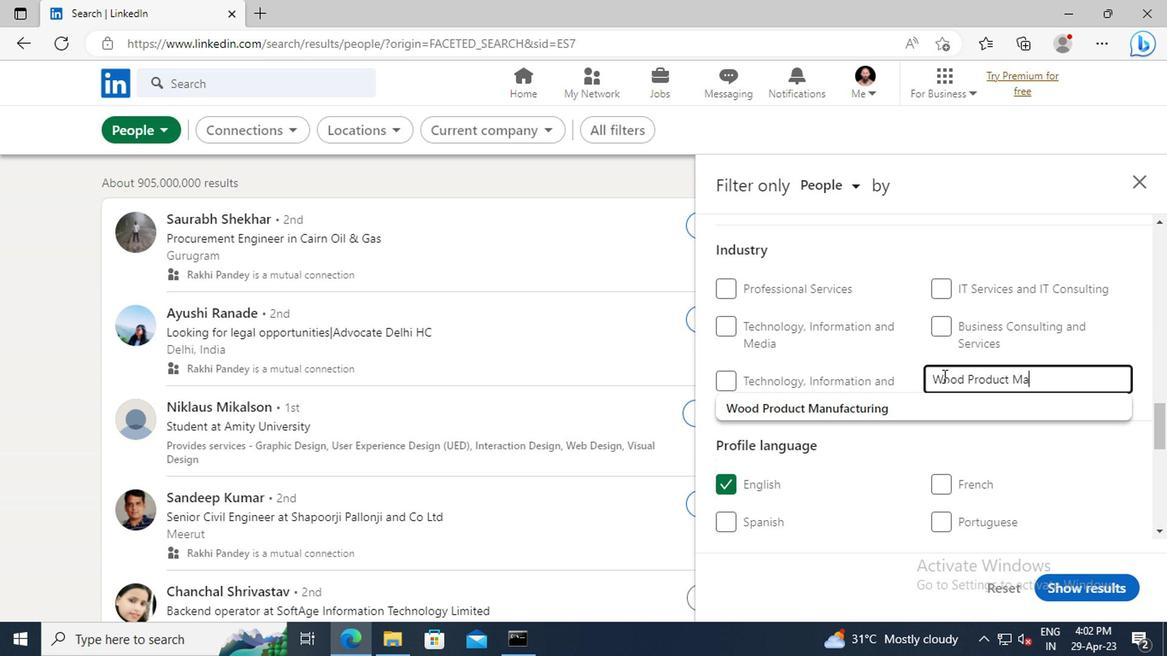
Action: Mouse moved to (901, 402)
Screenshot: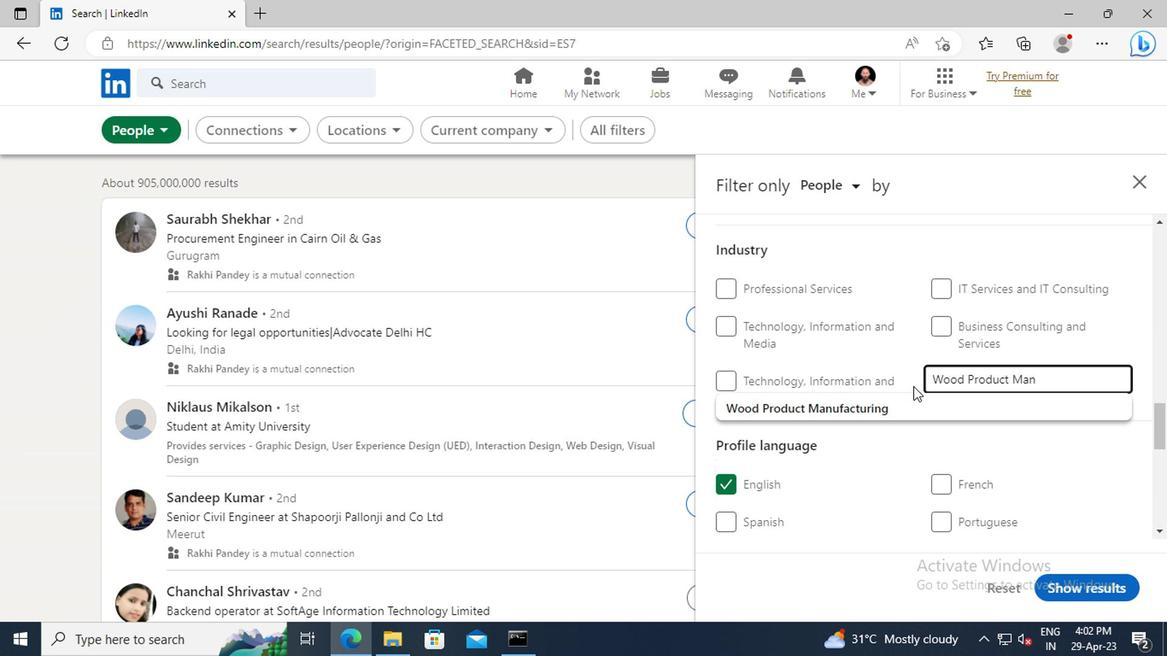 
Action: Mouse pressed left at (901, 402)
Screenshot: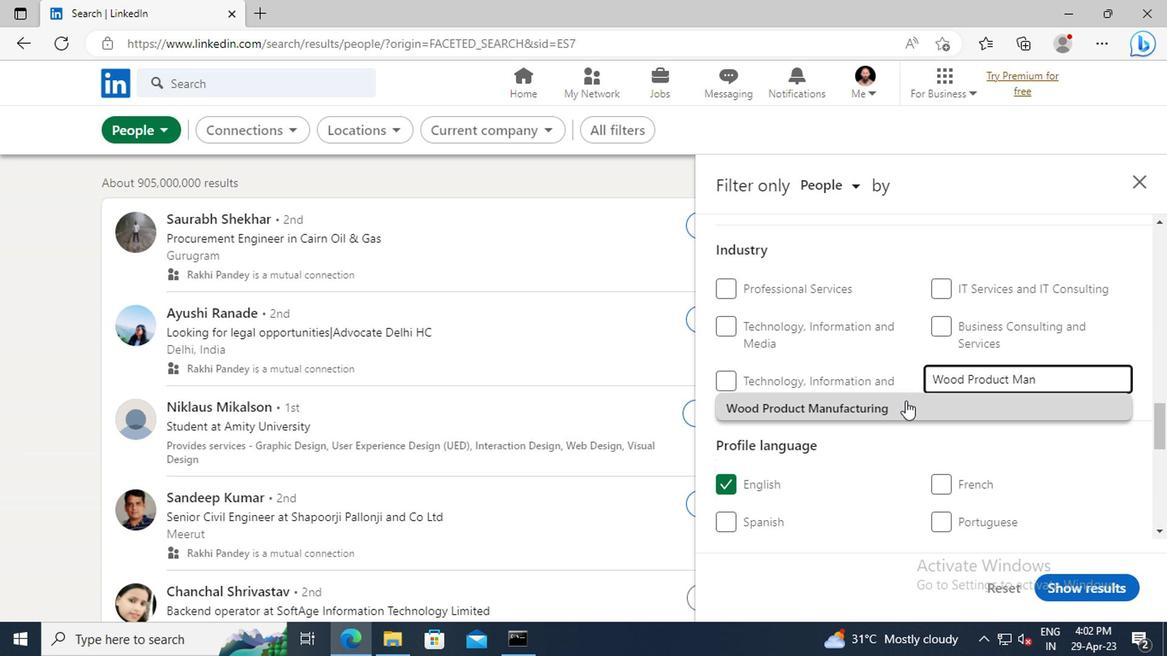 
Action: Mouse scrolled (901, 400) with delta (0, -1)
Screenshot: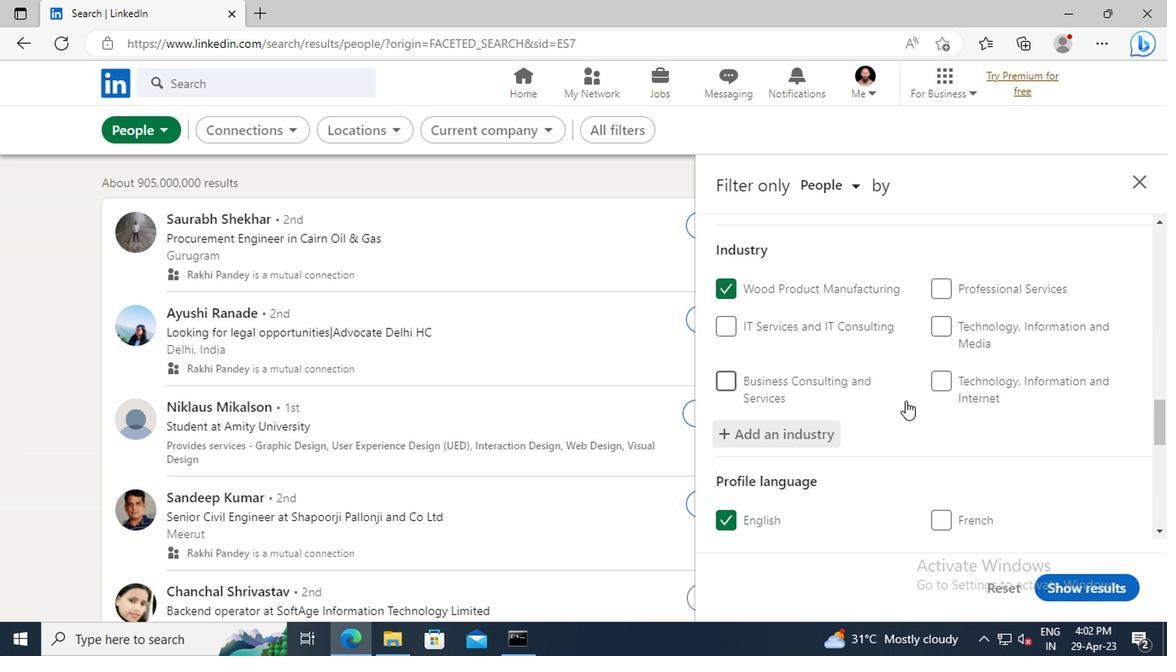 
Action: Mouse moved to (916, 374)
Screenshot: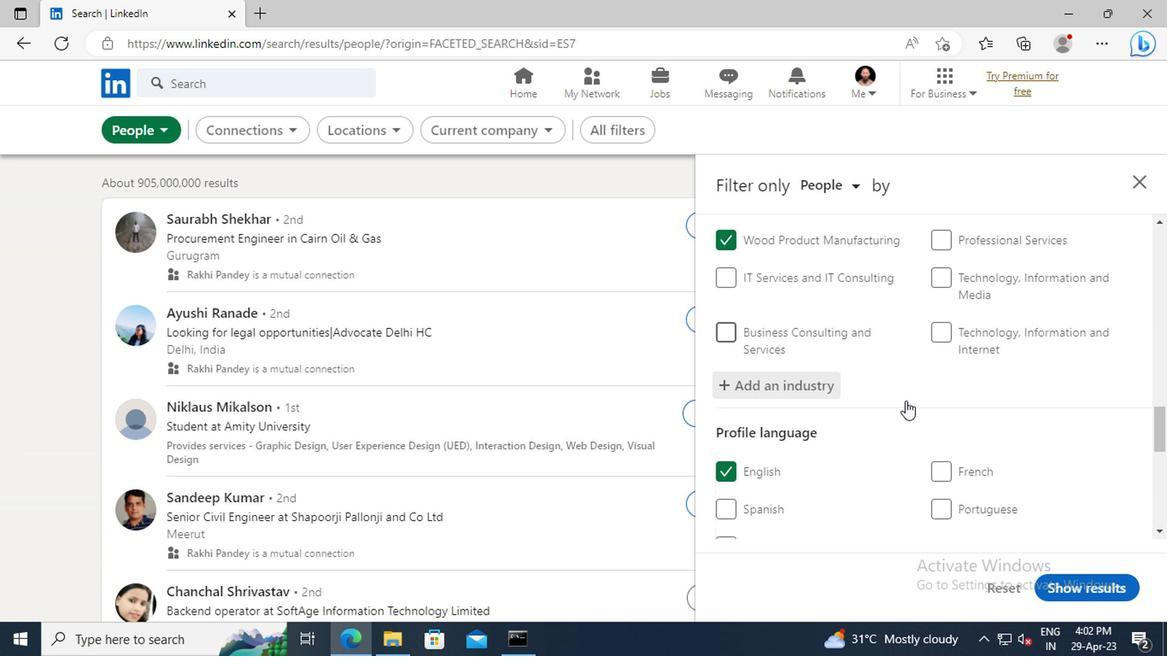 
Action: Mouse scrolled (916, 373) with delta (0, -1)
Screenshot: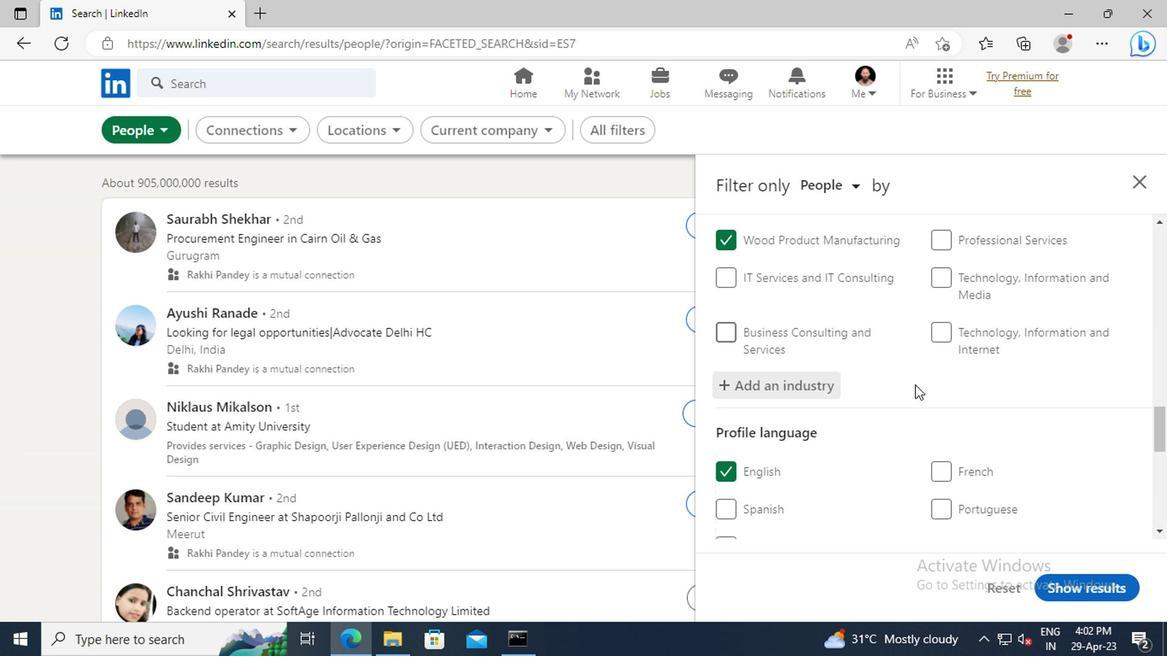 
Action: Mouse scrolled (916, 373) with delta (0, -1)
Screenshot: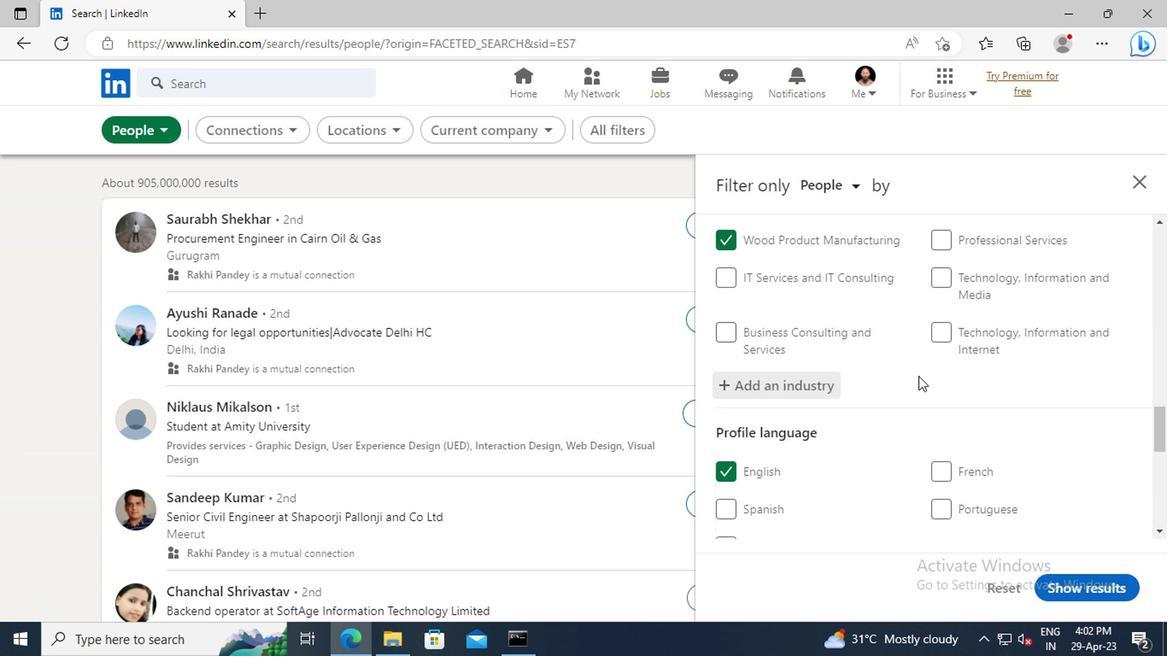
Action: Mouse moved to (920, 347)
Screenshot: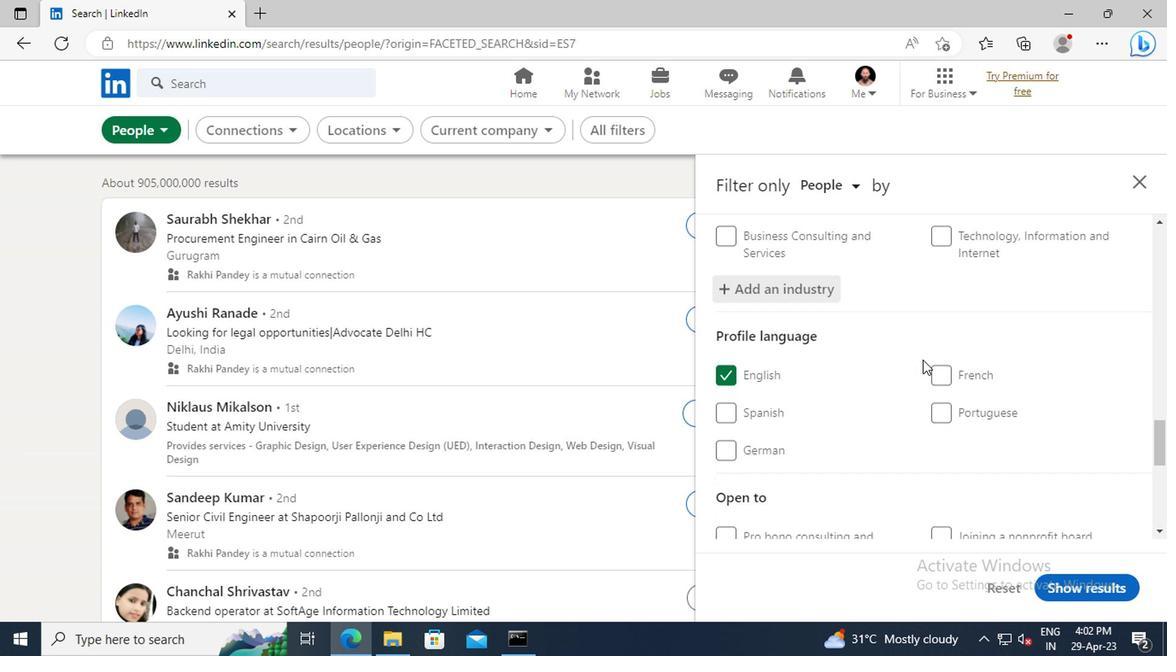 
Action: Mouse scrolled (920, 346) with delta (0, 0)
Screenshot: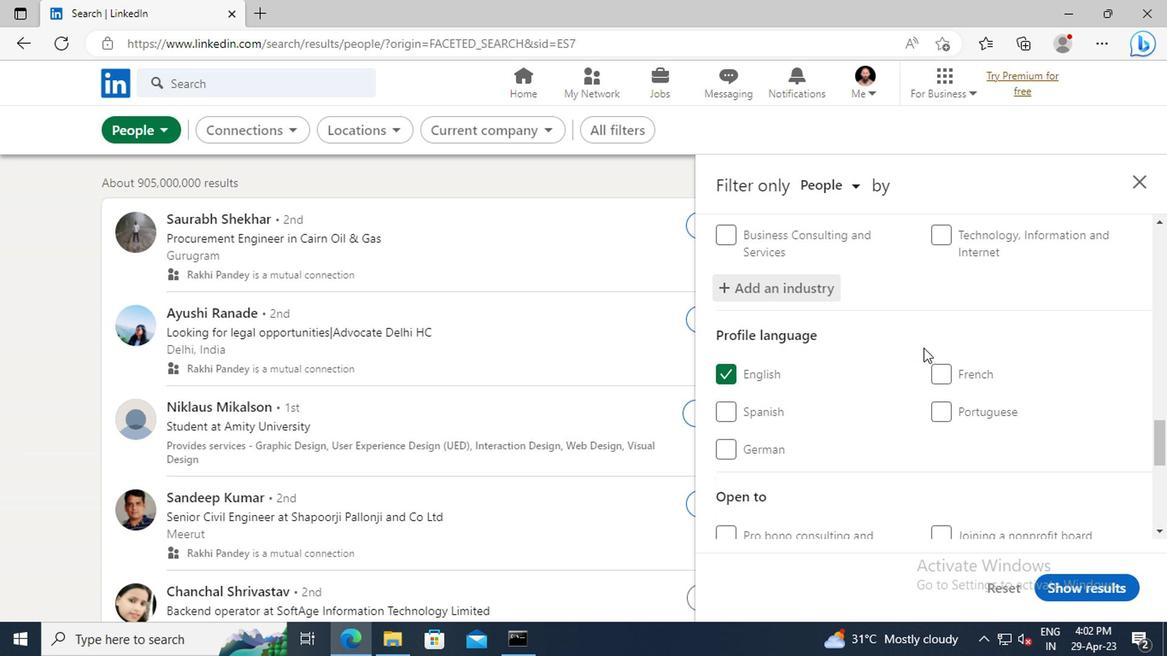
Action: Mouse moved to (922, 336)
Screenshot: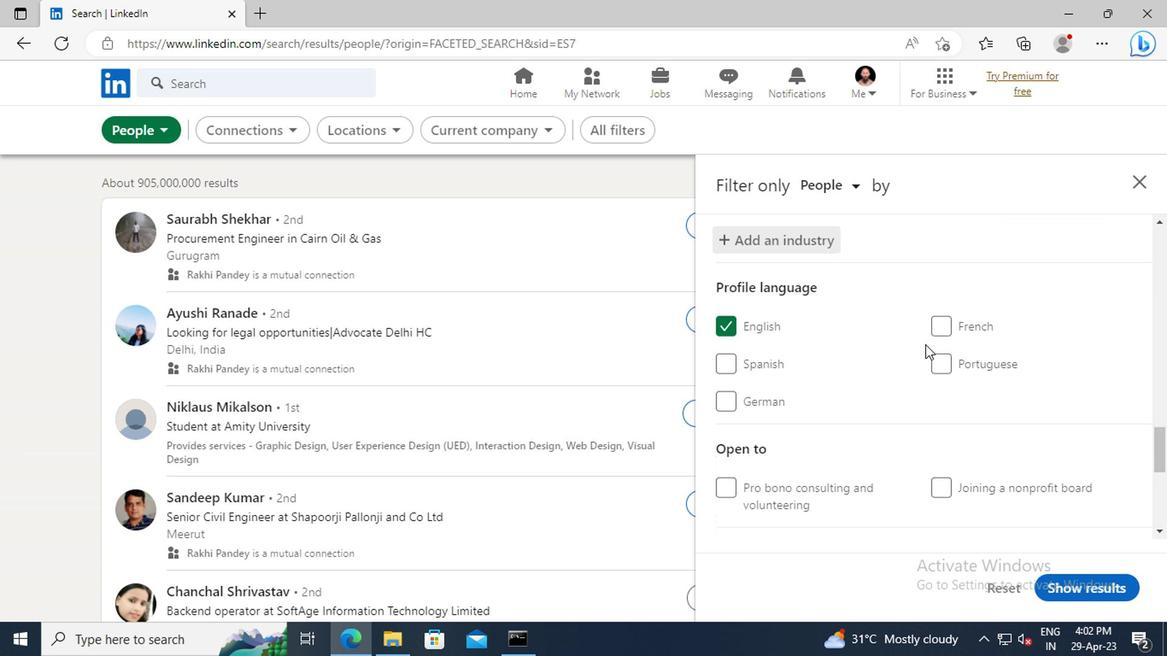 
Action: Mouse scrolled (922, 336) with delta (0, 0)
Screenshot: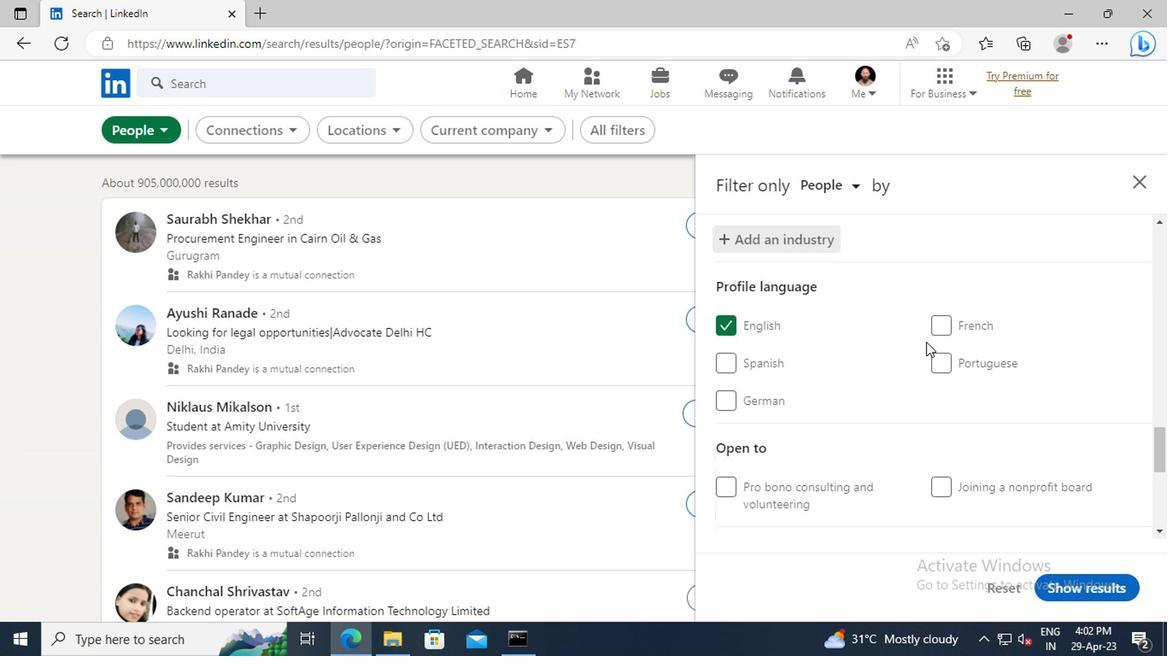 
Action: Mouse scrolled (922, 336) with delta (0, 0)
Screenshot: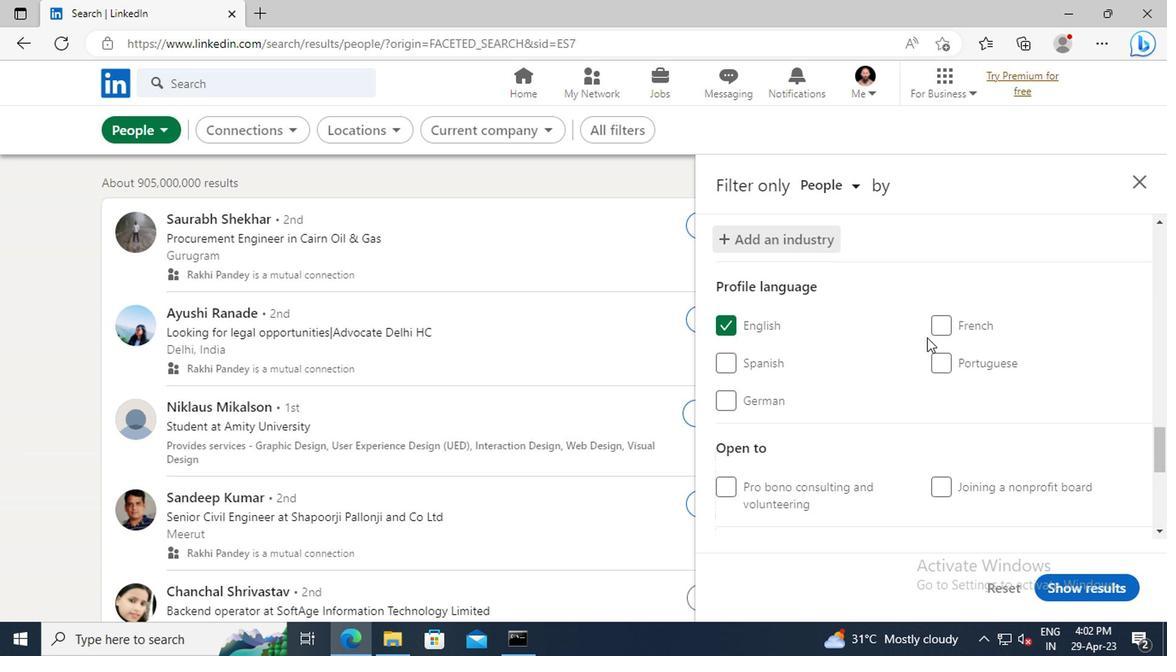 
Action: Mouse scrolled (922, 336) with delta (0, 0)
Screenshot: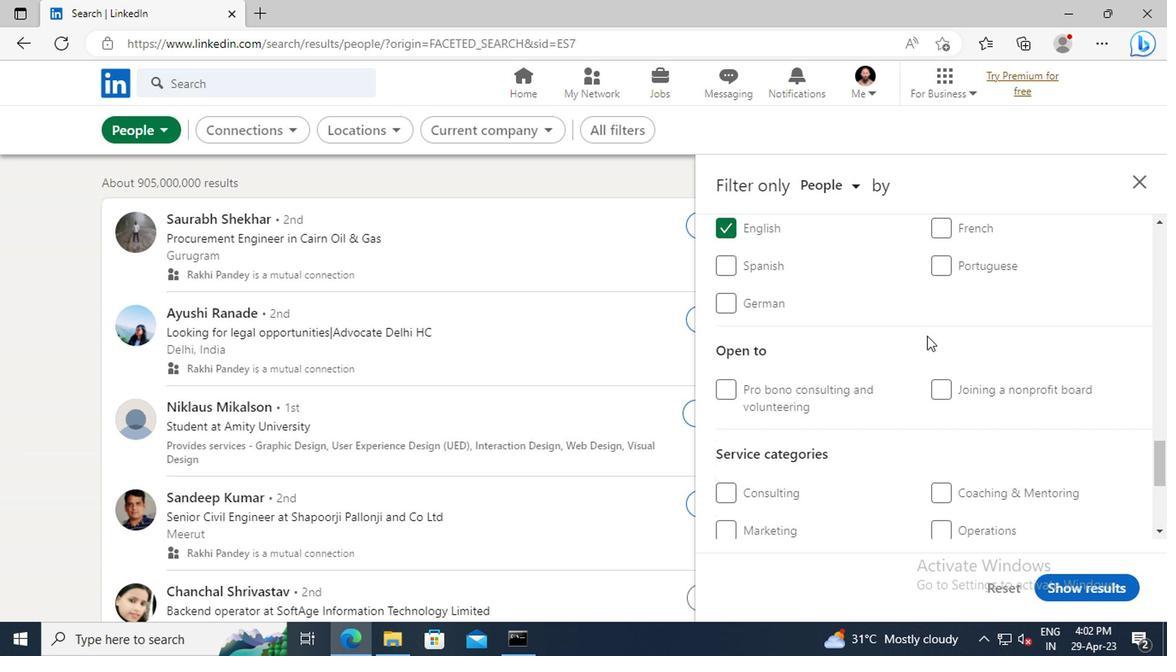 
Action: Mouse scrolled (922, 336) with delta (0, 0)
Screenshot: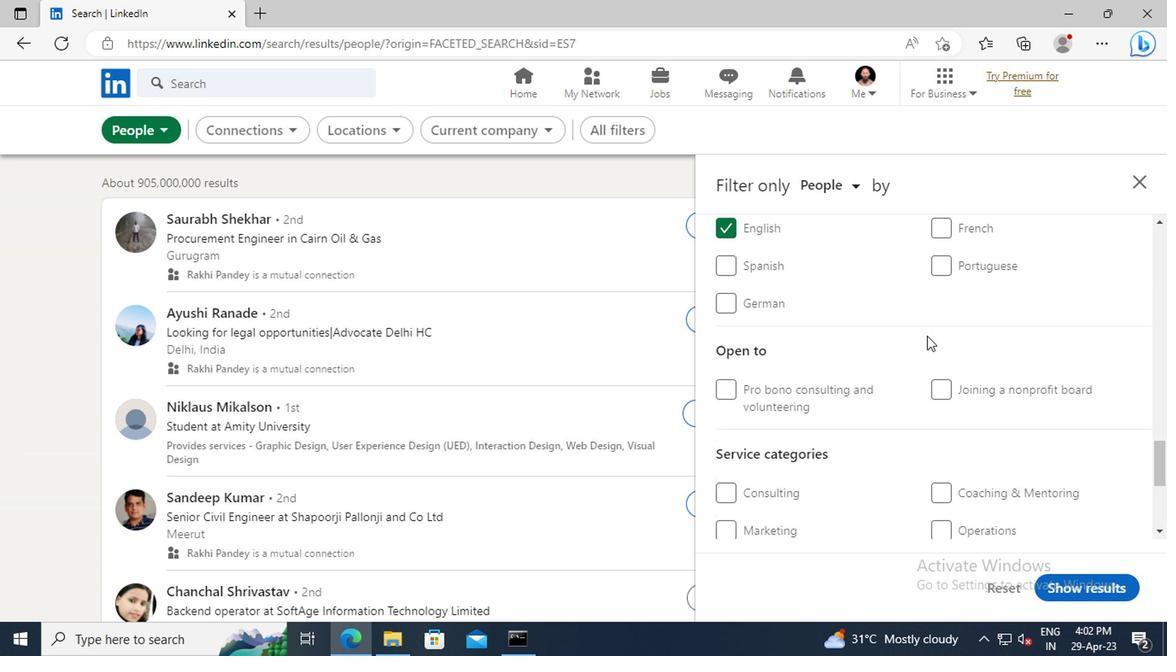 
Action: Mouse scrolled (922, 336) with delta (0, 0)
Screenshot: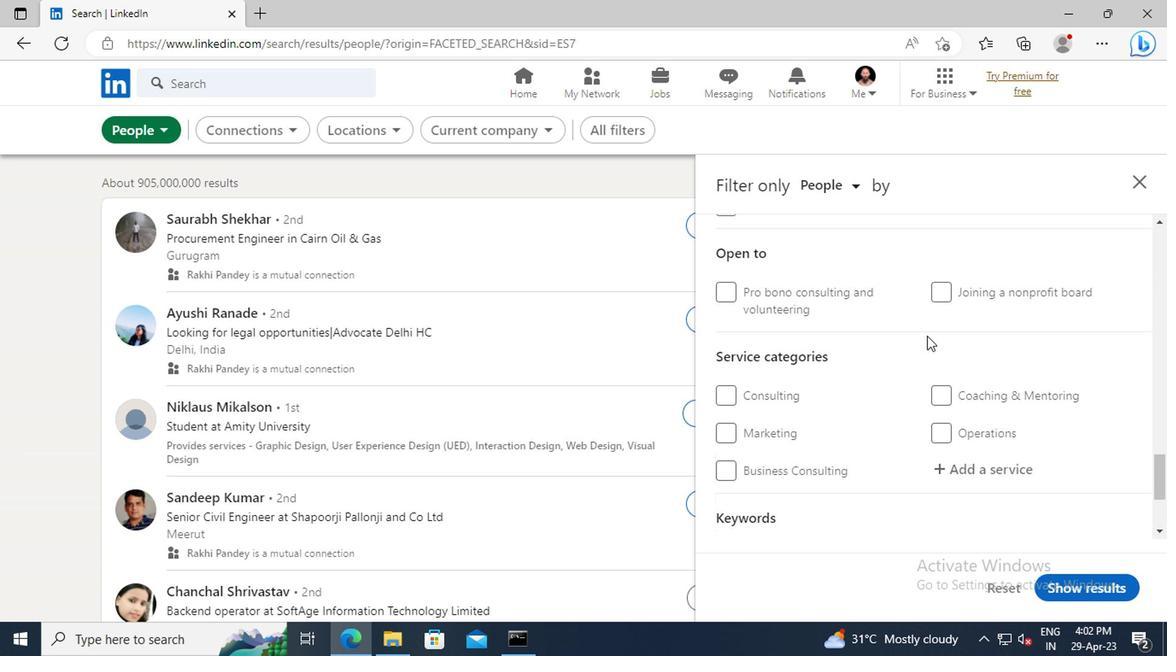 
Action: Mouse scrolled (922, 336) with delta (0, 0)
Screenshot: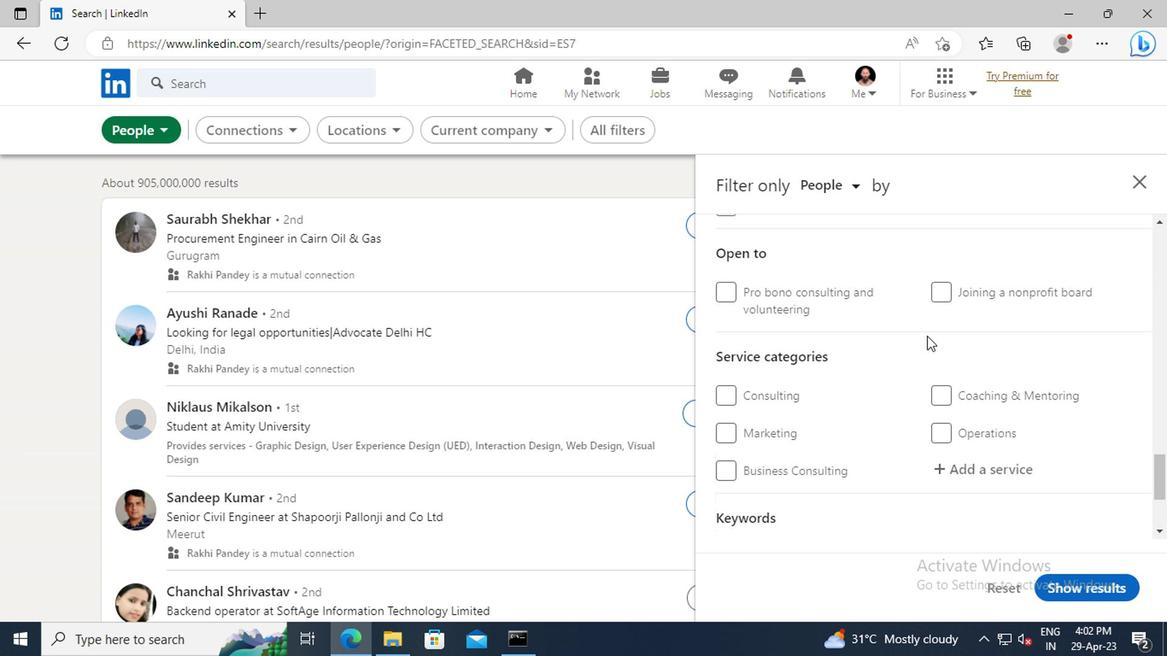 
Action: Mouse moved to (943, 370)
Screenshot: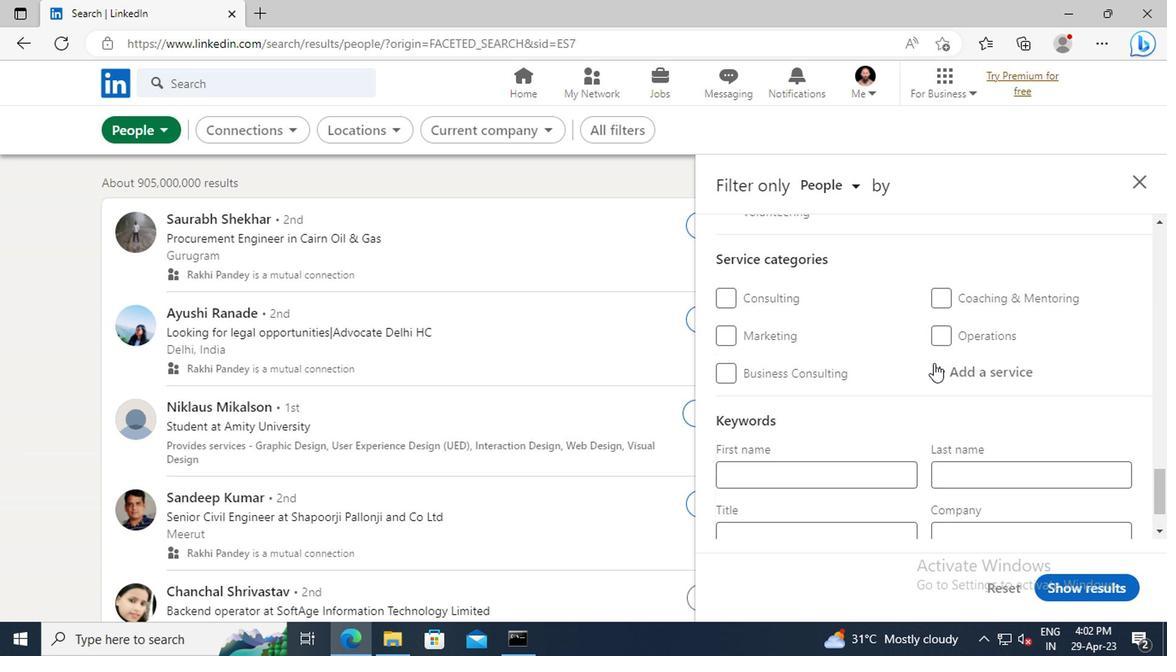 
Action: Mouse pressed left at (943, 370)
Screenshot: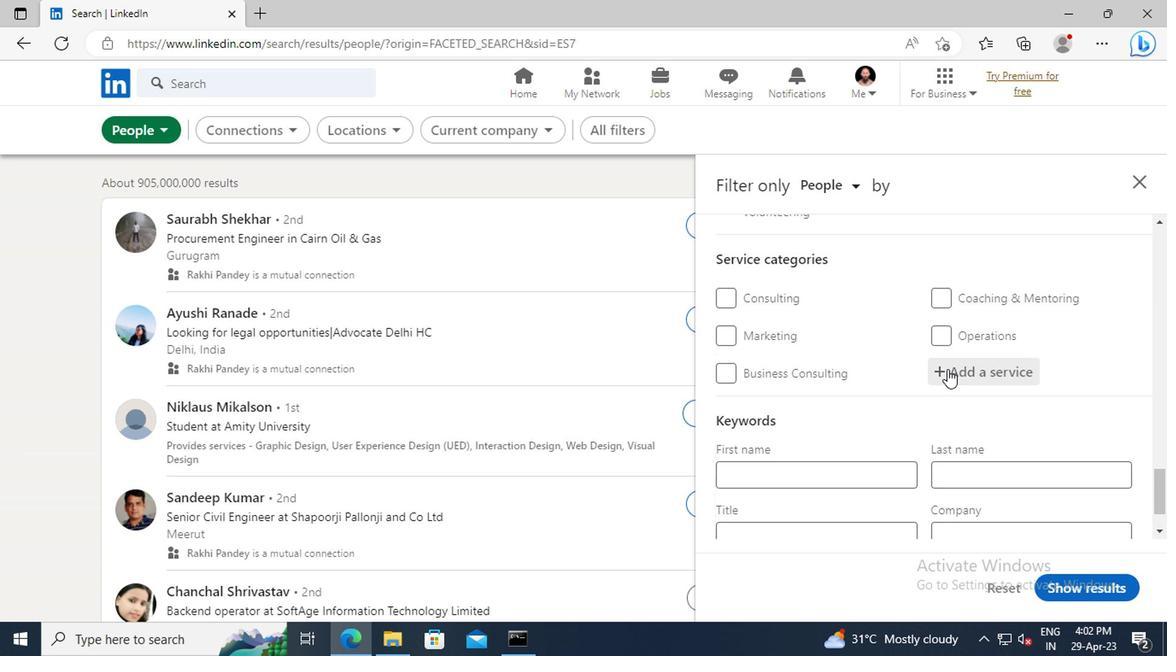 
Action: Key pressed <Key.shift>MANAGEMENT<Key.space><Key.shift>CONS
Screenshot: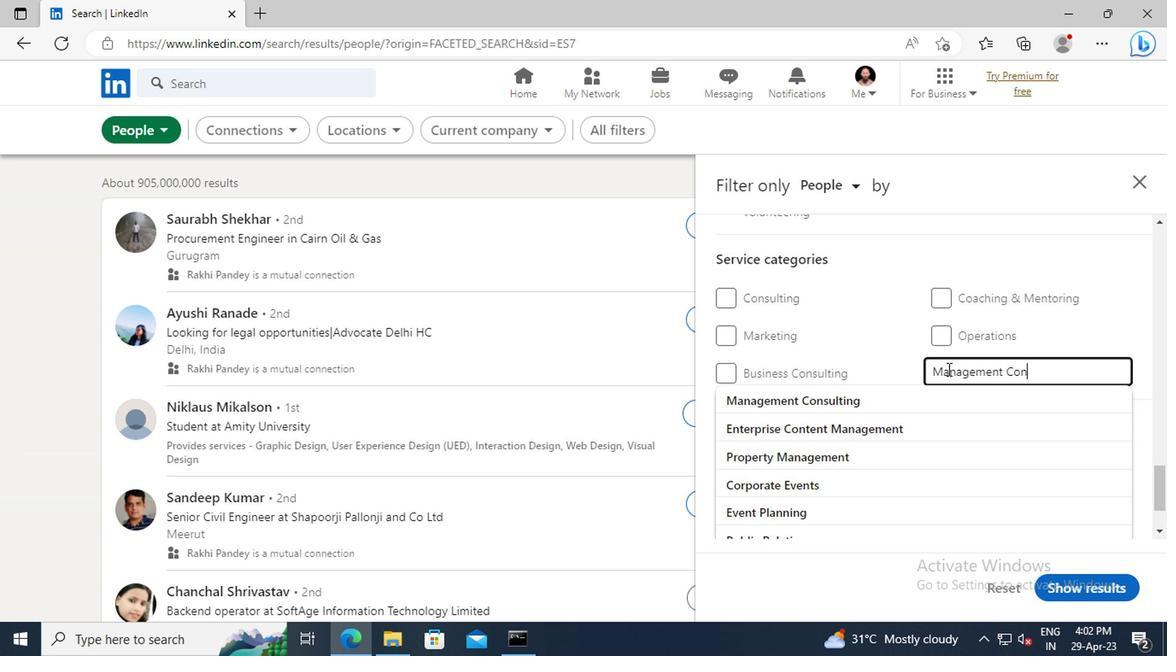 
Action: Mouse moved to (920, 396)
Screenshot: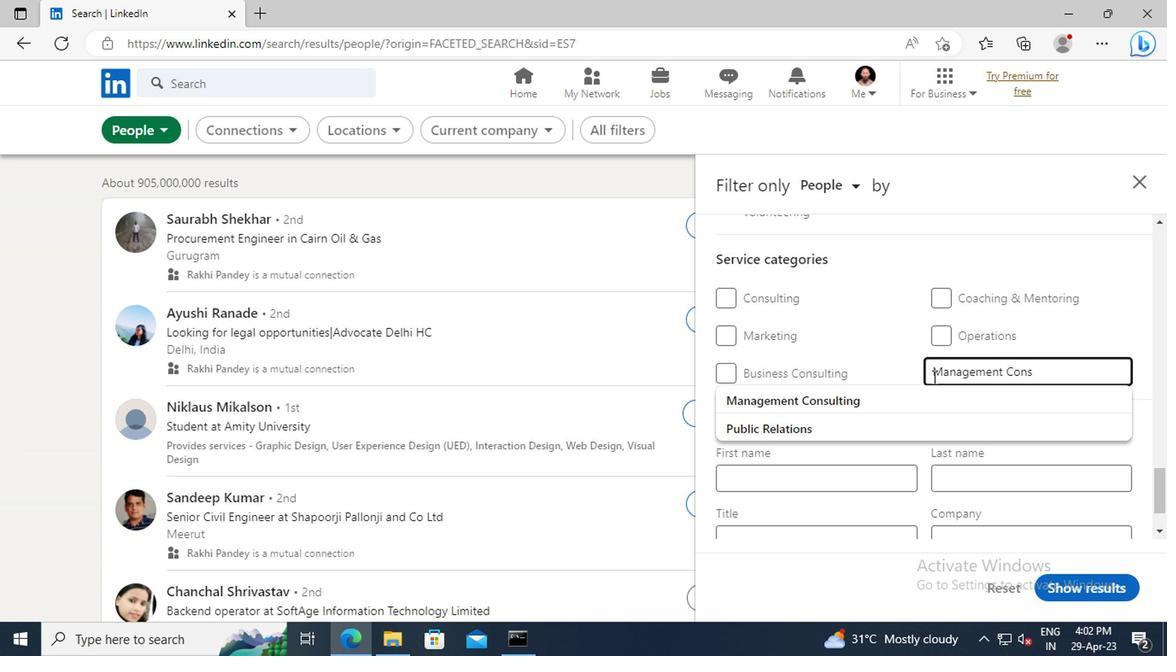 
Action: Mouse pressed left at (920, 396)
Screenshot: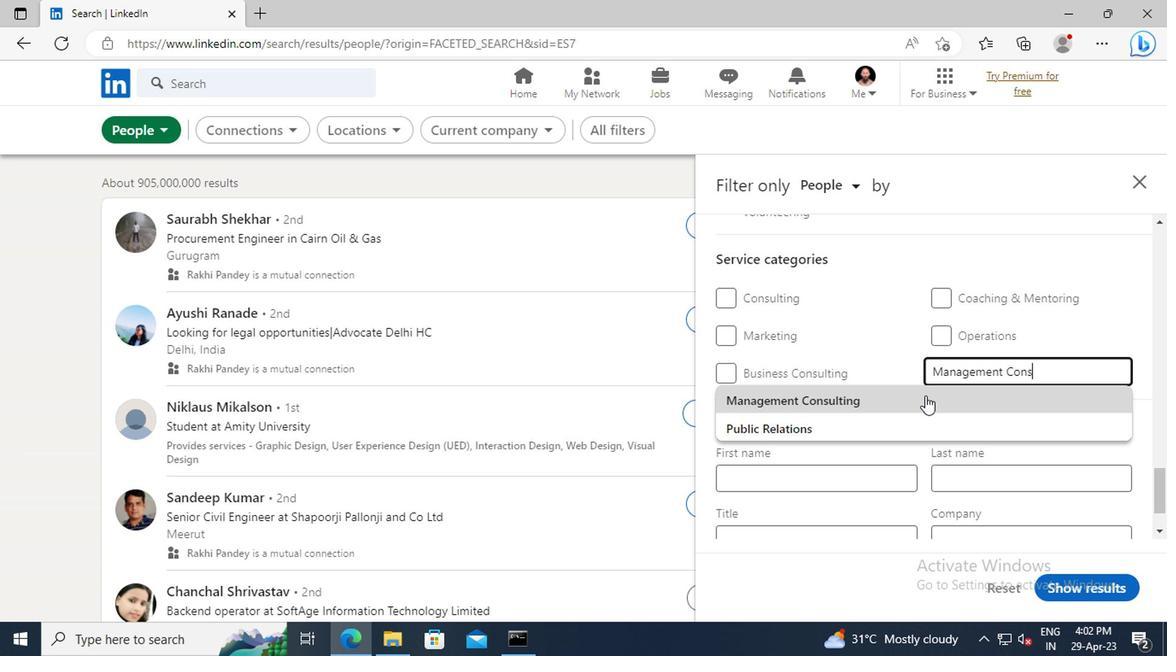 
Action: Mouse scrolled (920, 395) with delta (0, 0)
Screenshot: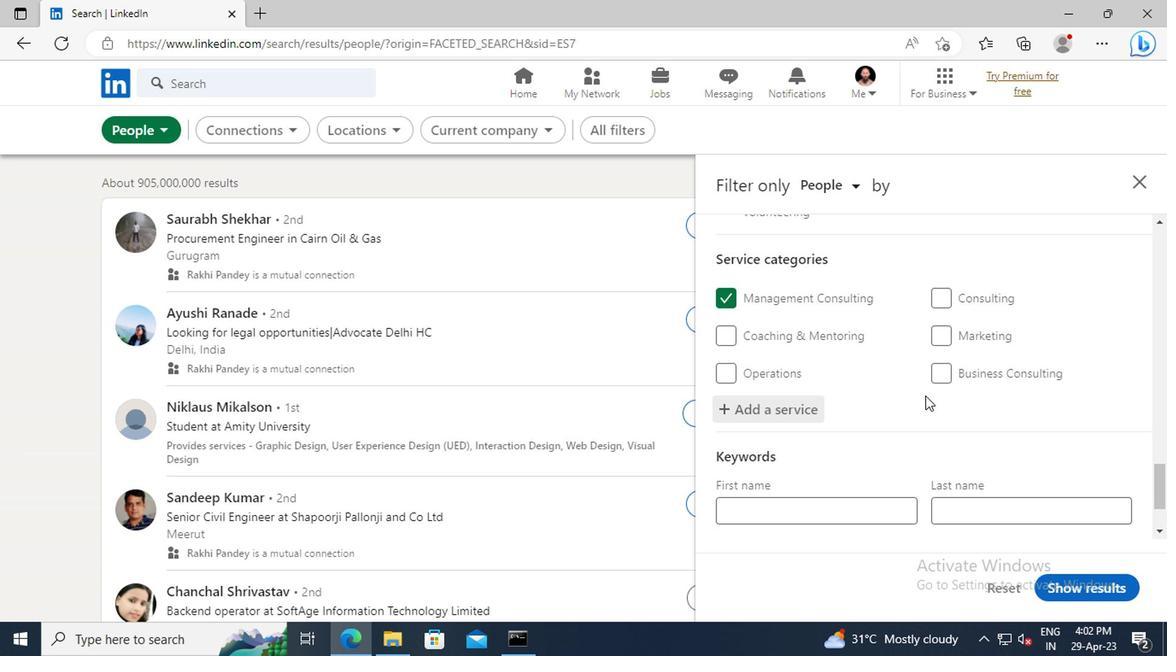 
Action: Mouse scrolled (920, 395) with delta (0, 0)
Screenshot: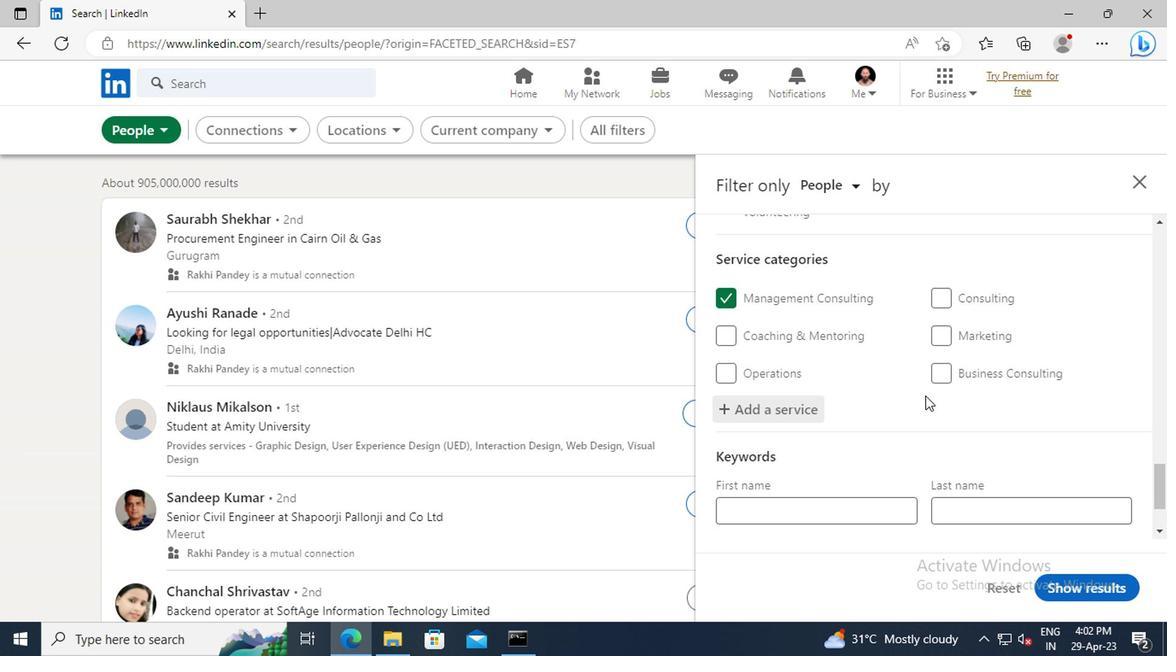 
Action: Mouse scrolled (920, 395) with delta (0, 0)
Screenshot: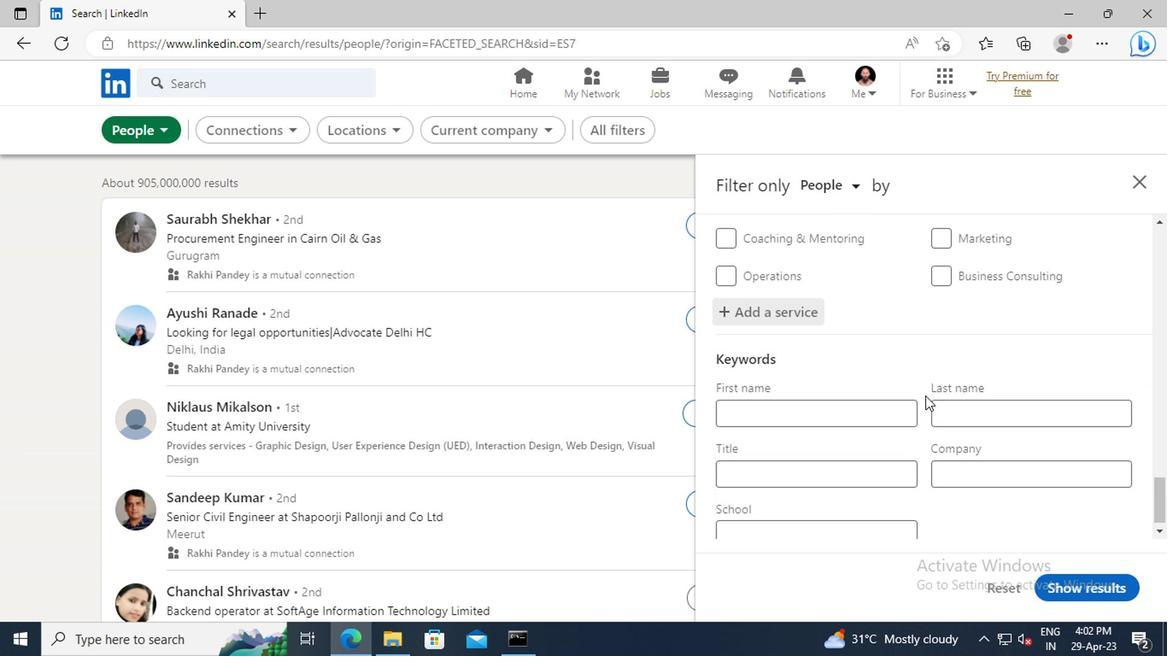 
Action: Mouse scrolled (920, 395) with delta (0, 0)
Screenshot: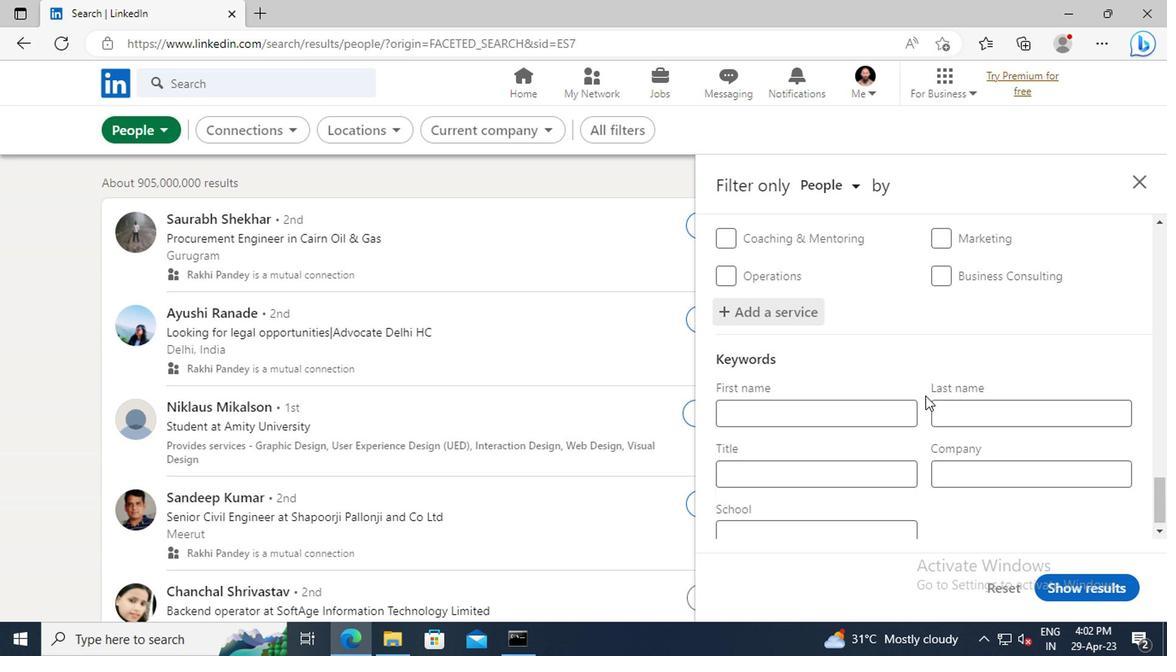
Action: Mouse moved to (838, 459)
Screenshot: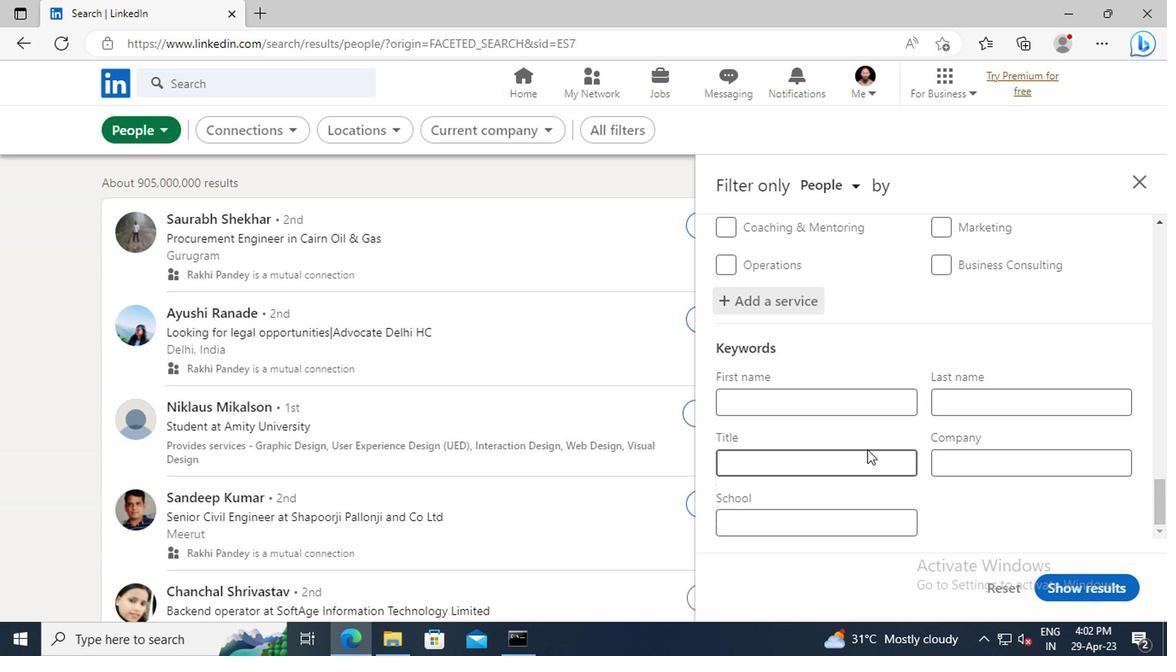 
Action: Mouse pressed left at (838, 459)
Screenshot: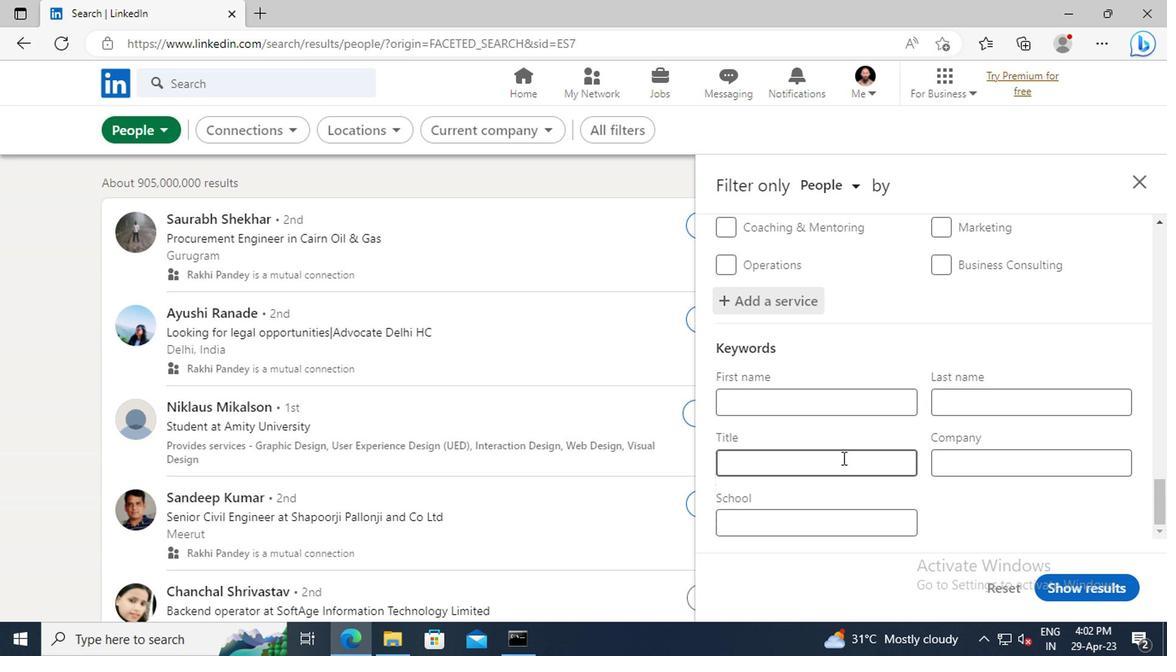 
Action: Key pressed <Key.shift>TAPER<Key.enter>
Screenshot: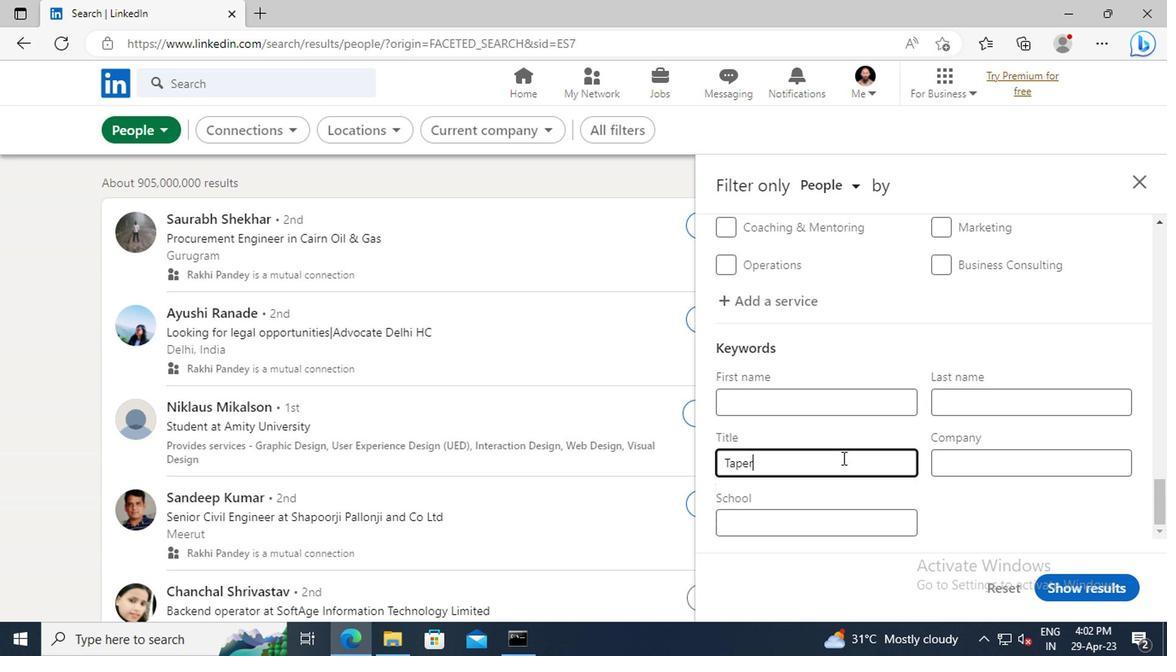 
Action: Mouse moved to (1067, 592)
Screenshot: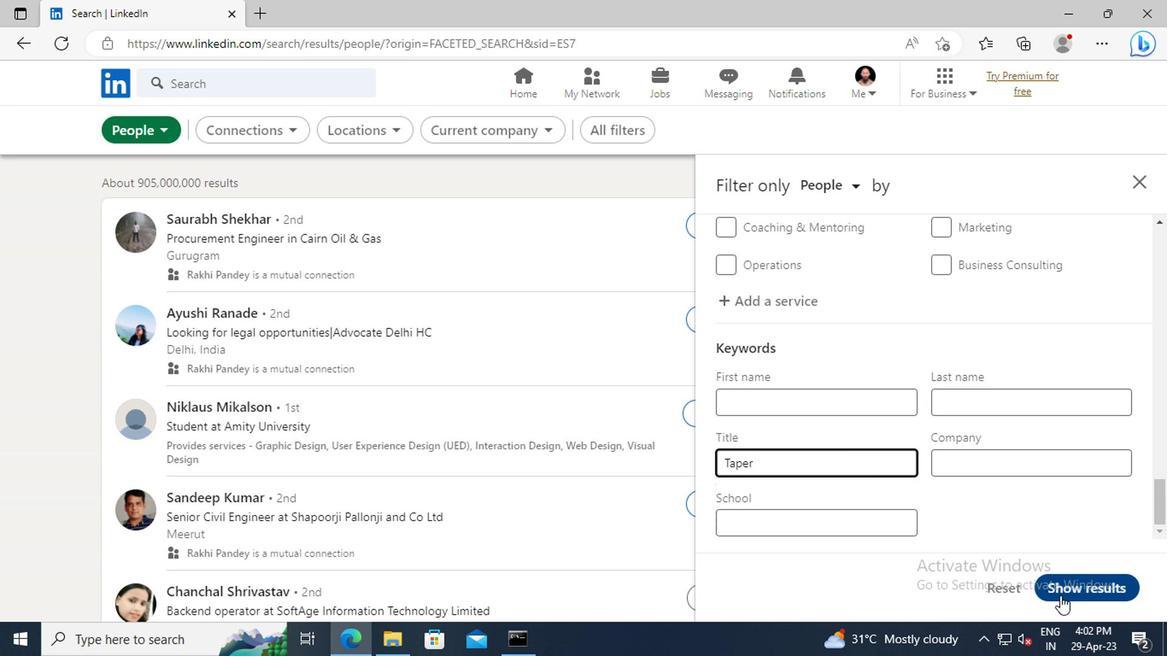 
Action: Mouse pressed left at (1067, 592)
Screenshot: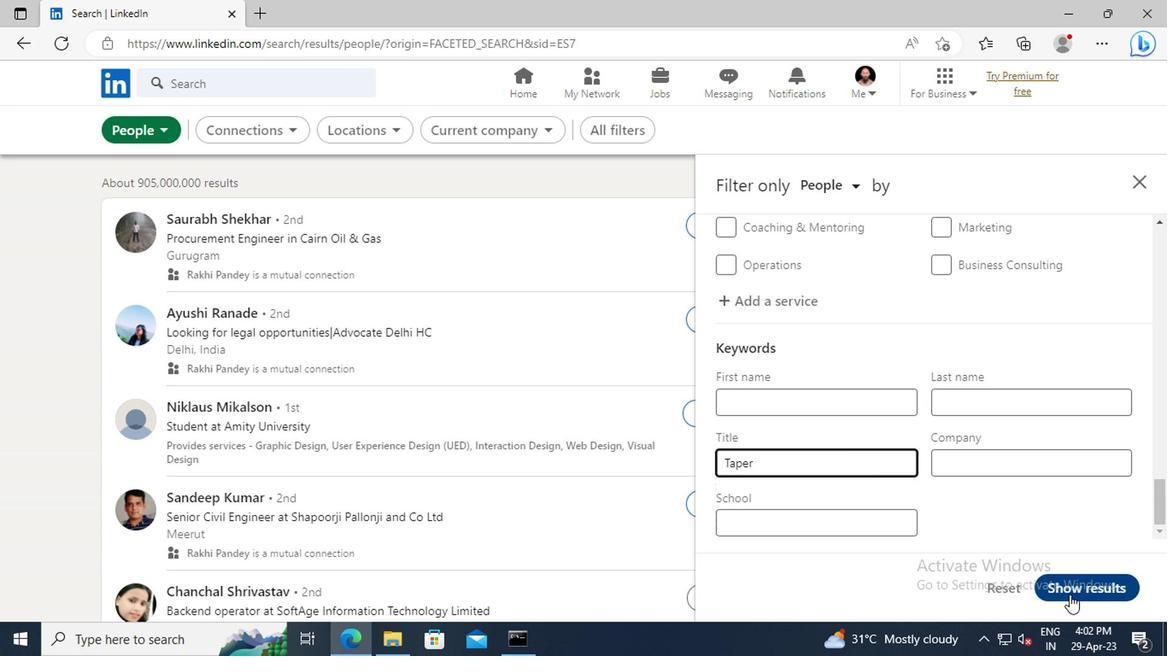 
